 Task: Look for space in Davlekanovo, Russia from 26th August, 2023 to 10th September, 2023 for 6 adults, 2 children in price range Rs.10000 to Rs.15000. Place can be entire place or shared room with 6 bedrooms having 6 beds and 6 bathrooms. Property type can be house, flat, guest house. Amenities needed are: wifi, TV, free parkinig on premises, gym, breakfast. Booking option can be shelf check-in. Required host language is English.
Action: Mouse moved to (521, 128)
Screenshot: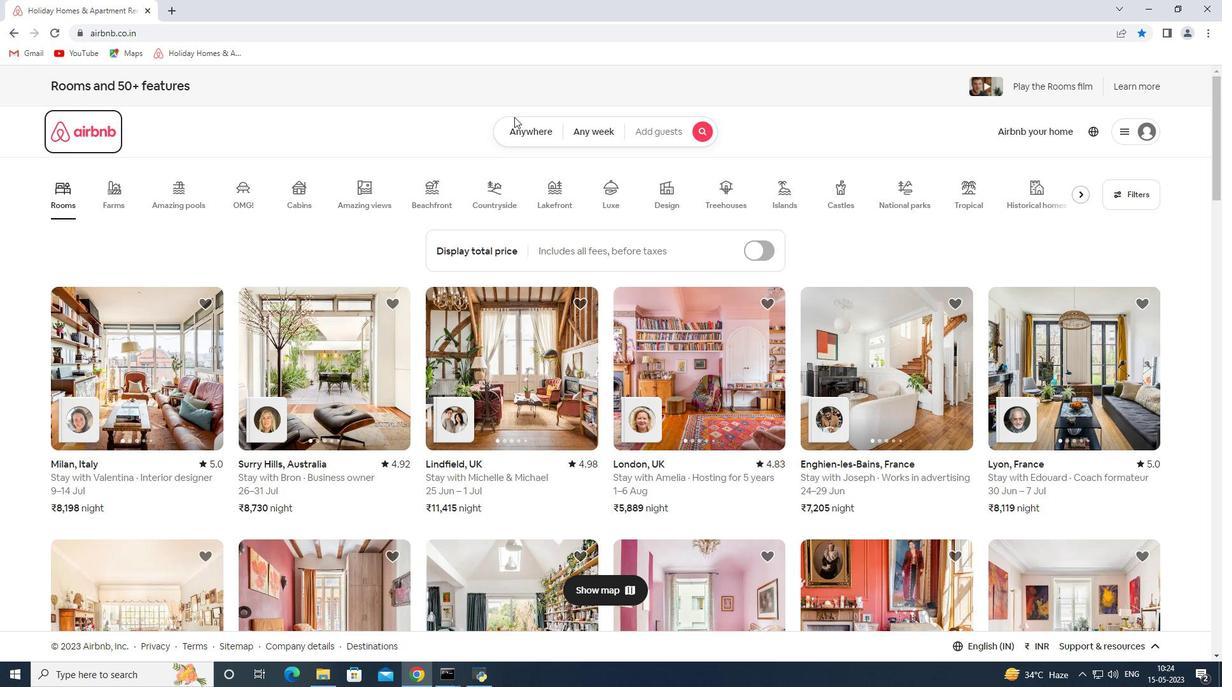 
Action: Mouse pressed left at (521, 128)
Screenshot: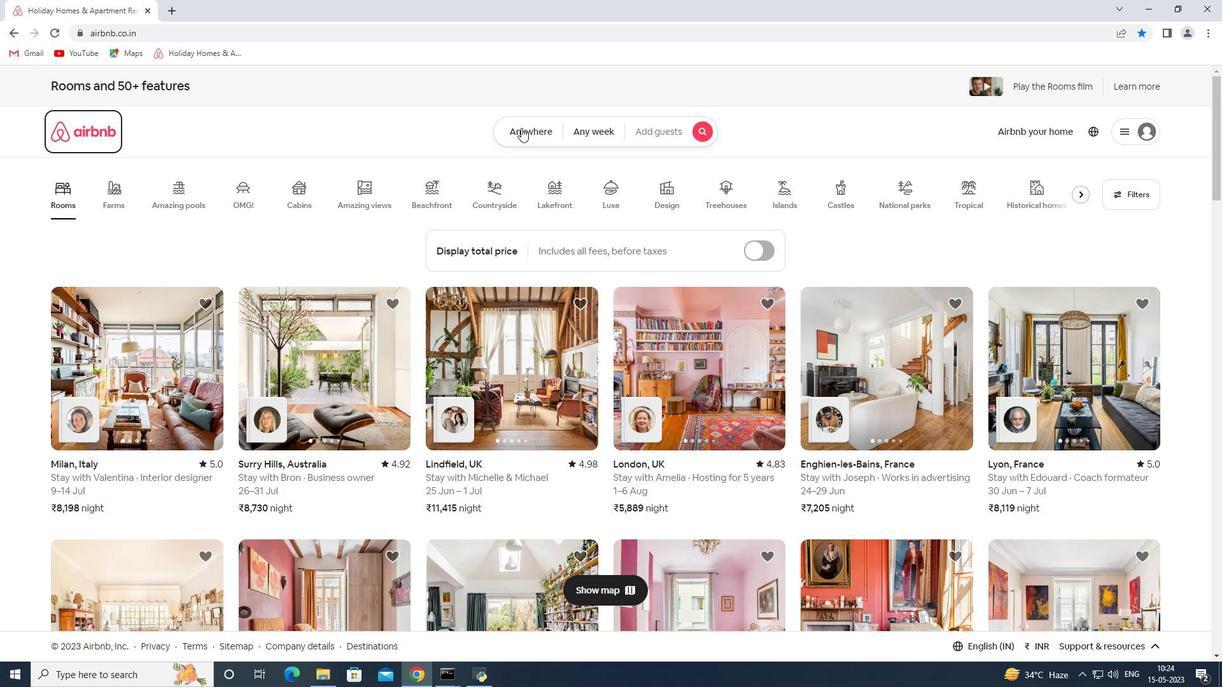 
Action: Mouse moved to (454, 183)
Screenshot: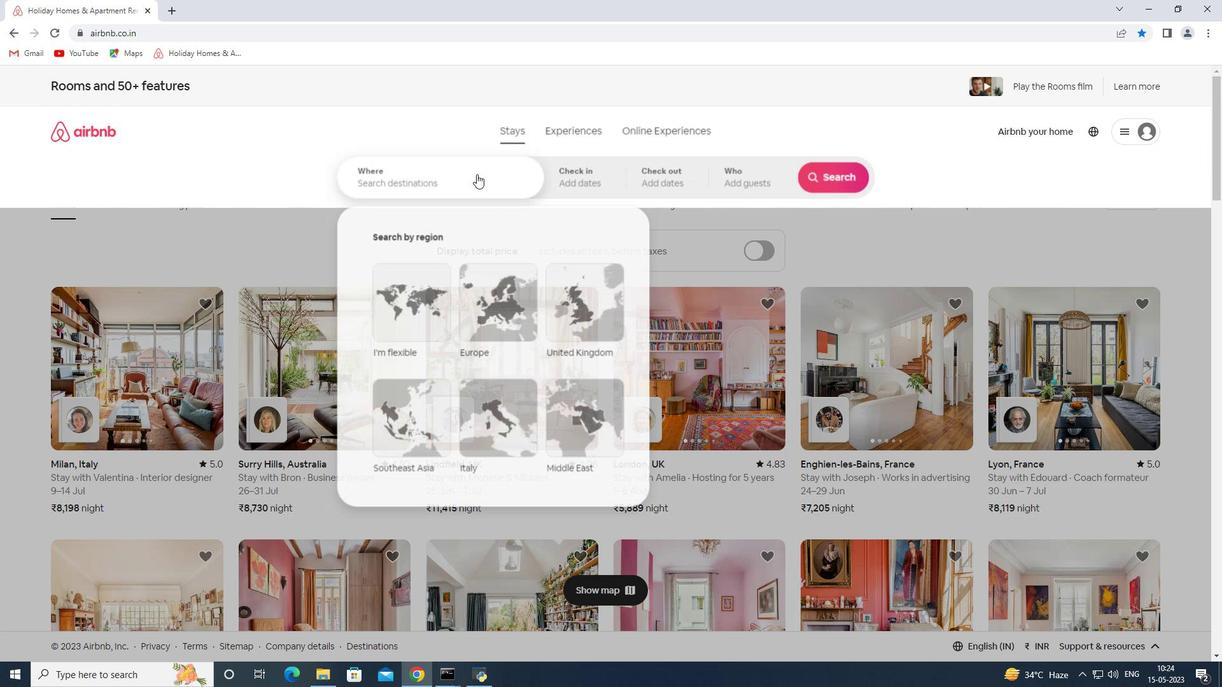 
Action: Mouse pressed left at (454, 183)
Screenshot: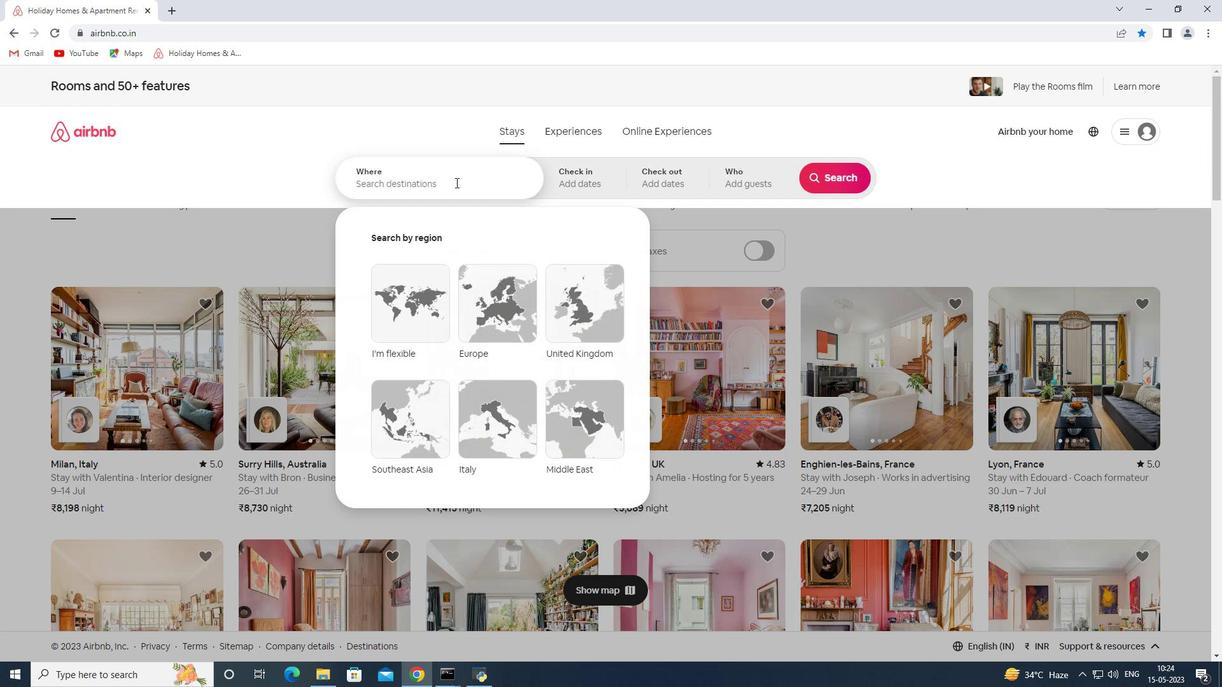 
Action: Key pressed <Key.shift><Key.shift><Key.shift><Key.shift><Key.shift><Key.shift><Key.shift><Key.shift><Key.shift><Key.shift><Key.shift><Key.shift><Key.shift><Key.shift><Key.shift><Key.shift><Key.shift><Key.shift><Key.shift><Key.shift><Key.shift><Key.shift><Key.shift><Key.shift><Key.shift><Key.shift><Key.shift><Key.shift><Key.shift><Key.shift><Key.shift><Key.shift><Key.shift><Key.shift><Key.shift><Key.shift><Key.shift><Key.shift><Key.shift><Key.shift><Key.shift>Davlekanovo<Key.space><Key.shift>S<Key.backspace><Key.shift>Russia<Key.space><Key.enter>
Screenshot: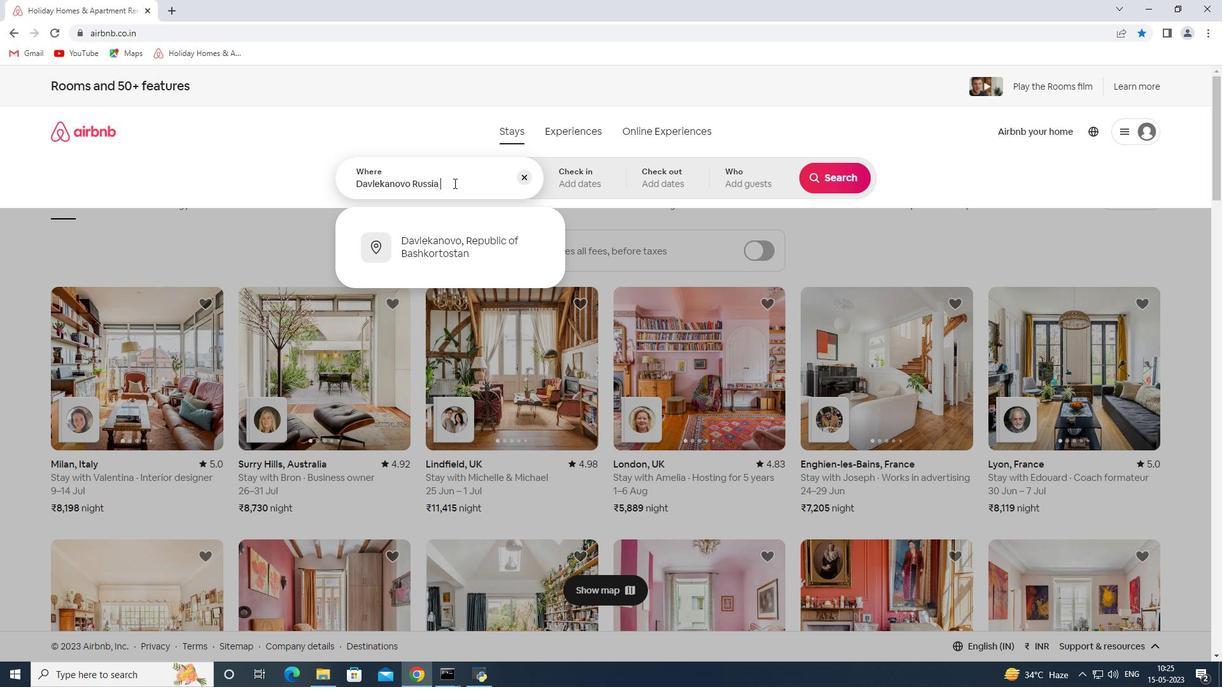 
Action: Mouse moved to (829, 275)
Screenshot: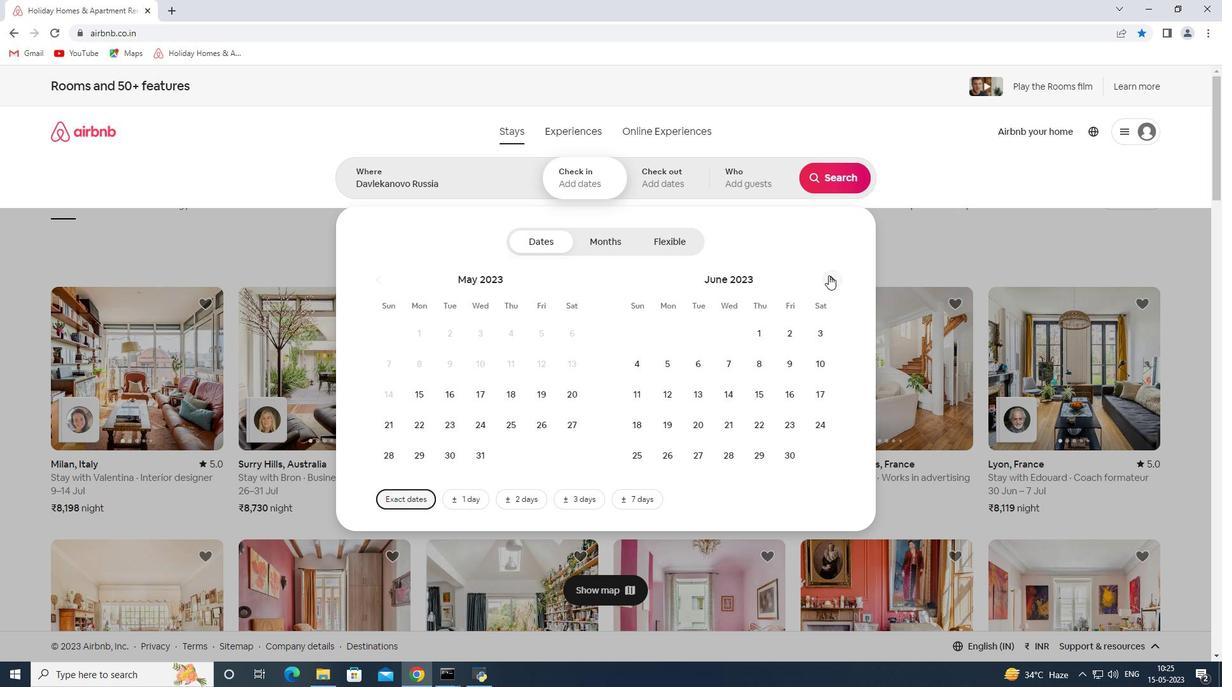 
Action: Mouse pressed left at (829, 275)
Screenshot: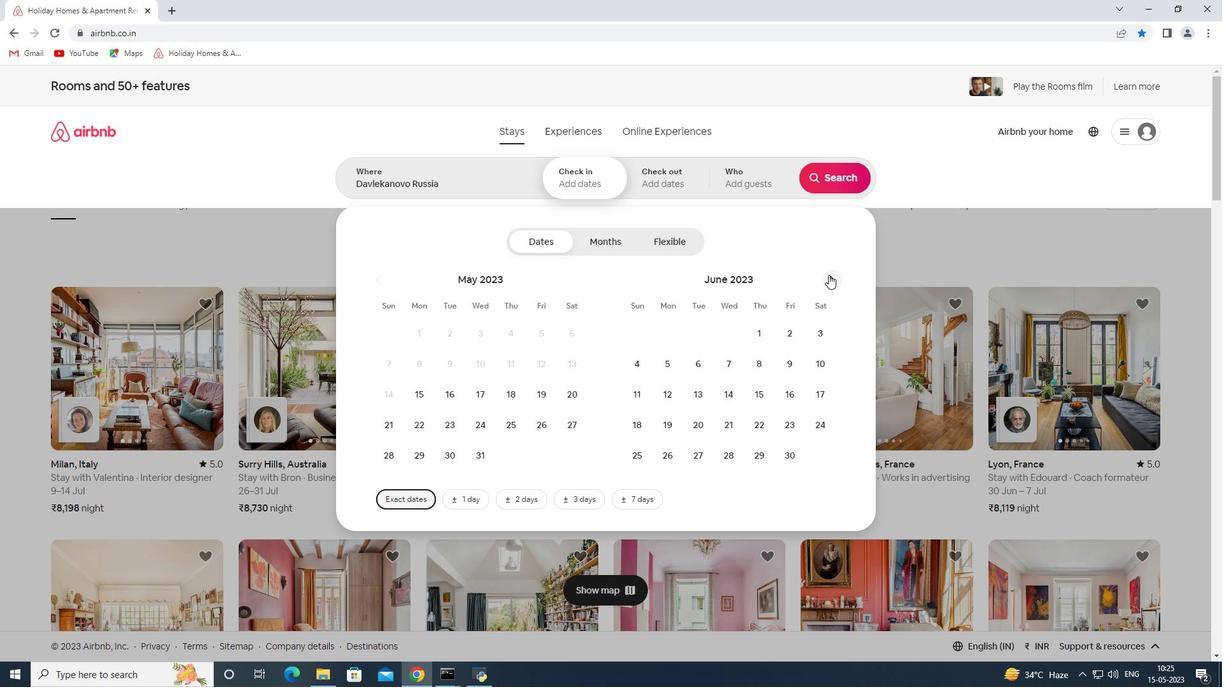 
Action: Mouse pressed left at (829, 275)
Screenshot: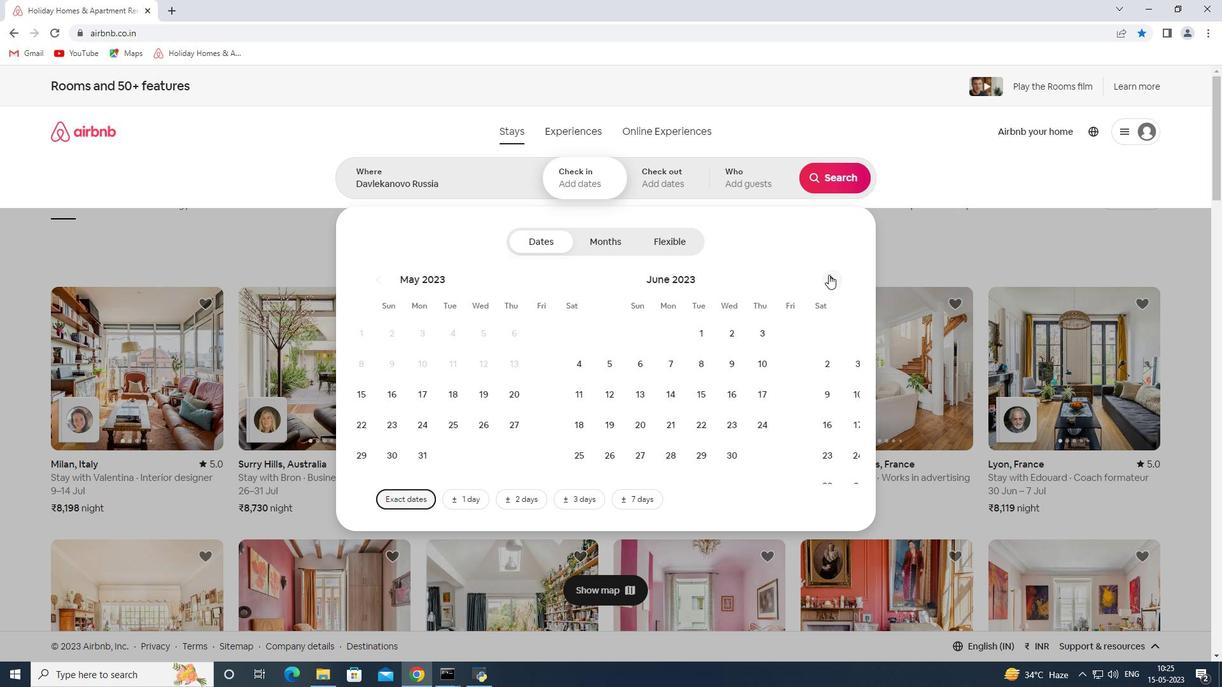 
Action: Mouse moved to (816, 428)
Screenshot: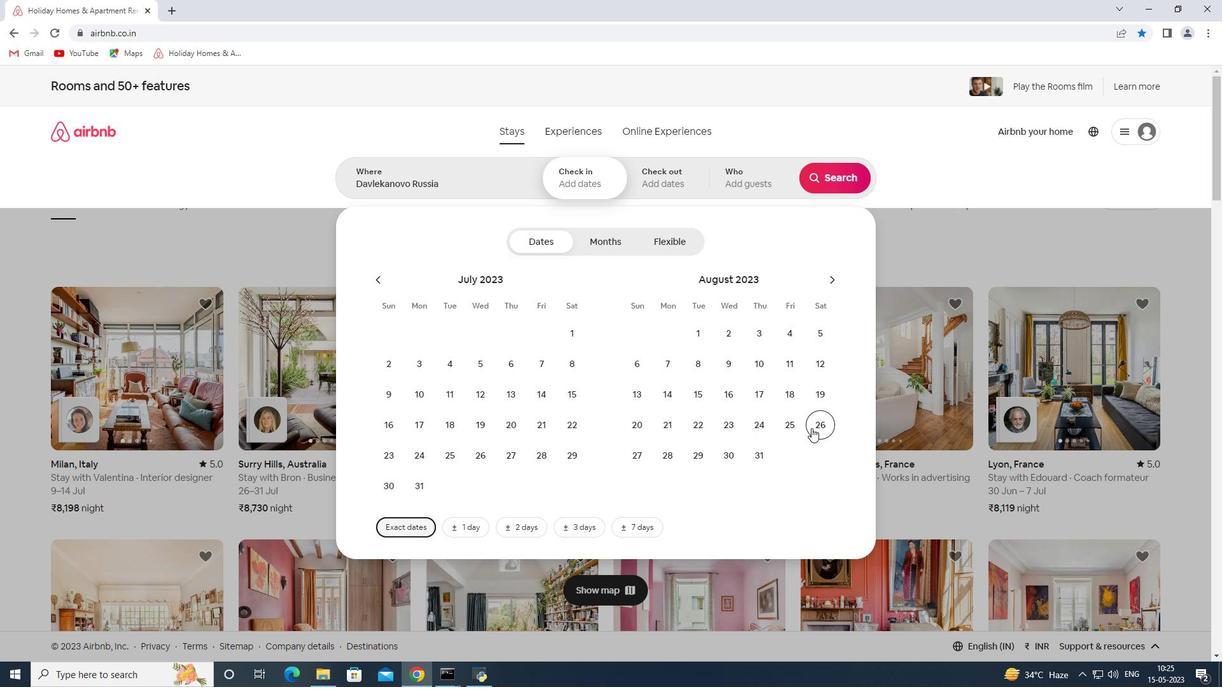 
Action: Mouse pressed left at (816, 428)
Screenshot: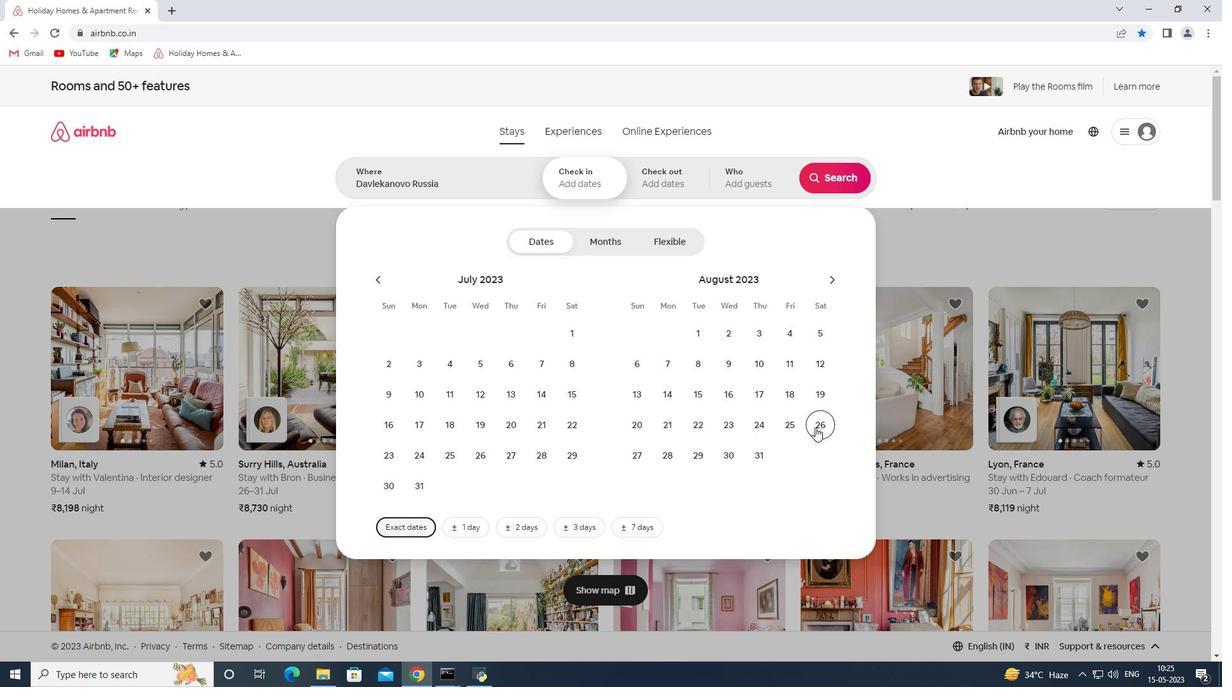 
Action: Mouse moved to (830, 280)
Screenshot: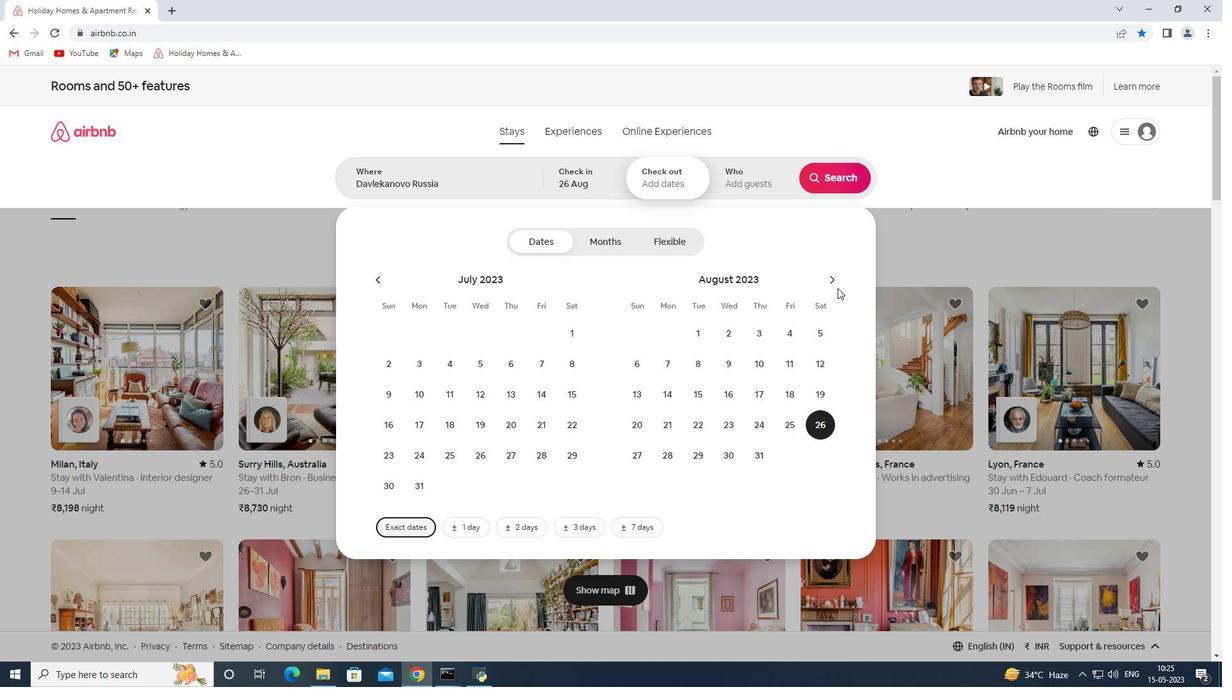 
Action: Mouse pressed left at (830, 280)
Screenshot: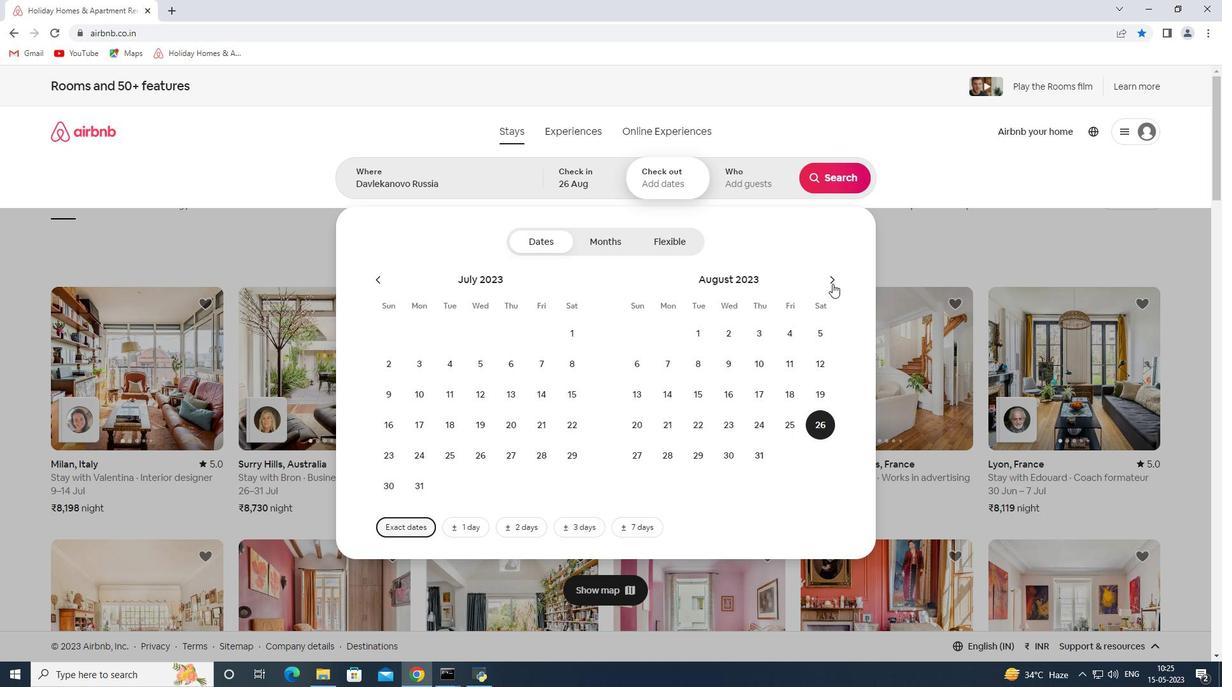 
Action: Mouse moved to (631, 389)
Screenshot: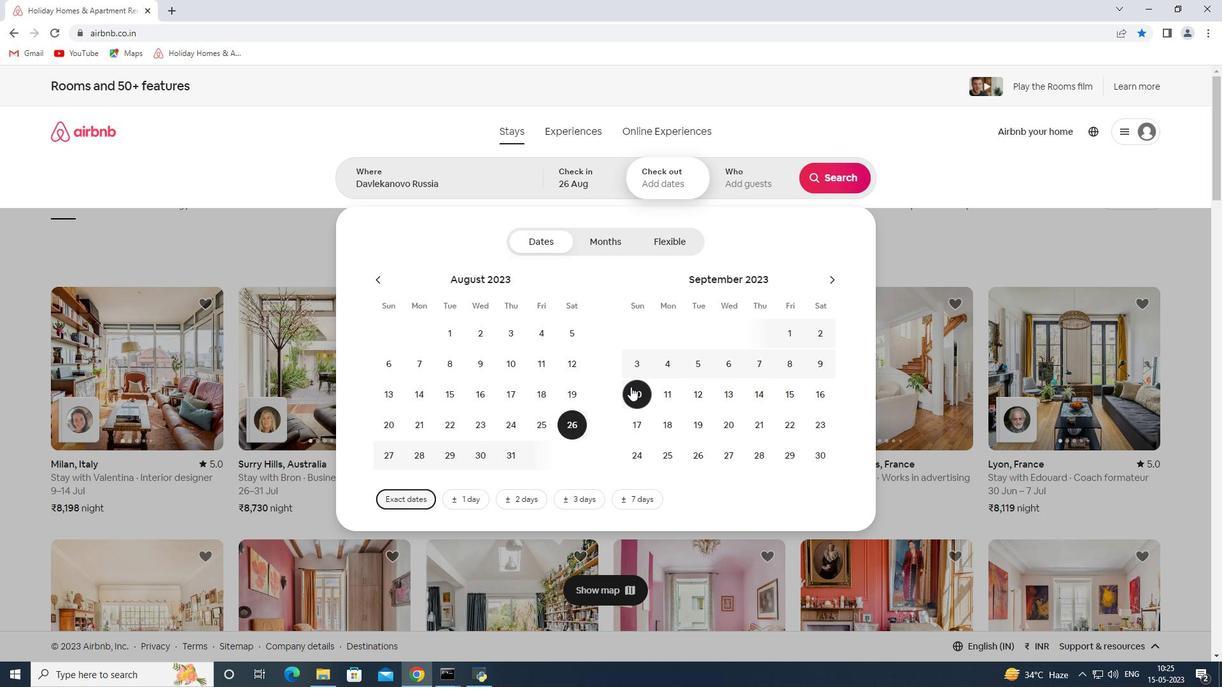 
Action: Mouse pressed left at (631, 389)
Screenshot: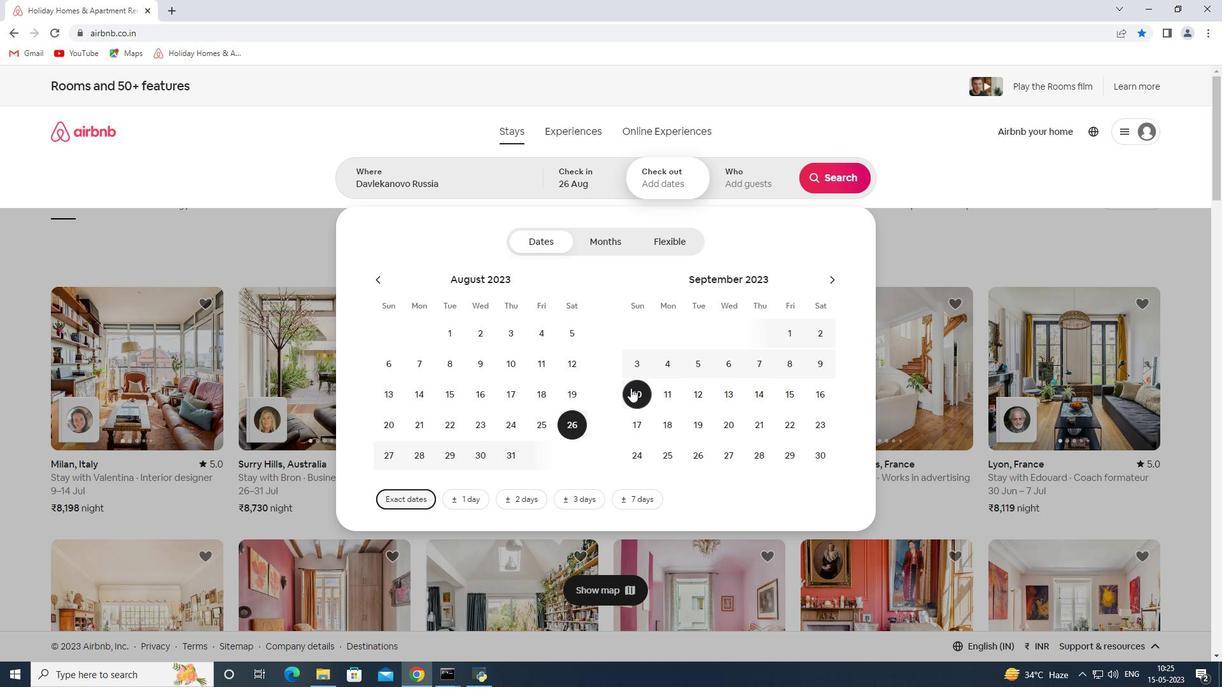 
Action: Mouse moved to (743, 192)
Screenshot: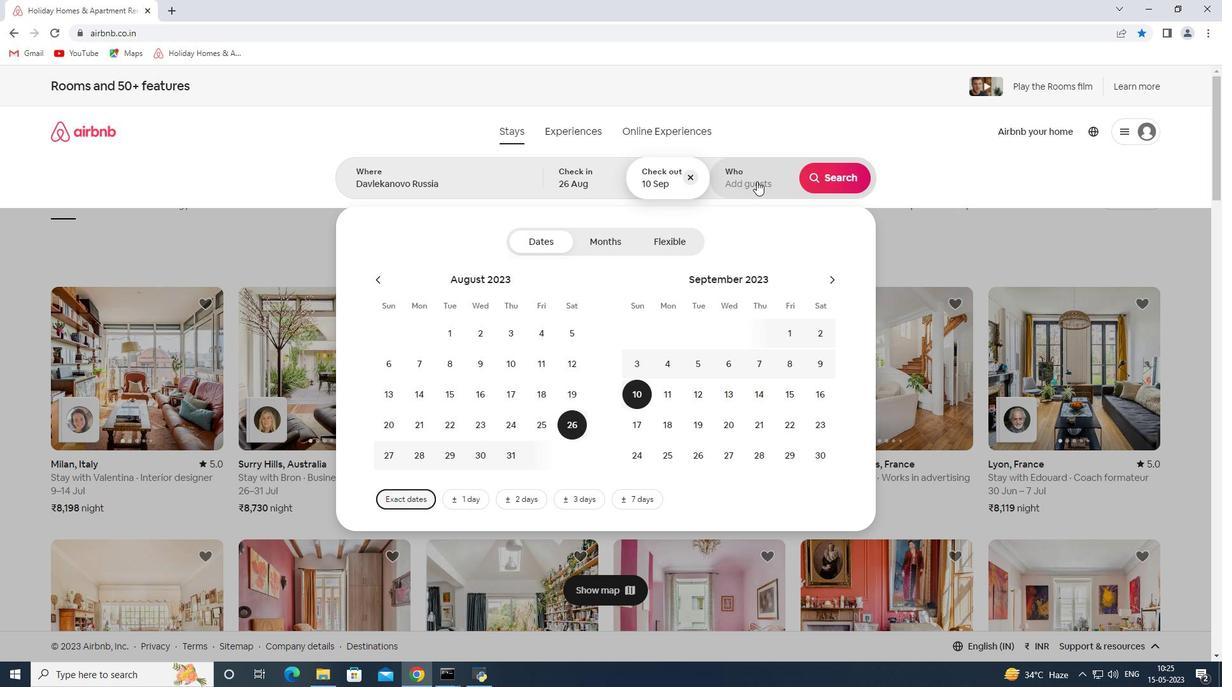 
Action: Mouse pressed left at (743, 192)
Screenshot: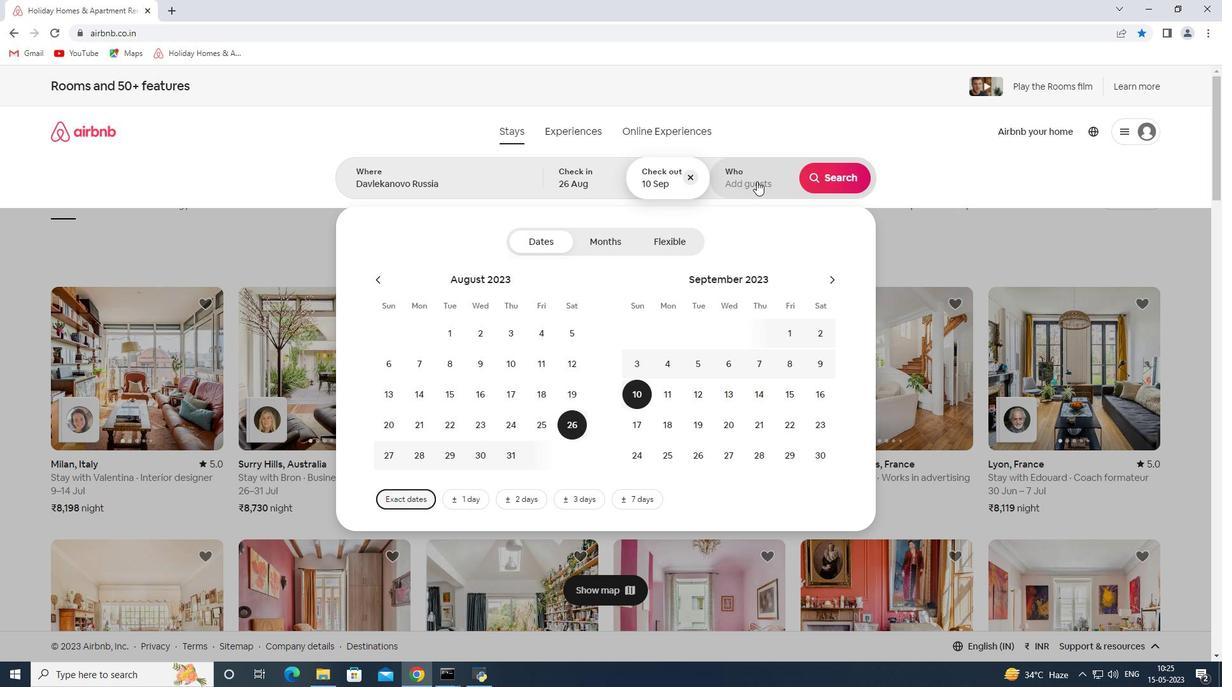 
Action: Mouse moved to (847, 236)
Screenshot: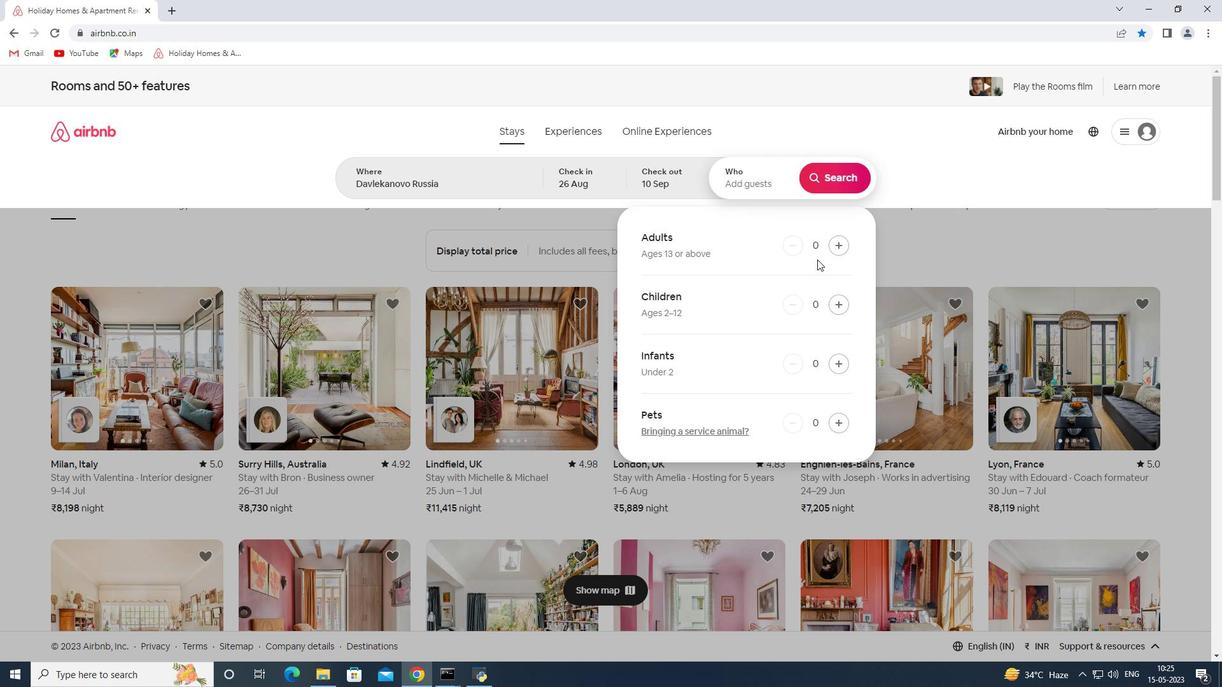 
Action: Mouse pressed left at (847, 236)
Screenshot: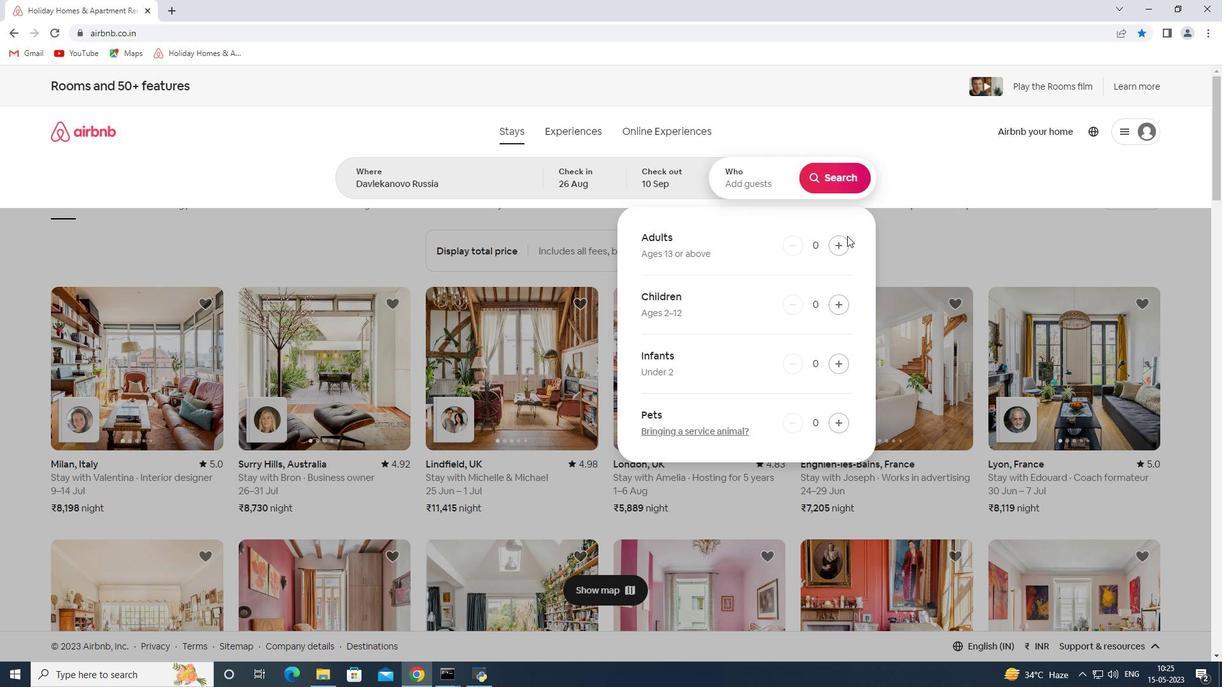 
Action: Mouse moved to (844, 240)
Screenshot: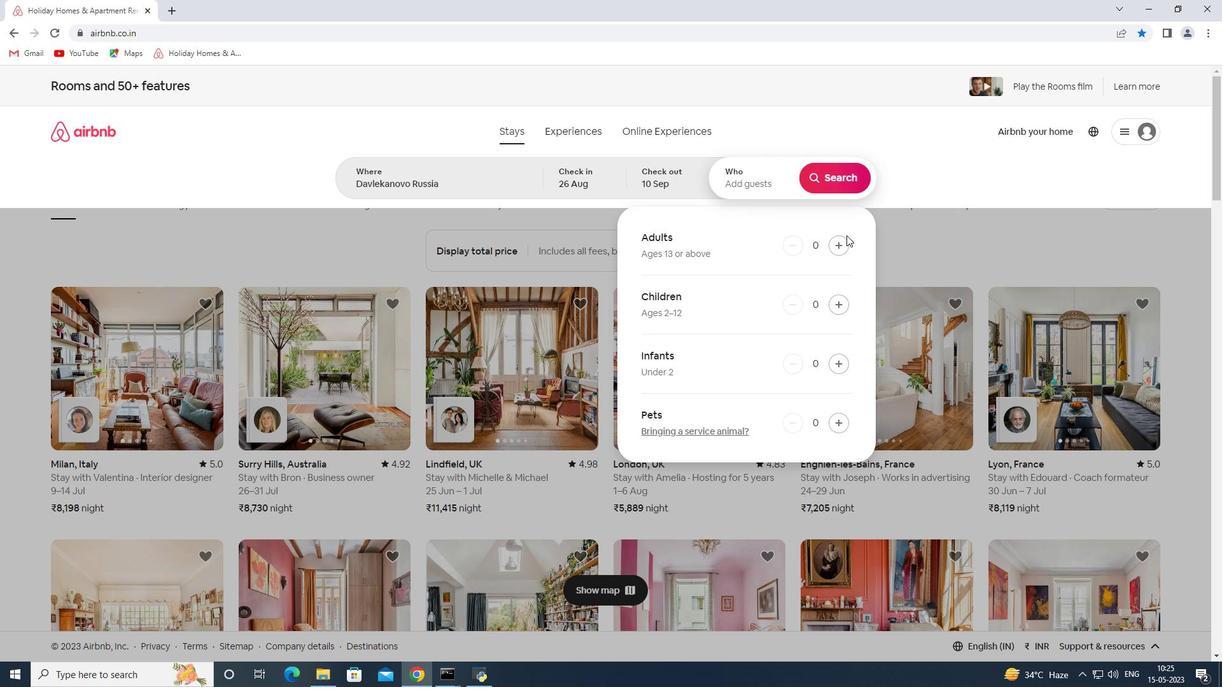 
Action: Mouse pressed left at (844, 240)
Screenshot: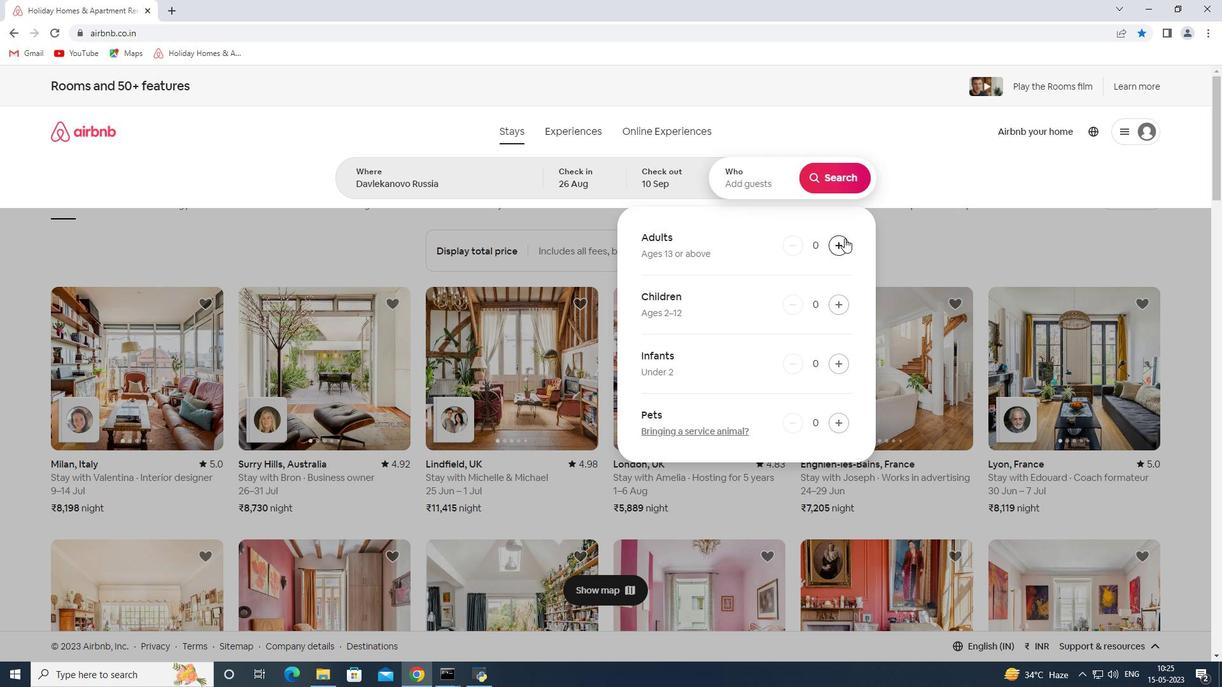 
Action: Mouse moved to (843, 241)
Screenshot: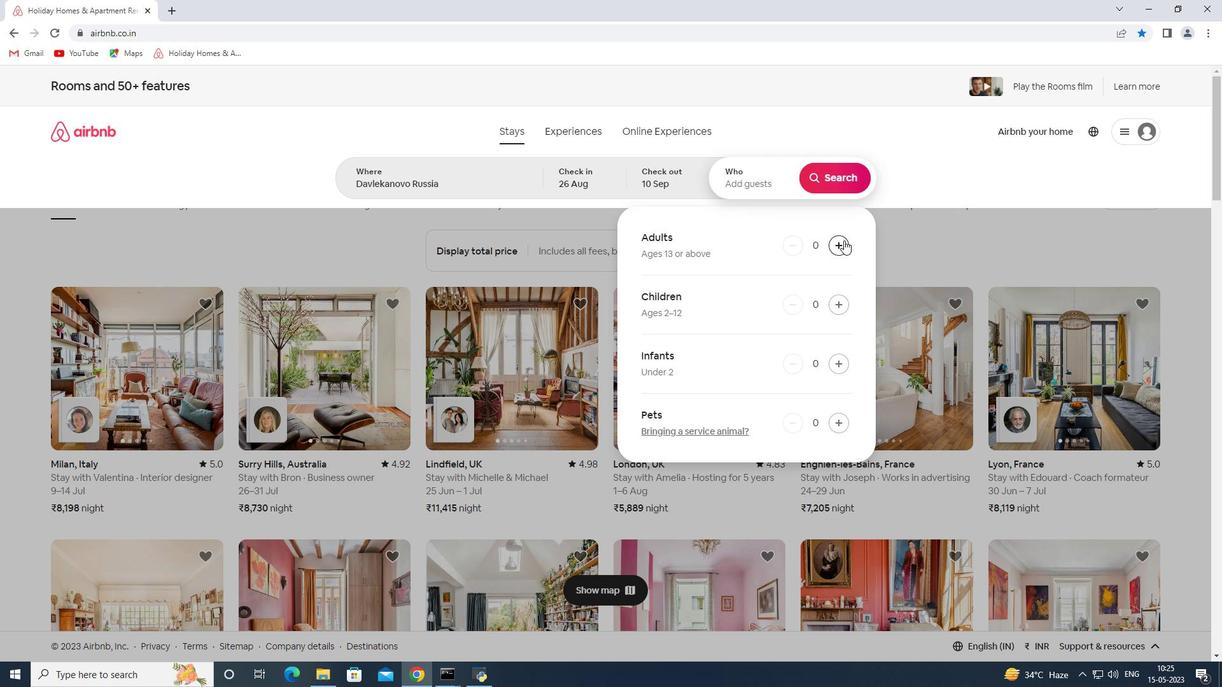 
Action: Mouse pressed left at (843, 241)
Screenshot: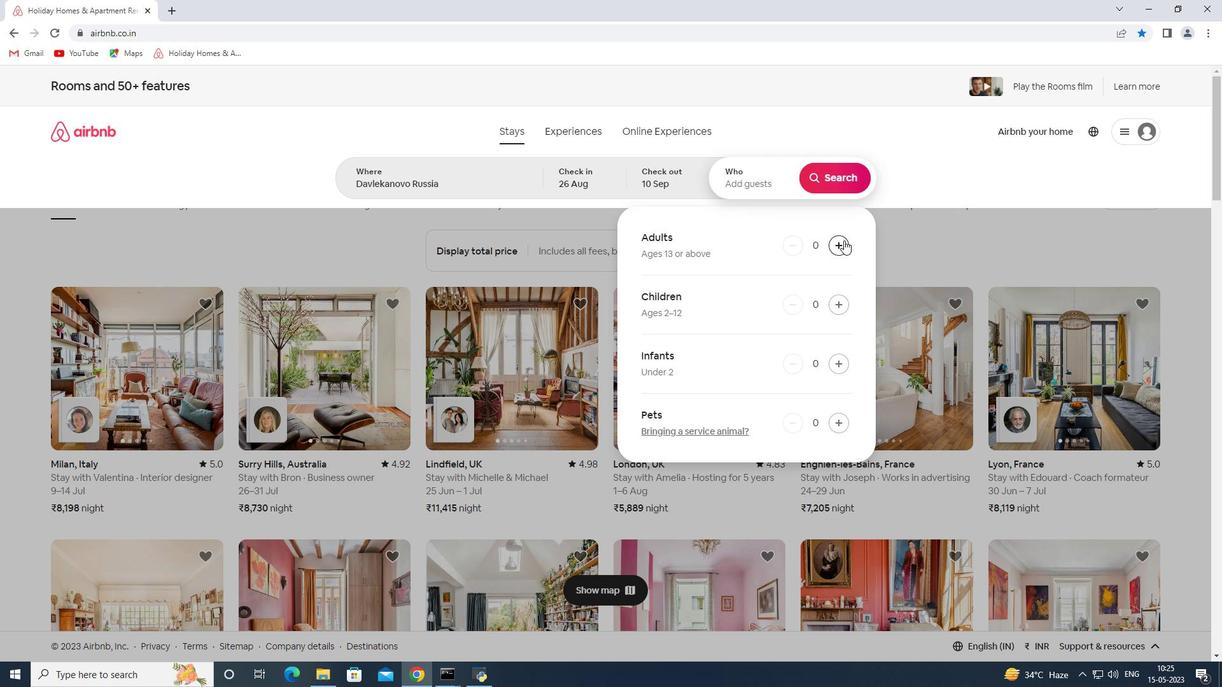 
Action: Mouse pressed left at (843, 241)
Screenshot: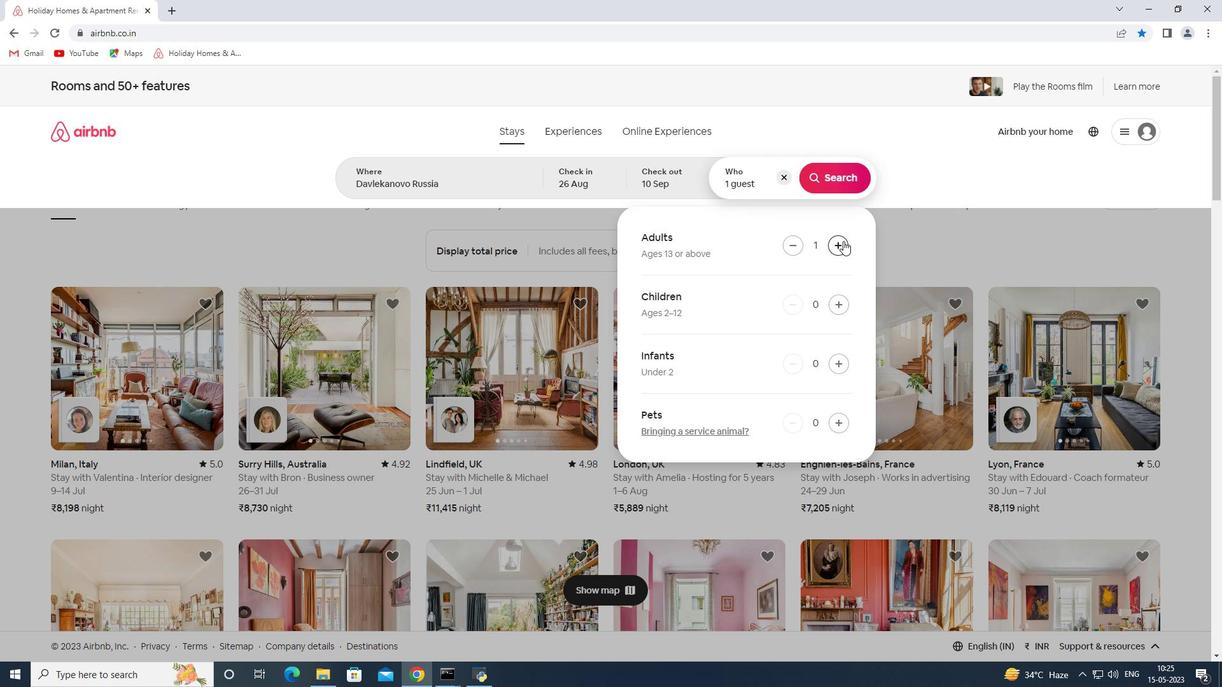 
Action: Mouse moved to (840, 249)
Screenshot: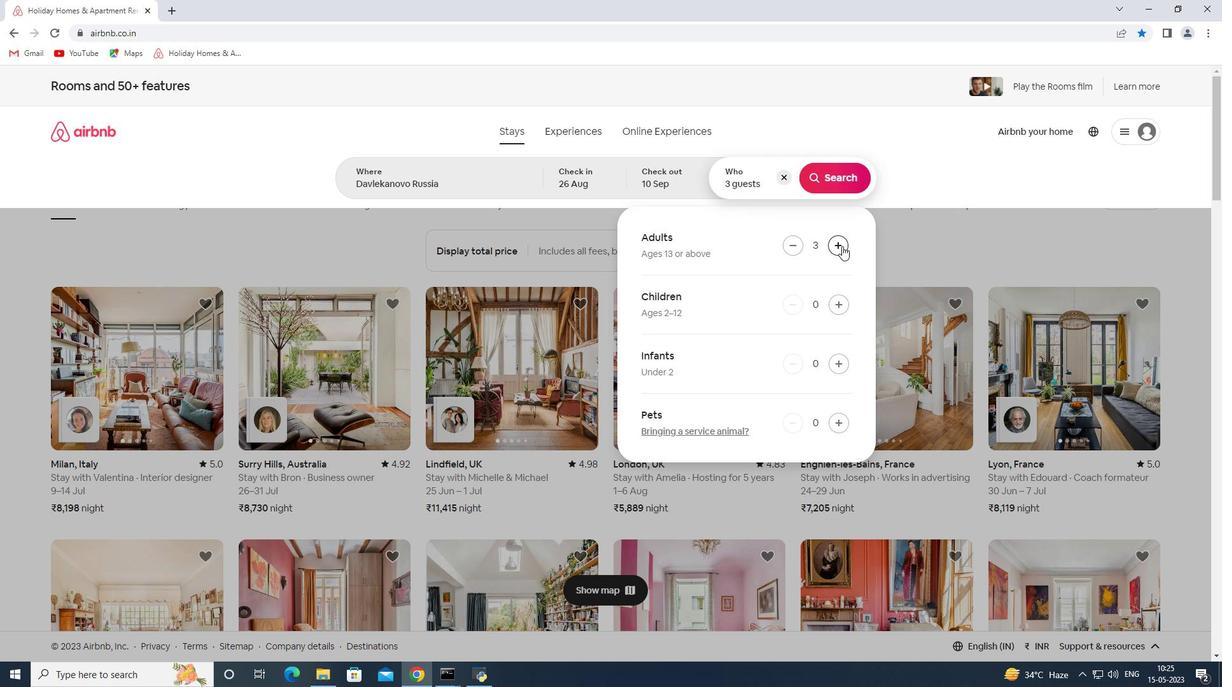 
Action: Mouse pressed left at (840, 249)
Screenshot: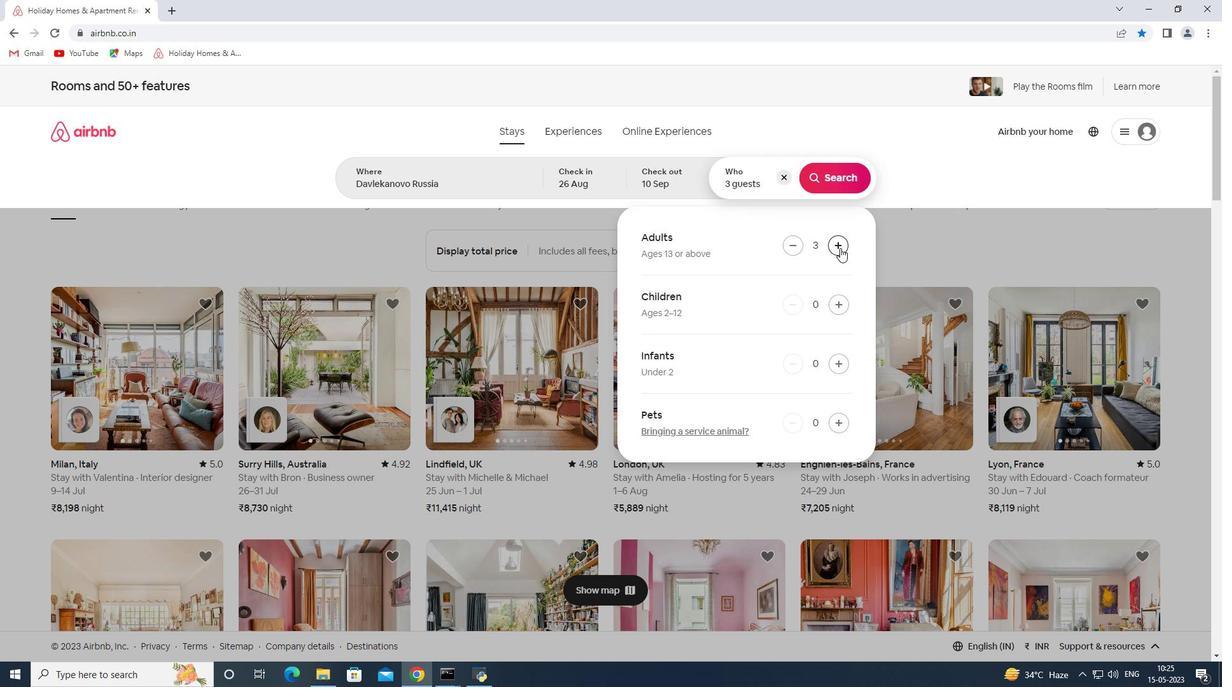 
Action: Mouse pressed left at (840, 249)
Screenshot: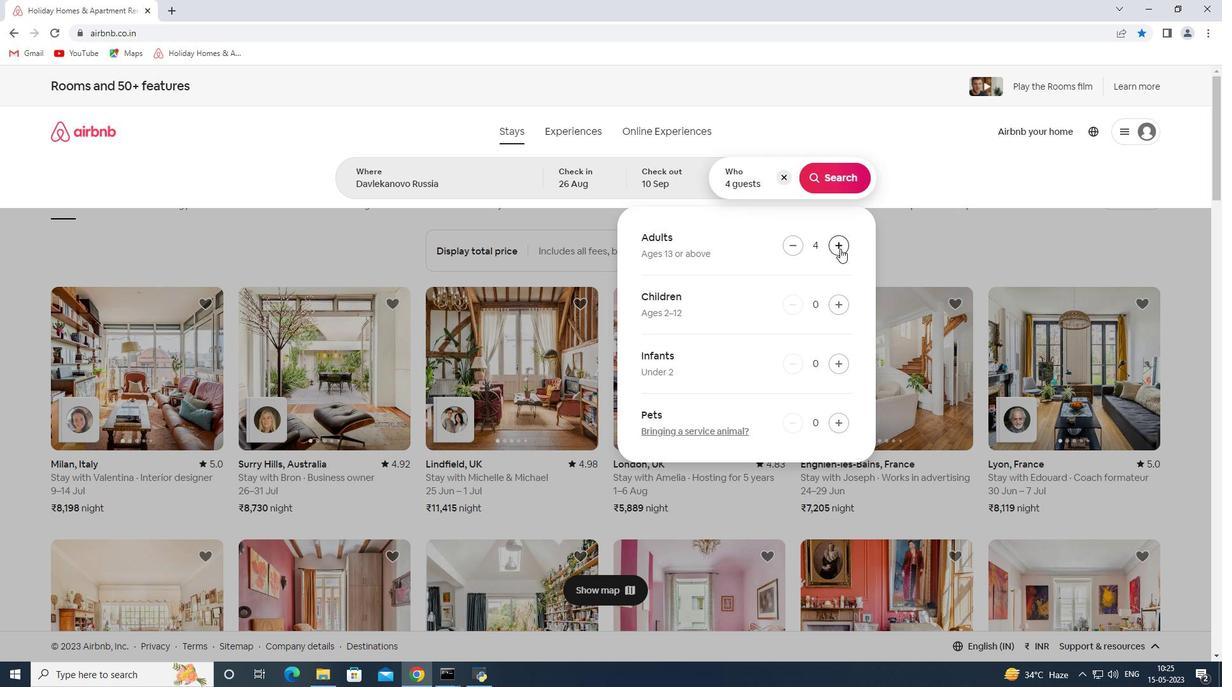 
Action: Mouse pressed left at (840, 249)
Screenshot: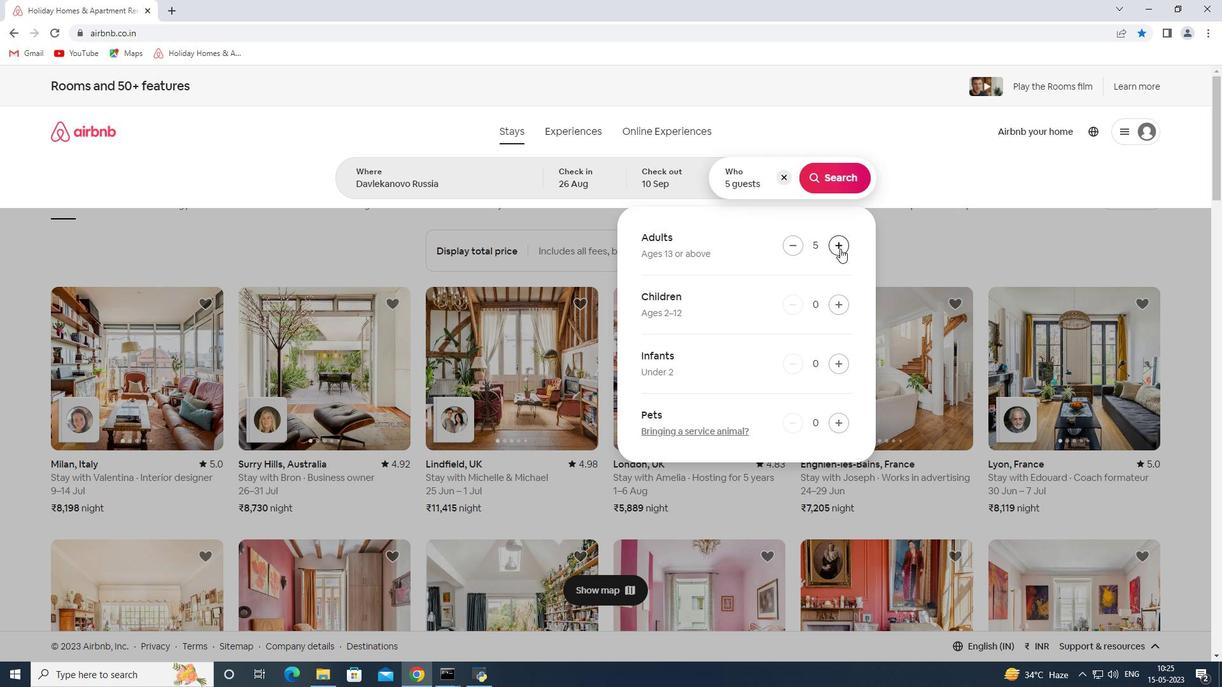 
Action: Mouse moved to (835, 305)
Screenshot: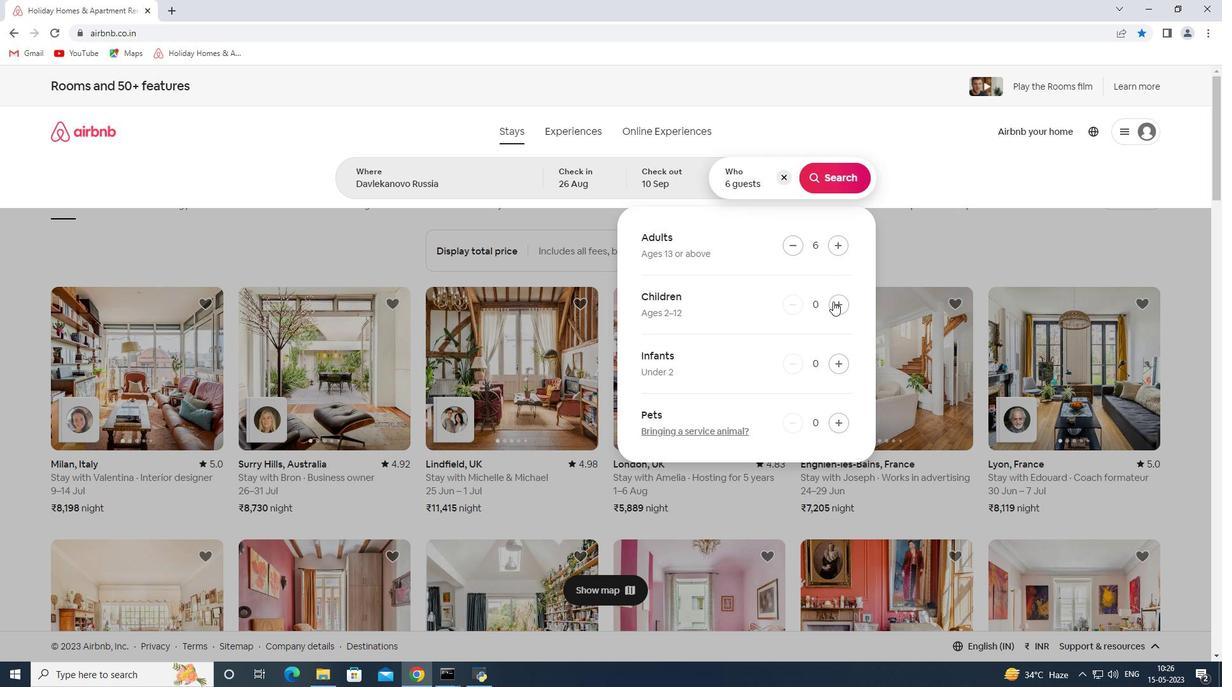 
Action: Mouse pressed left at (835, 305)
Screenshot: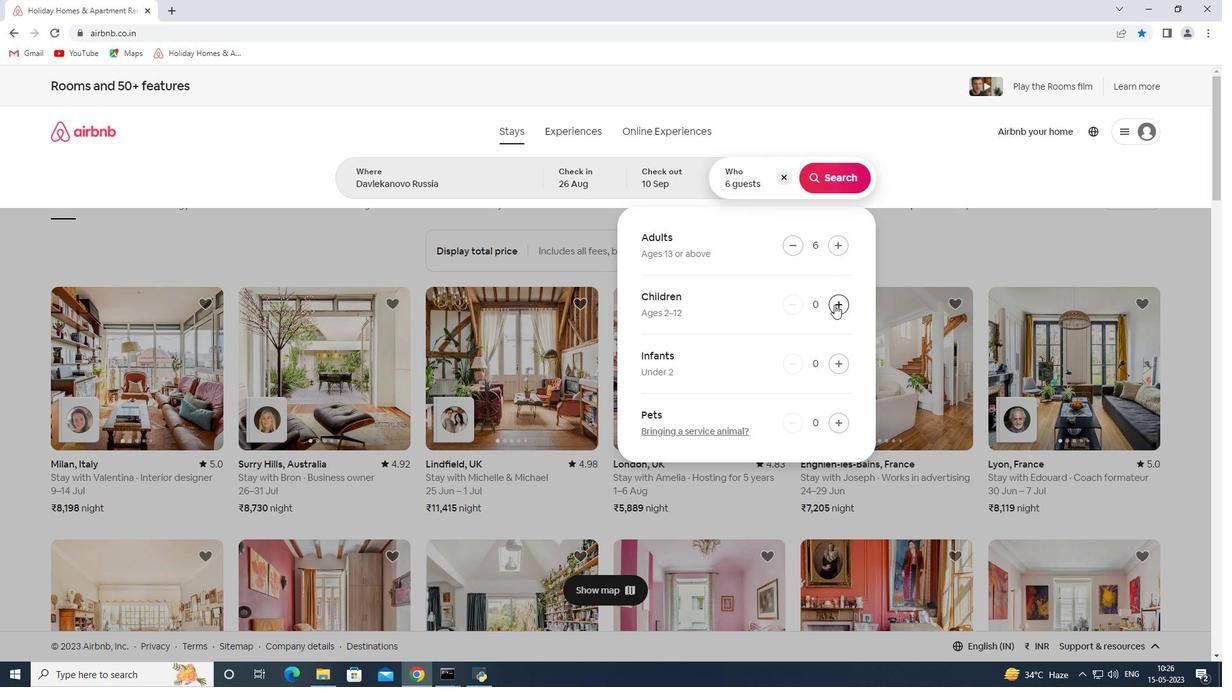 
Action: Mouse pressed left at (835, 305)
Screenshot: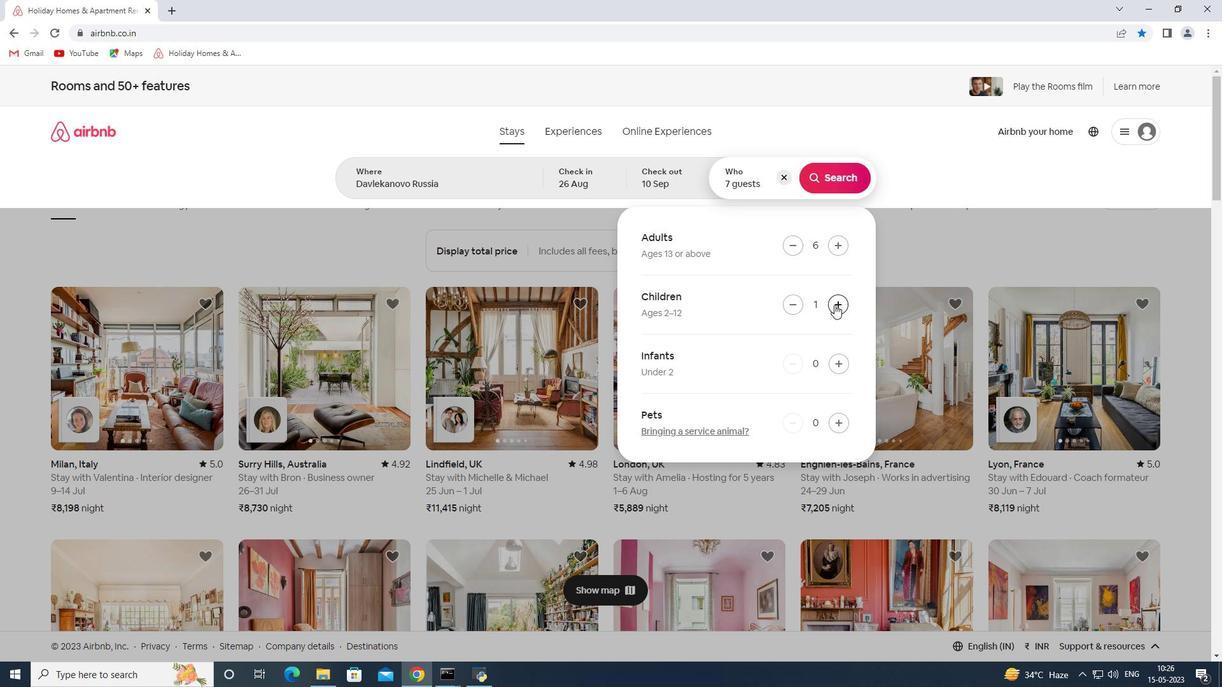 
Action: Mouse moved to (826, 177)
Screenshot: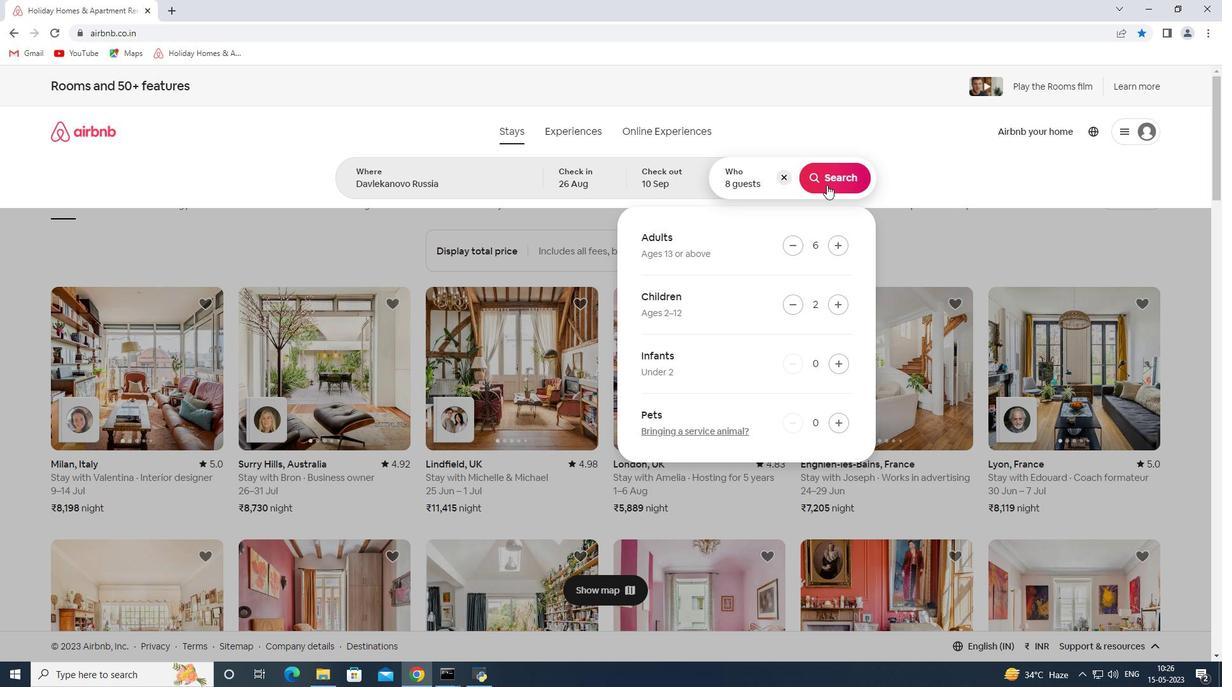 
Action: Mouse pressed left at (826, 177)
Screenshot: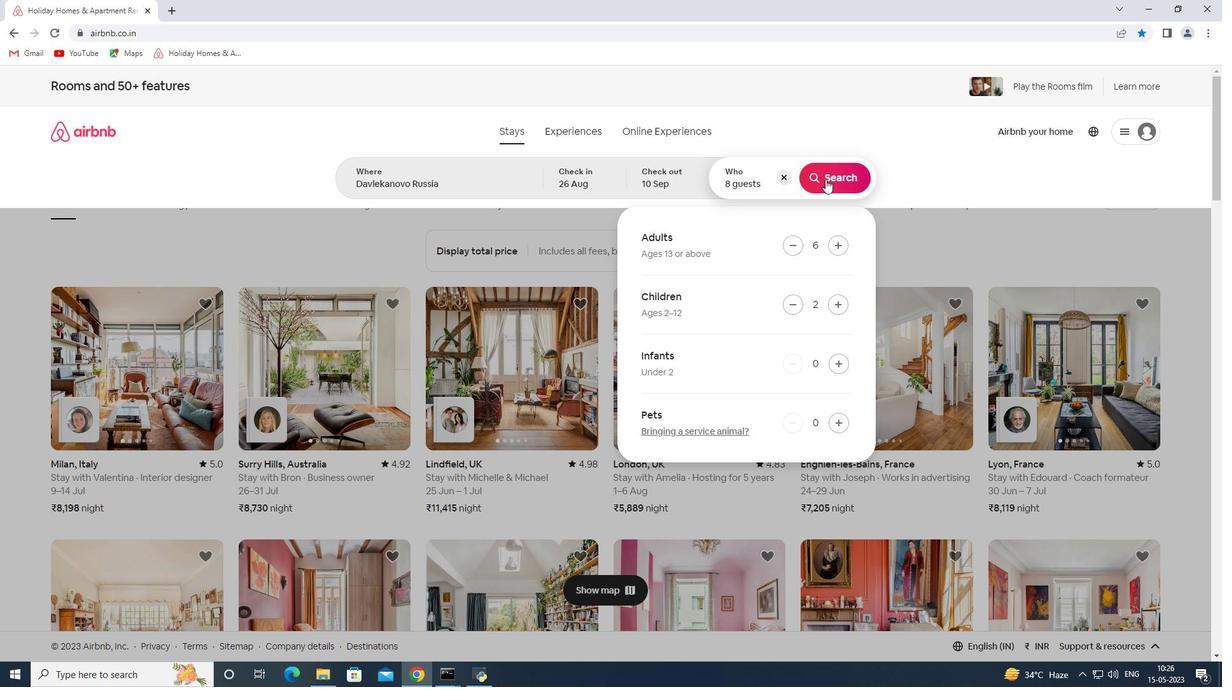 
Action: Mouse moved to (1166, 137)
Screenshot: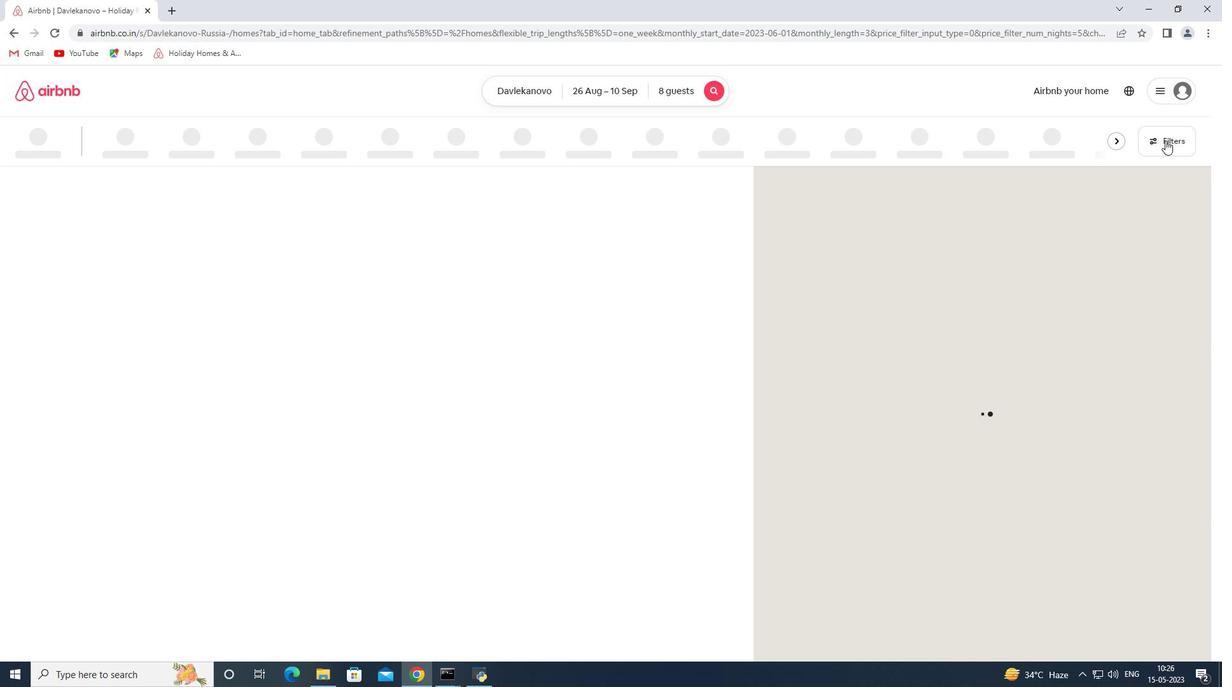 
Action: Mouse pressed left at (1166, 137)
Screenshot: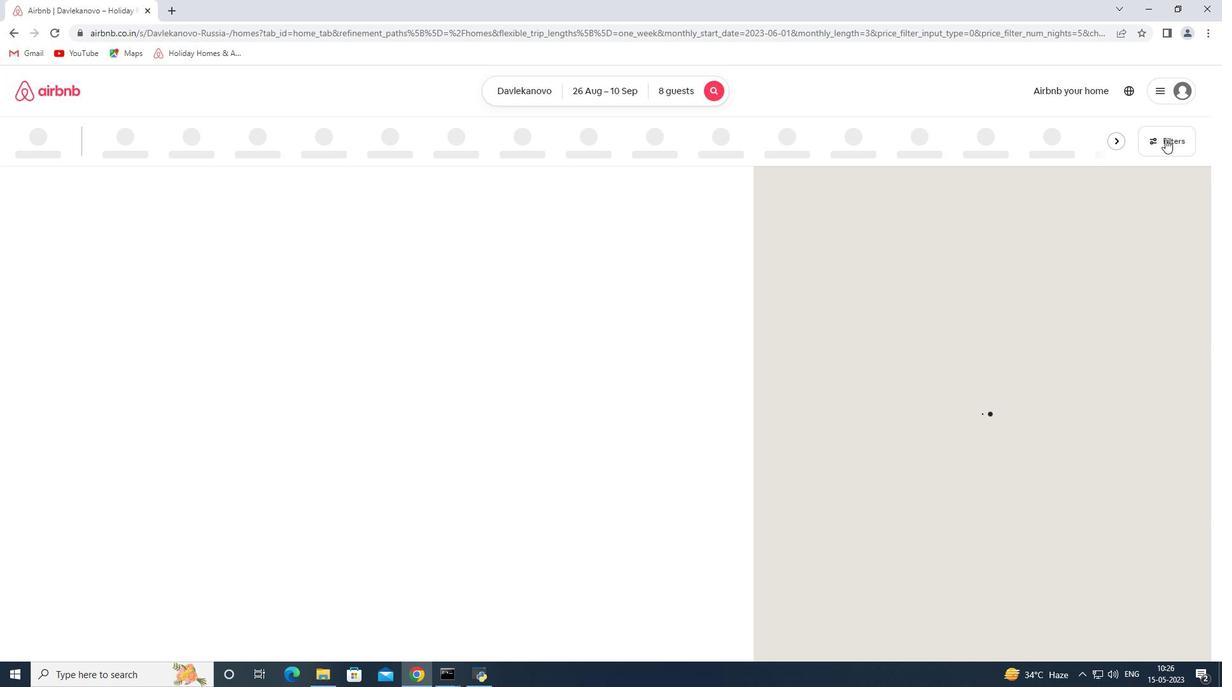 
Action: Mouse moved to (452, 451)
Screenshot: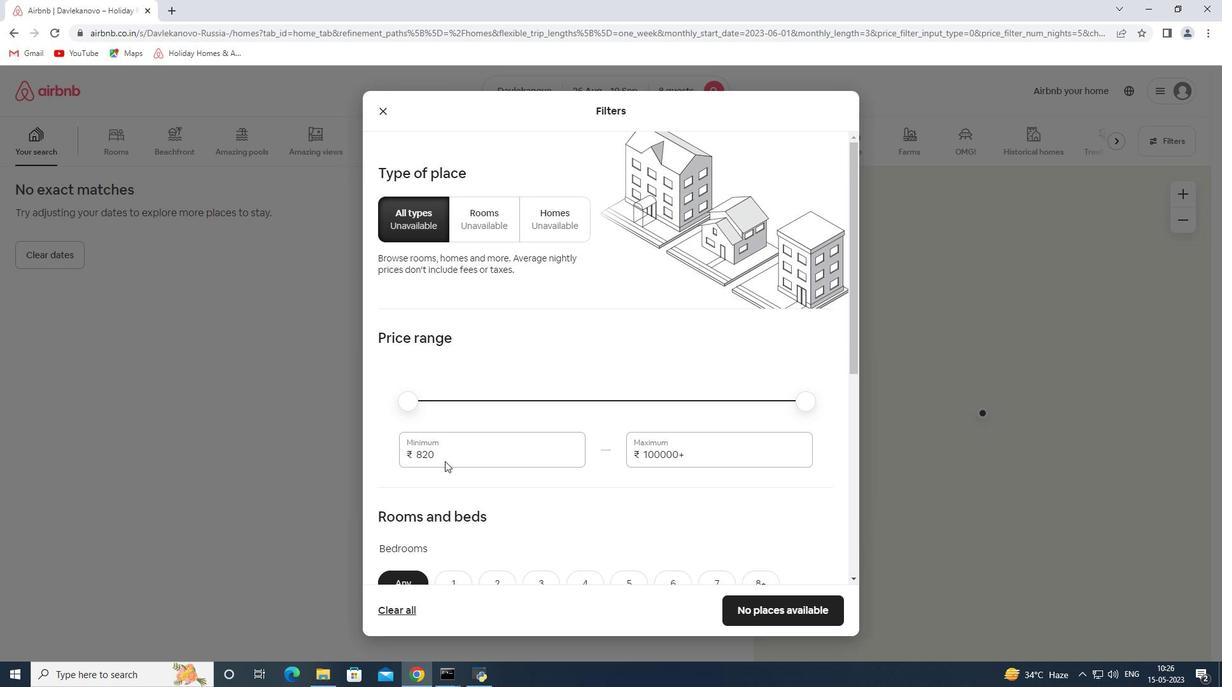 
Action: Mouse pressed left at (452, 451)
Screenshot: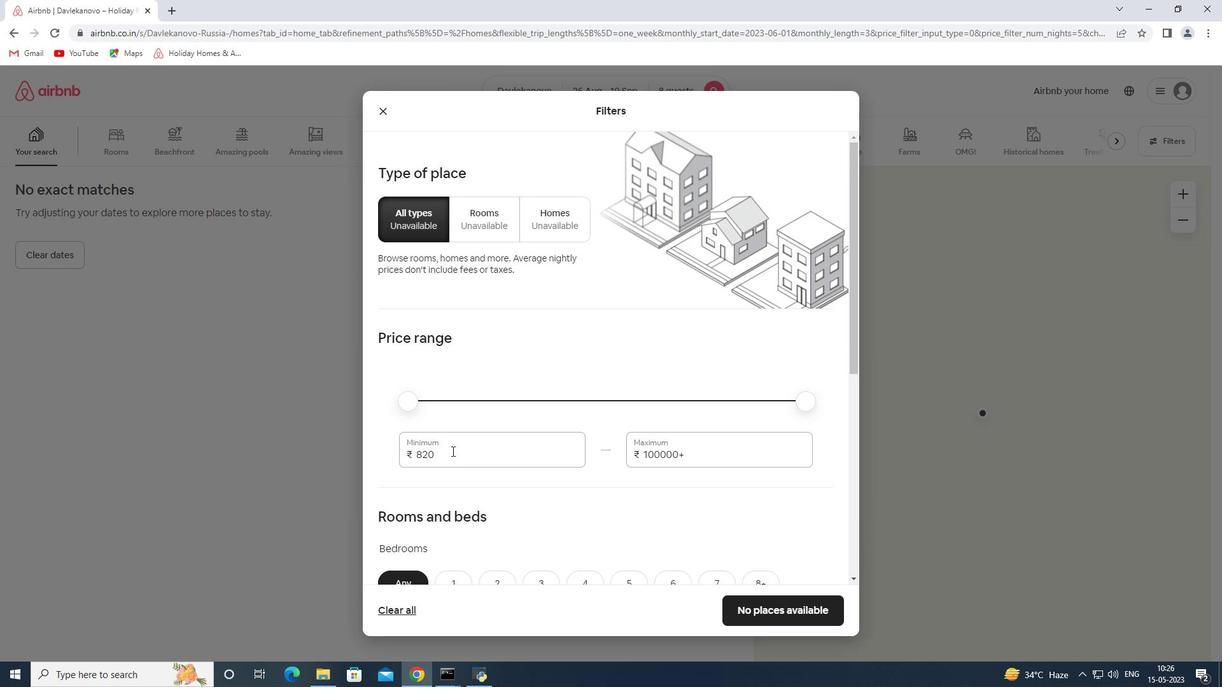 
Action: Mouse pressed left at (452, 451)
Screenshot: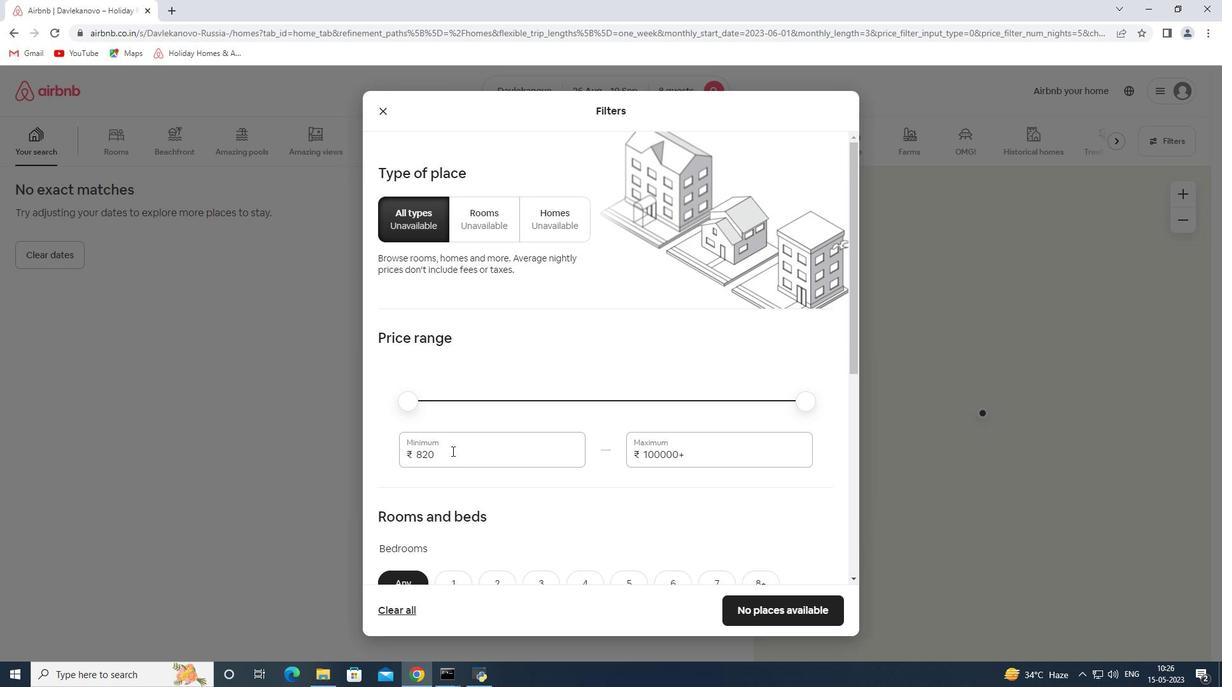 
Action: Key pressed 10000<Key.tab>15000
Screenshot: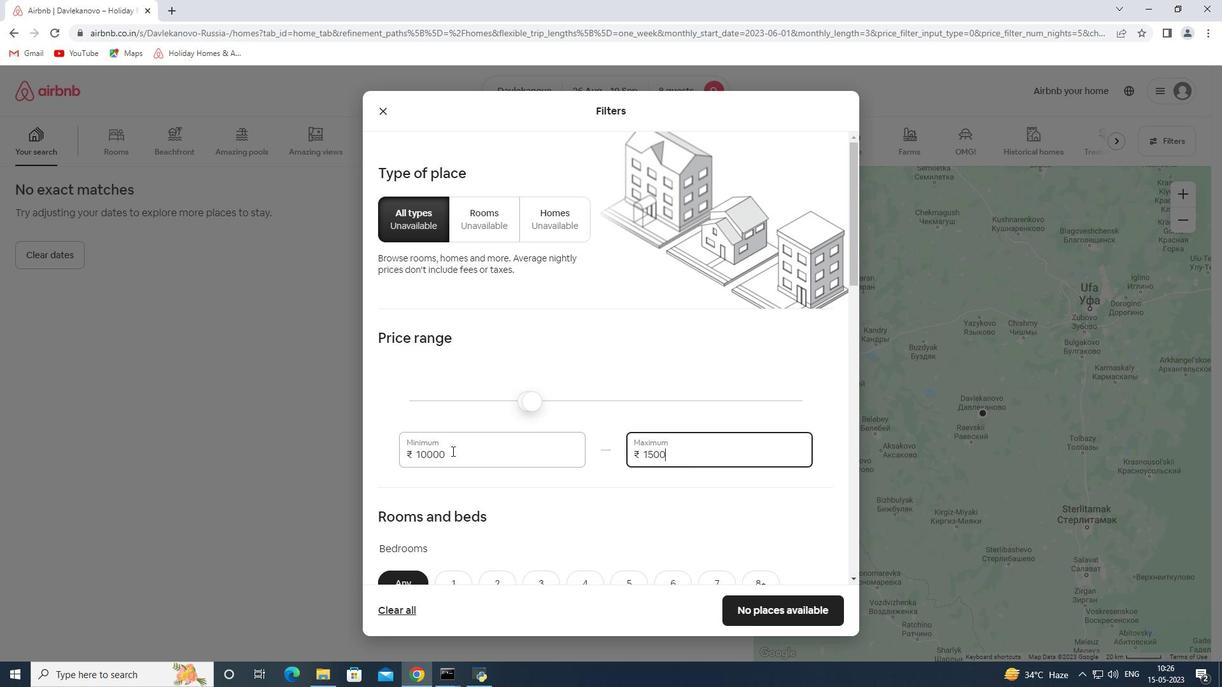 
Action: Mouse moved to (538, 453)
Screenshot: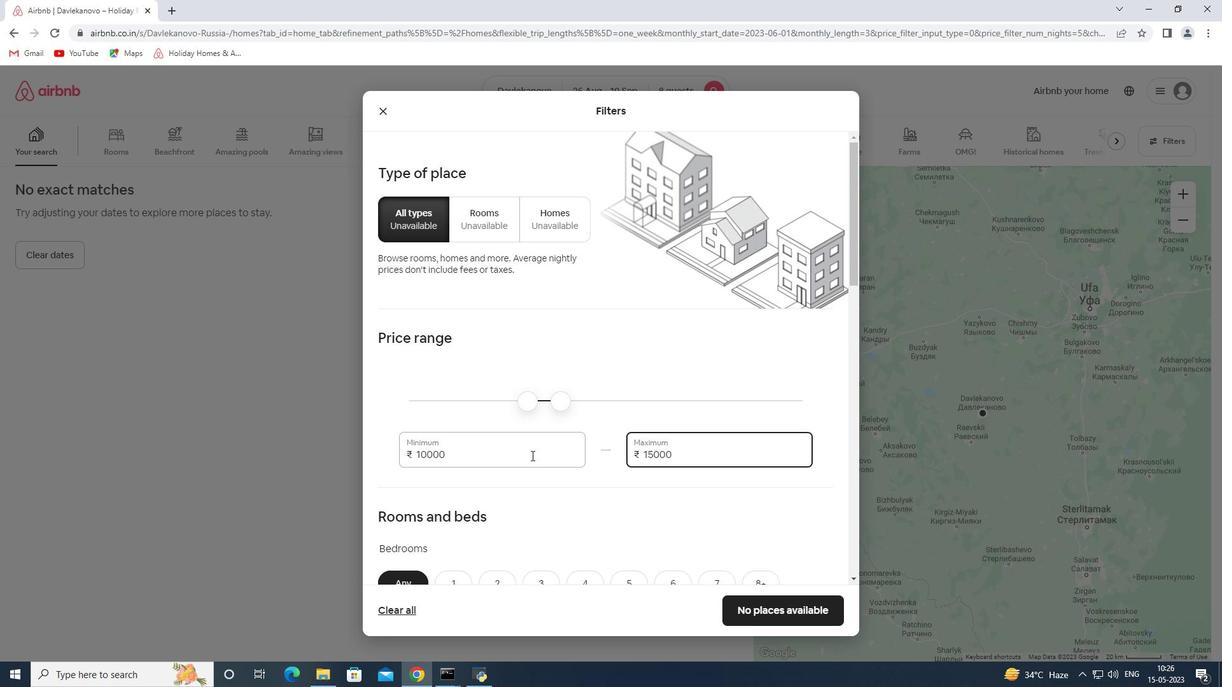 
Action: Mouse scrolled (538, 452) with delta (0, 0)
Screenshot: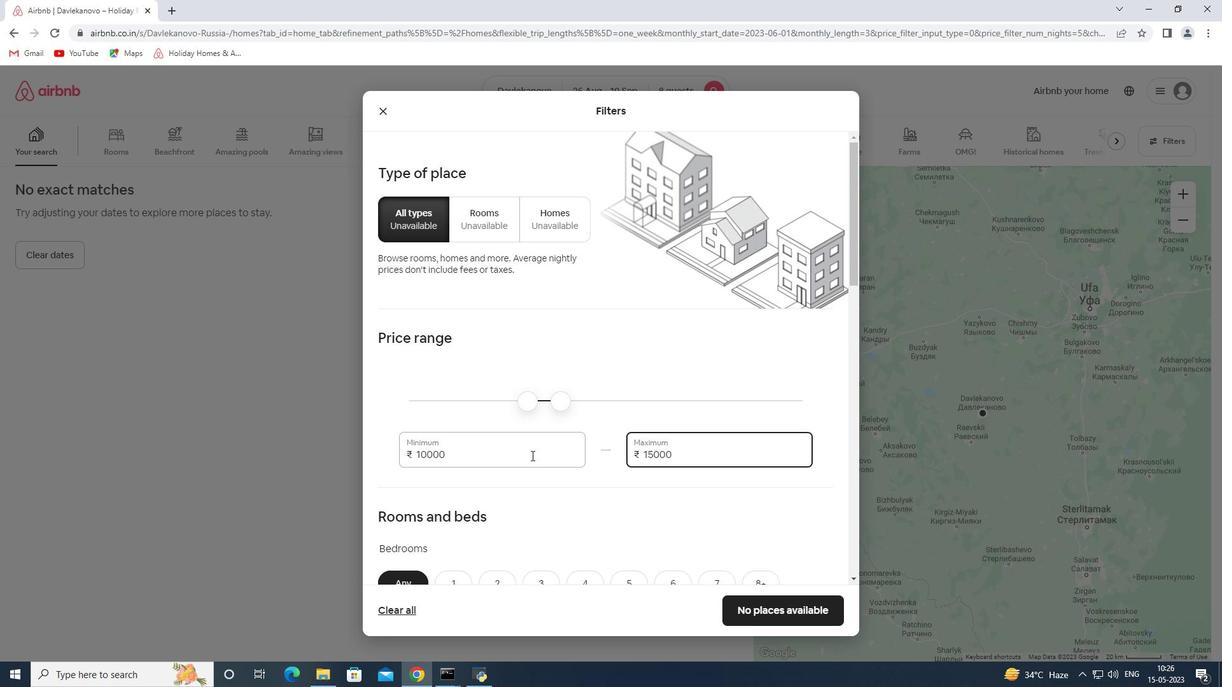 
Action: Mouse moved to (553, 445)
Screenshot: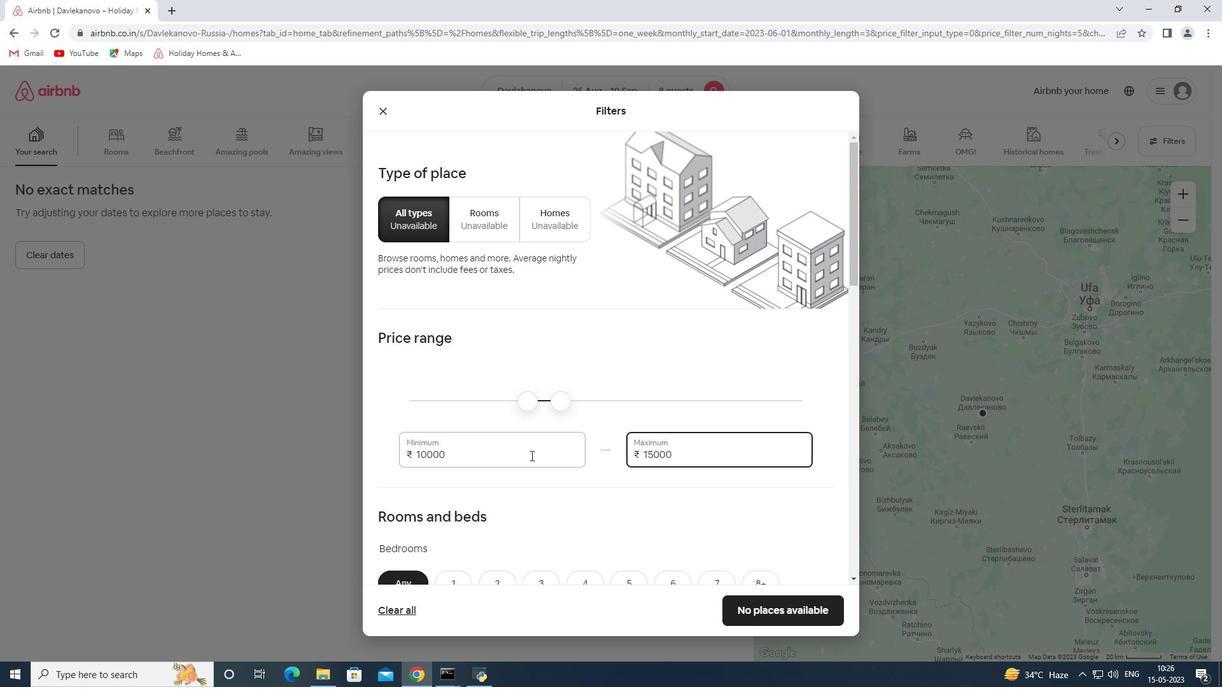 
Action: Mouse scrolled (553, 445) with delta (0, 0)
Screenshot: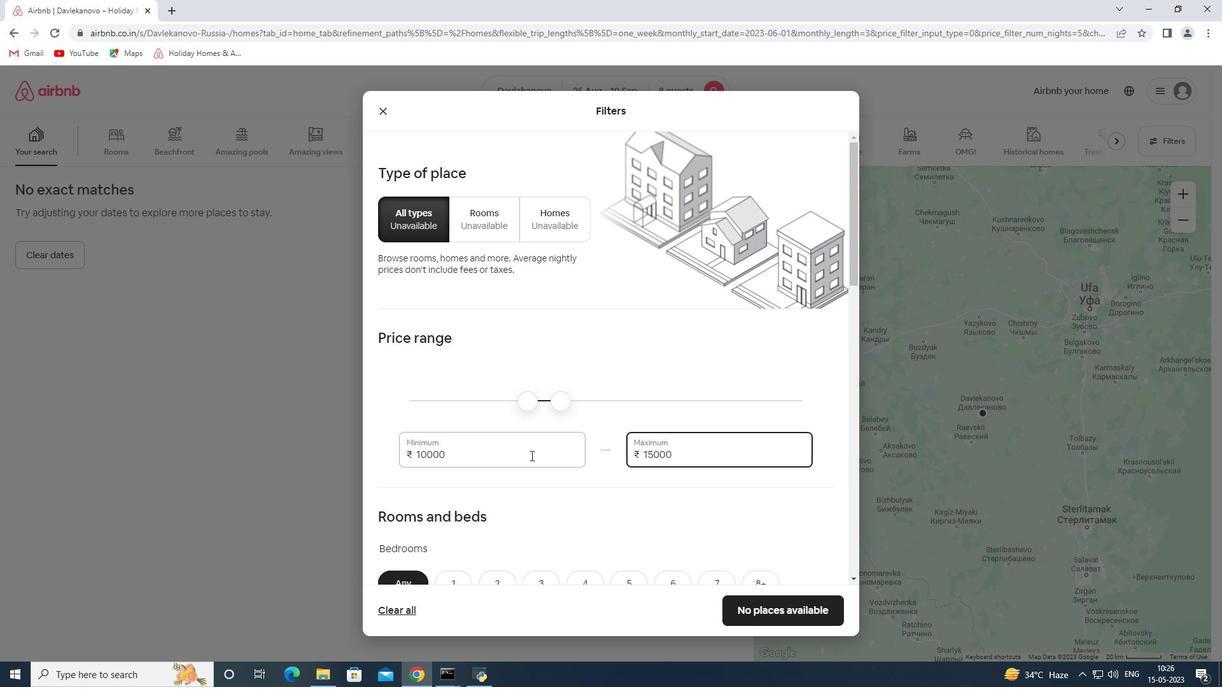 
Action: Mouse scrolled (553, 445) with delta (0, 0)
Screenshot: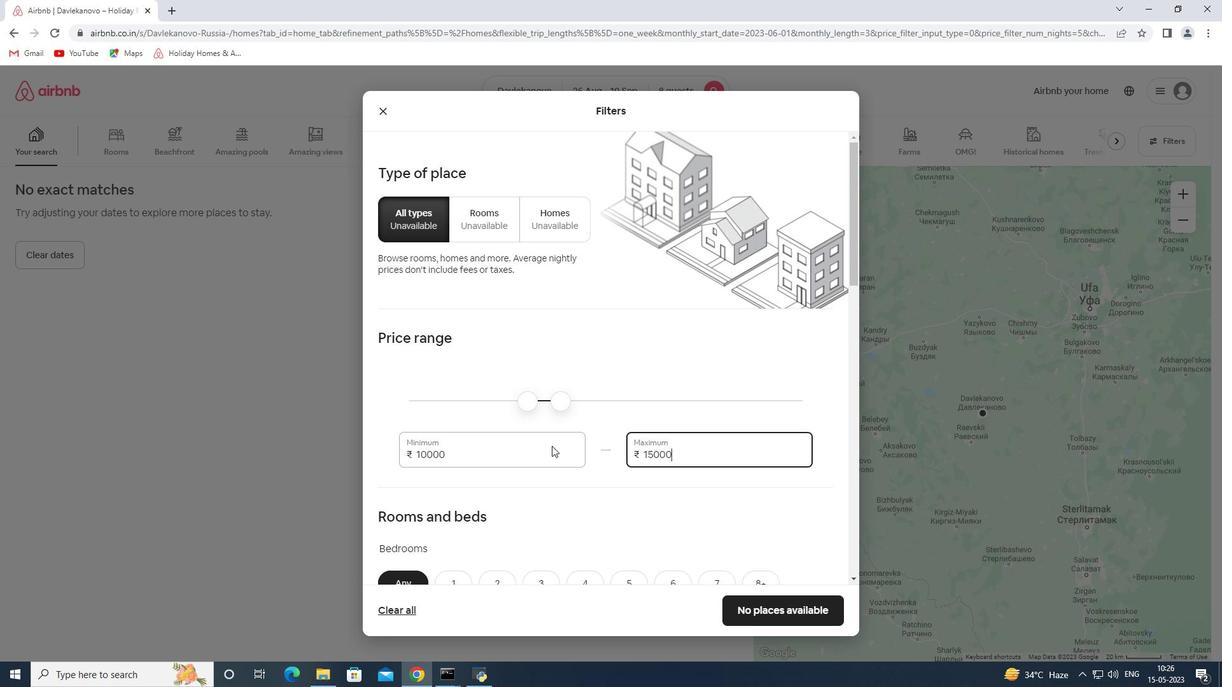 
Action: Mouse scrolled (553, 445) with delta (0, 0)
Screenshot: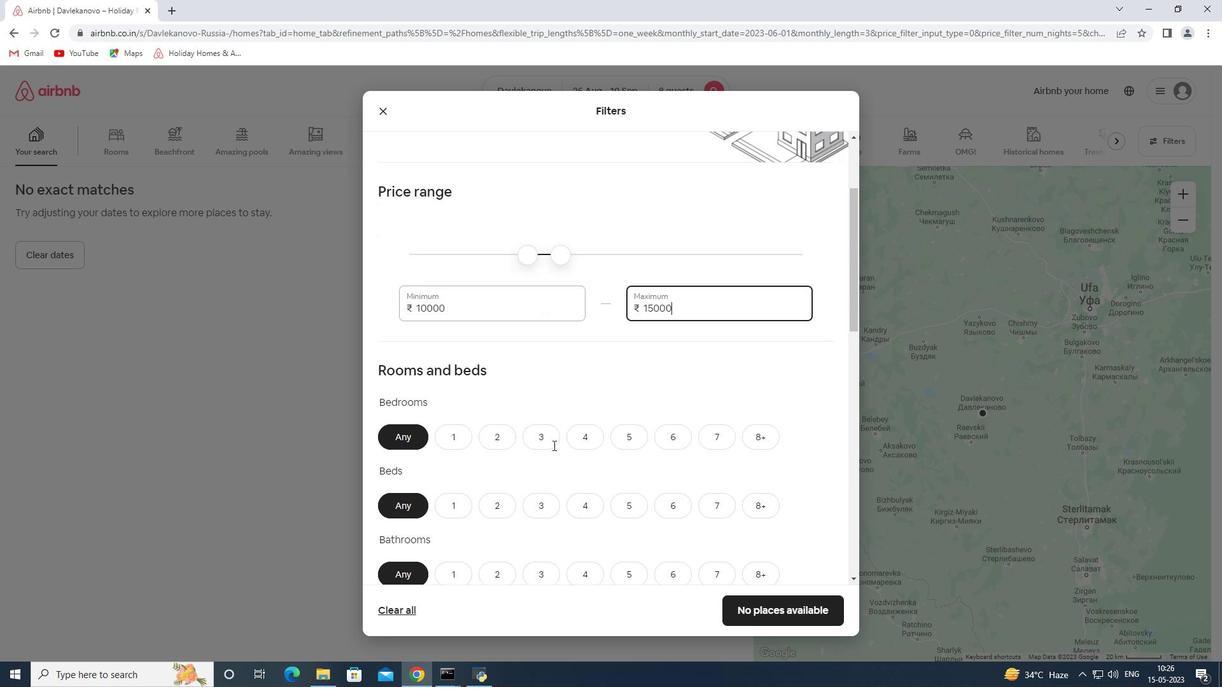 
Action: Mouse moved to (668, 336)
Screenshot: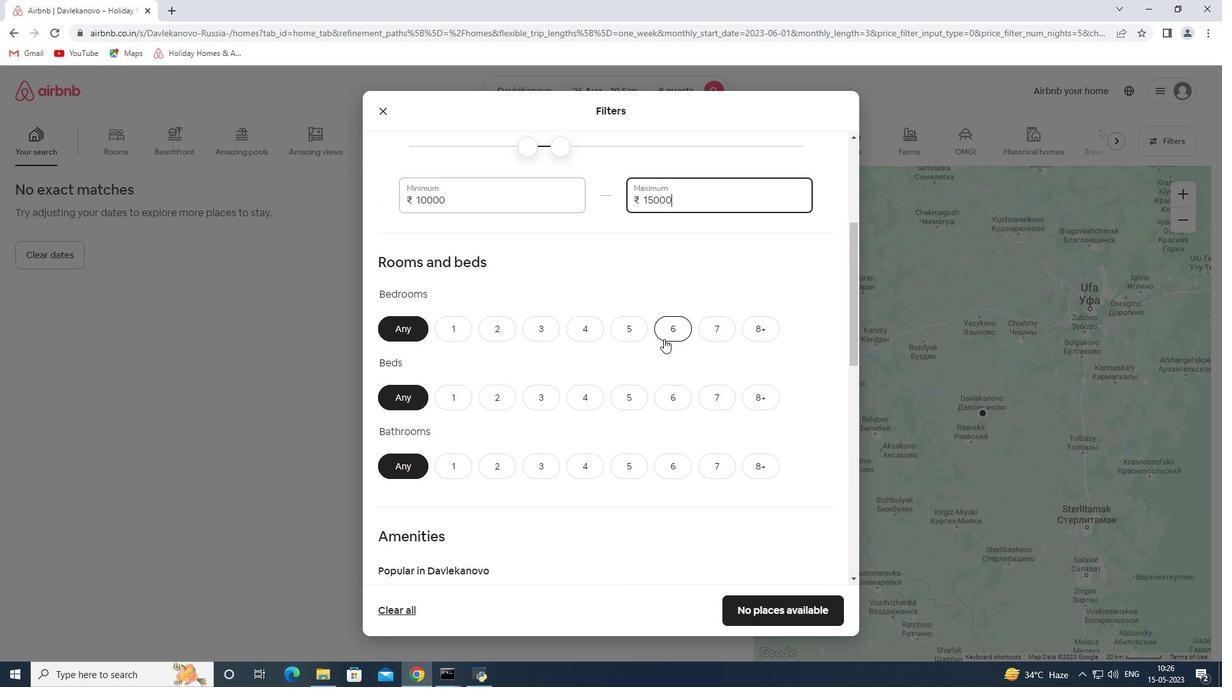 
Action: Mouse pressed left at (668, 336)
Screenshot: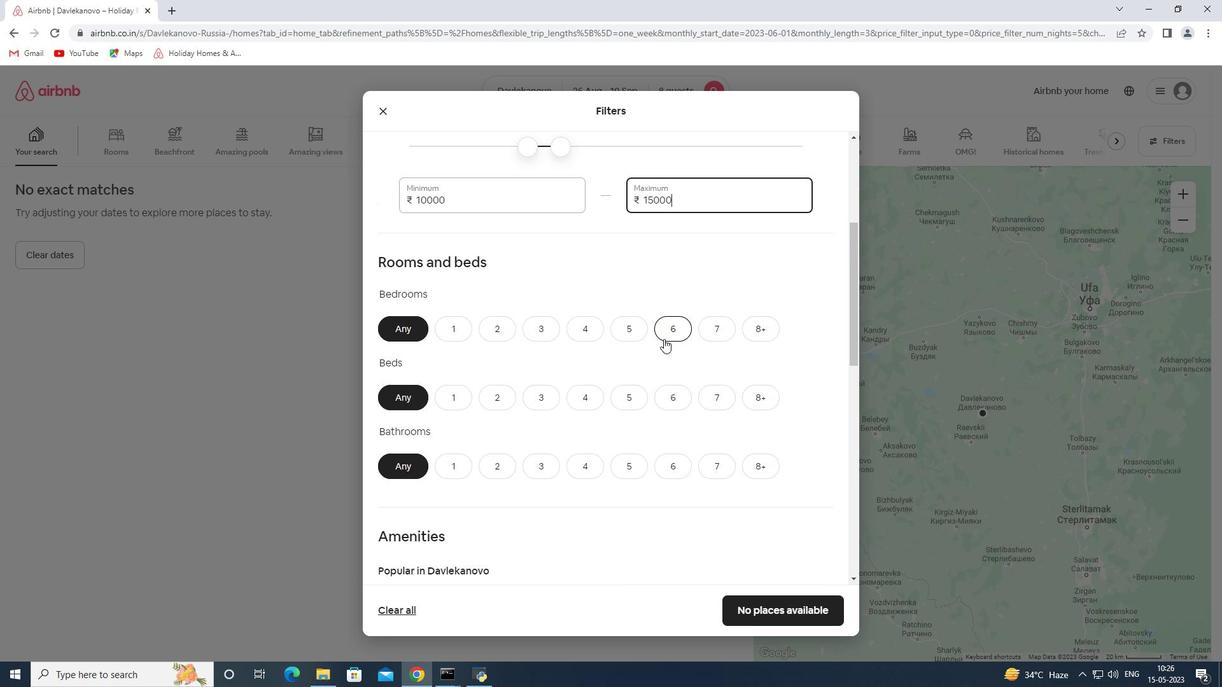 
Action: Mouse moved to (673, 402)
Screenshot: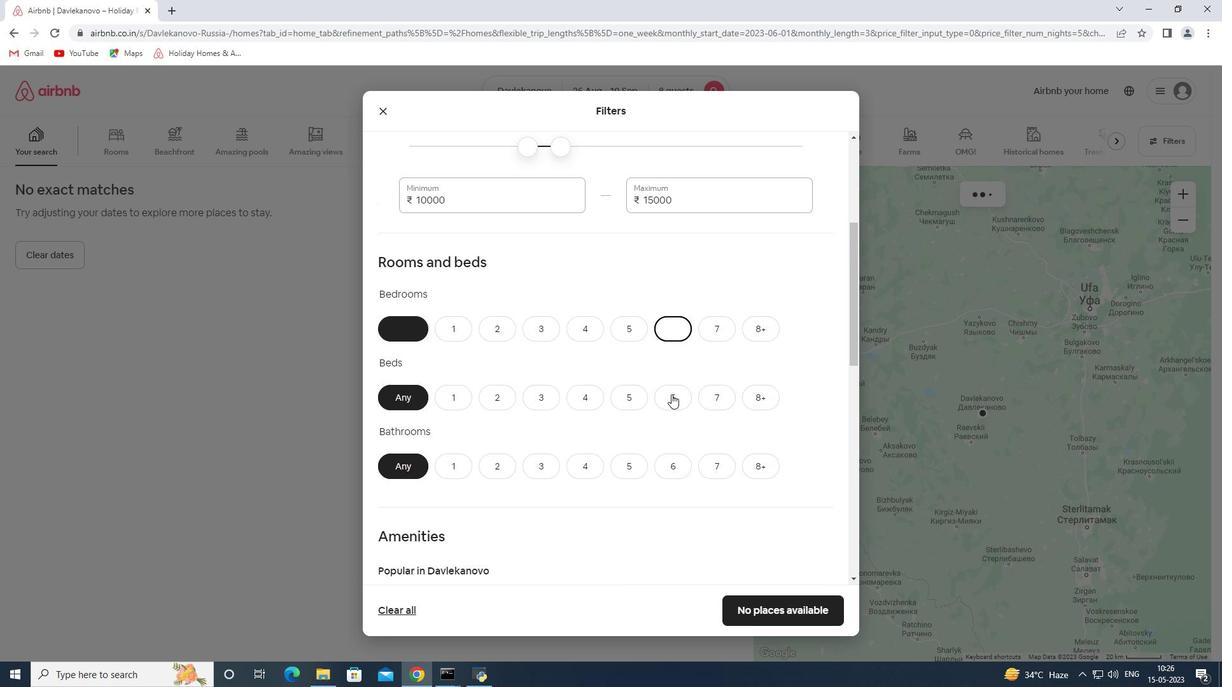 
Action: Mouse pressed left at (673, 402)
Screenshot: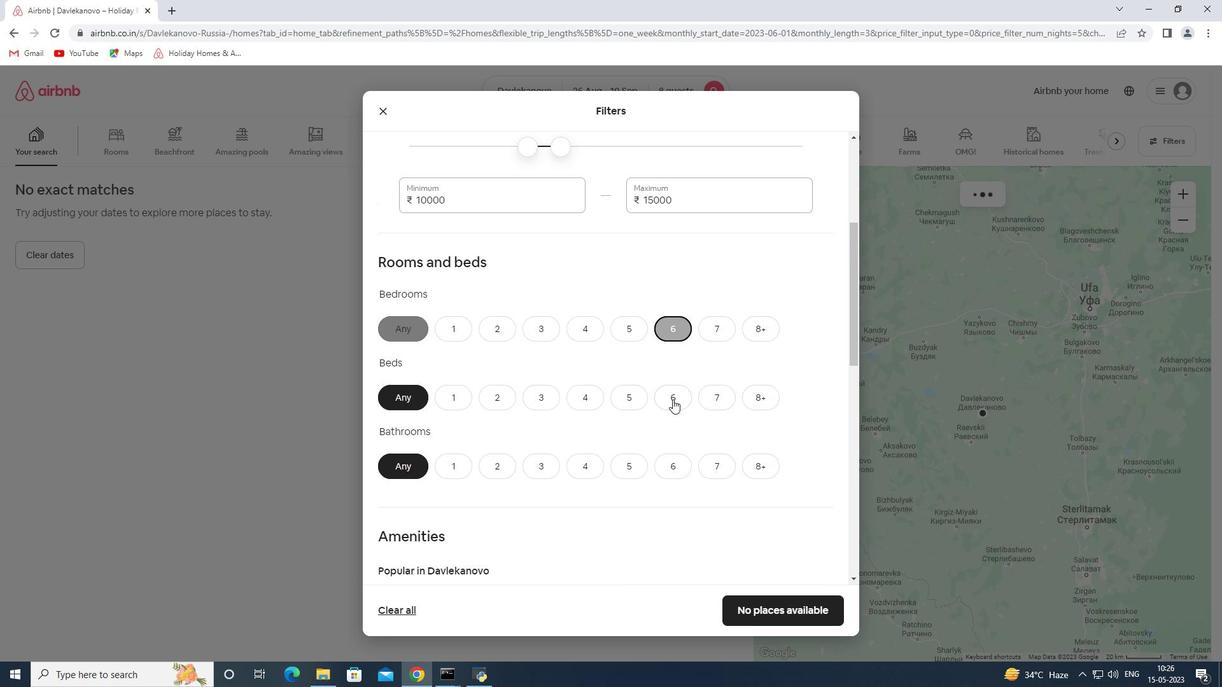 
Action: Mouse moved to (680, 462)
Screenshot: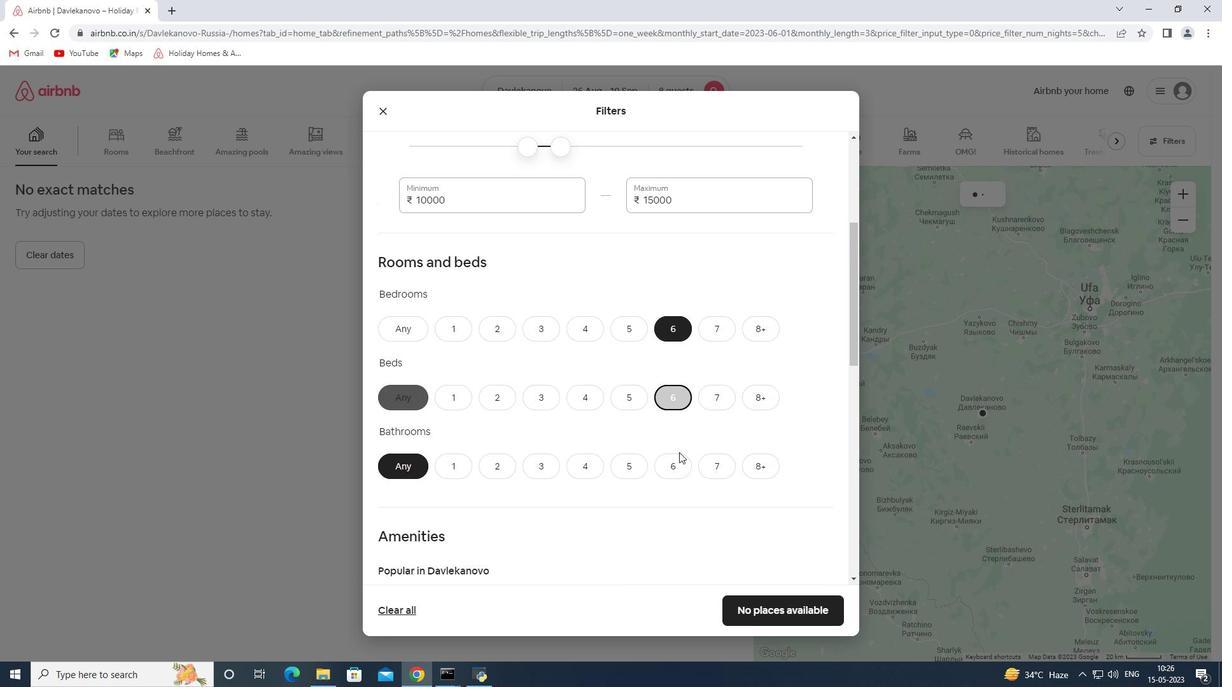 
Action: Mouse pressed left at (680, 462)
Screenshot: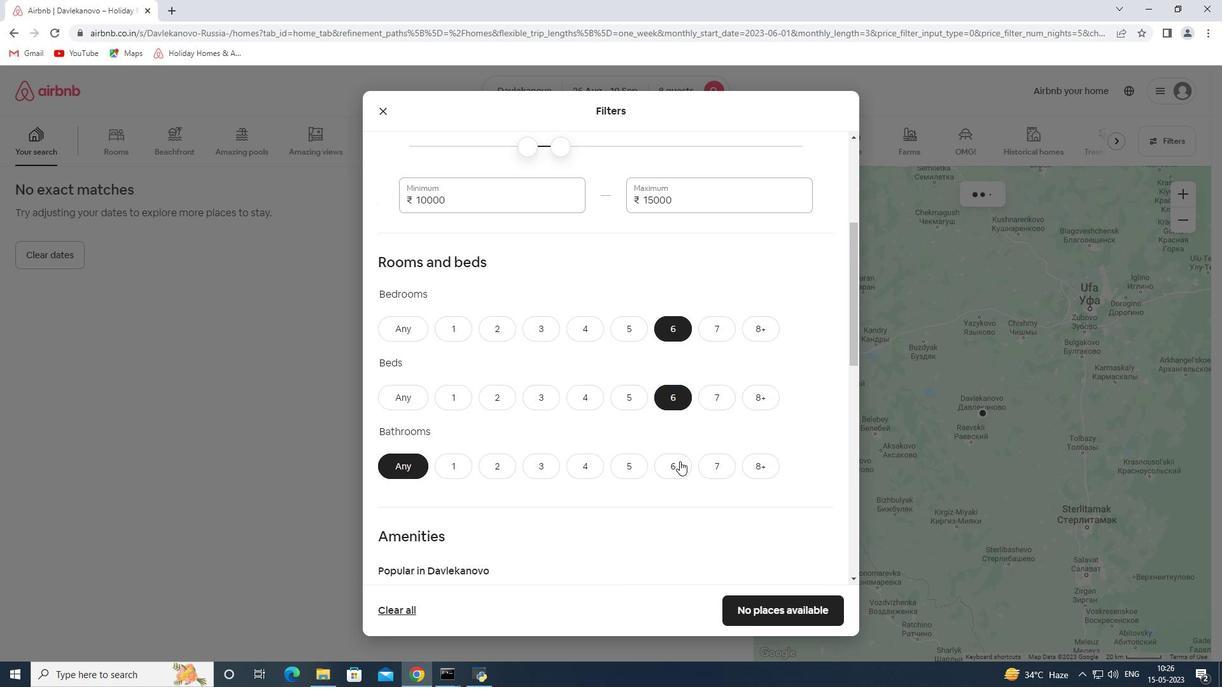 
Action: Mouse moved to (651, 472)
Screenshot: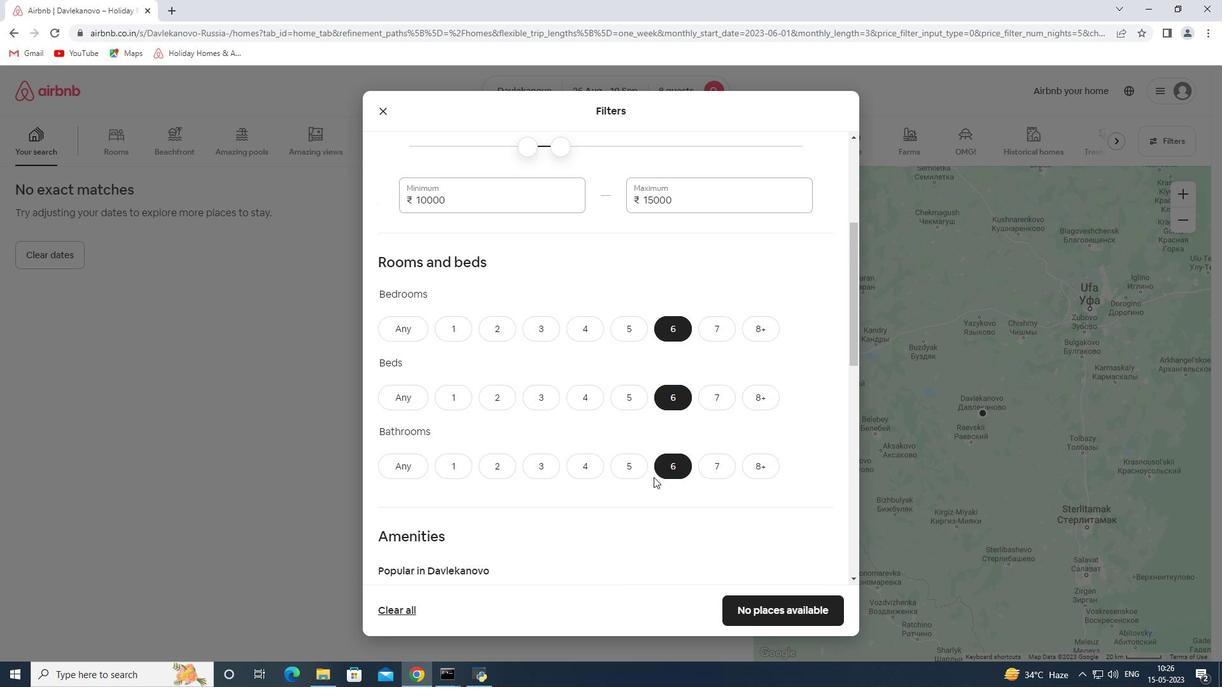 
Action: Mouse scrolled (651, 471) with delta (0, 0)
Screenshot: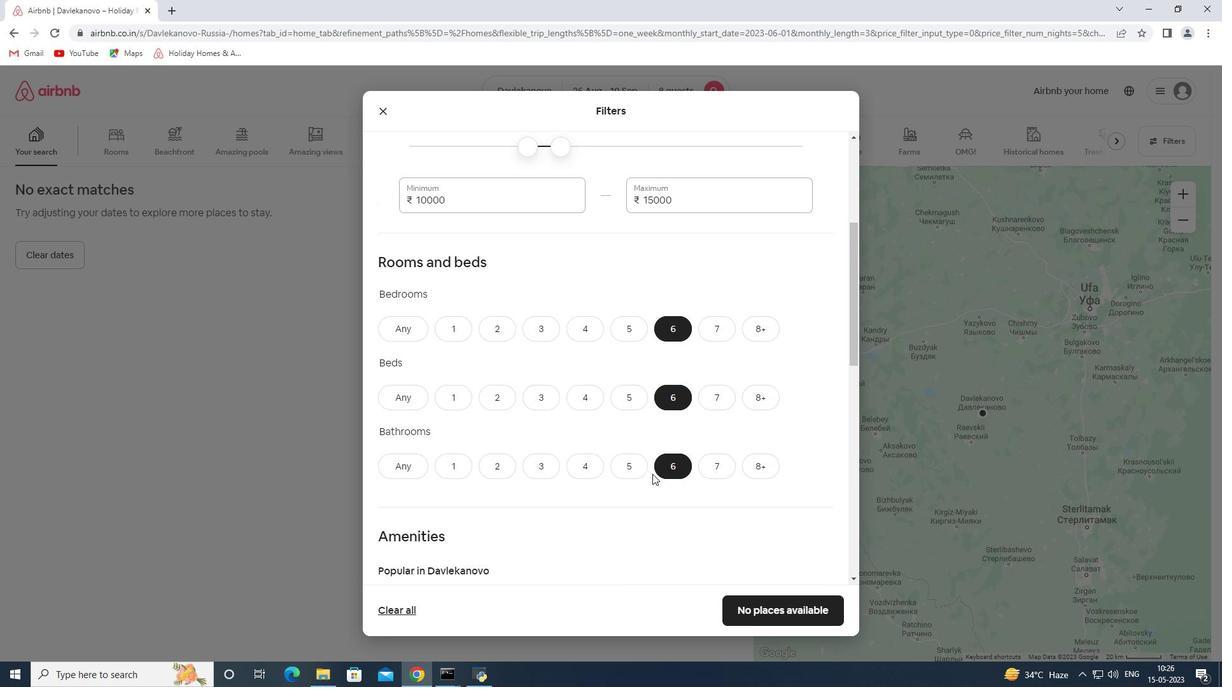 
Action: Mouse scrolled (651, 471) with delta (0, 0)
Screenshot: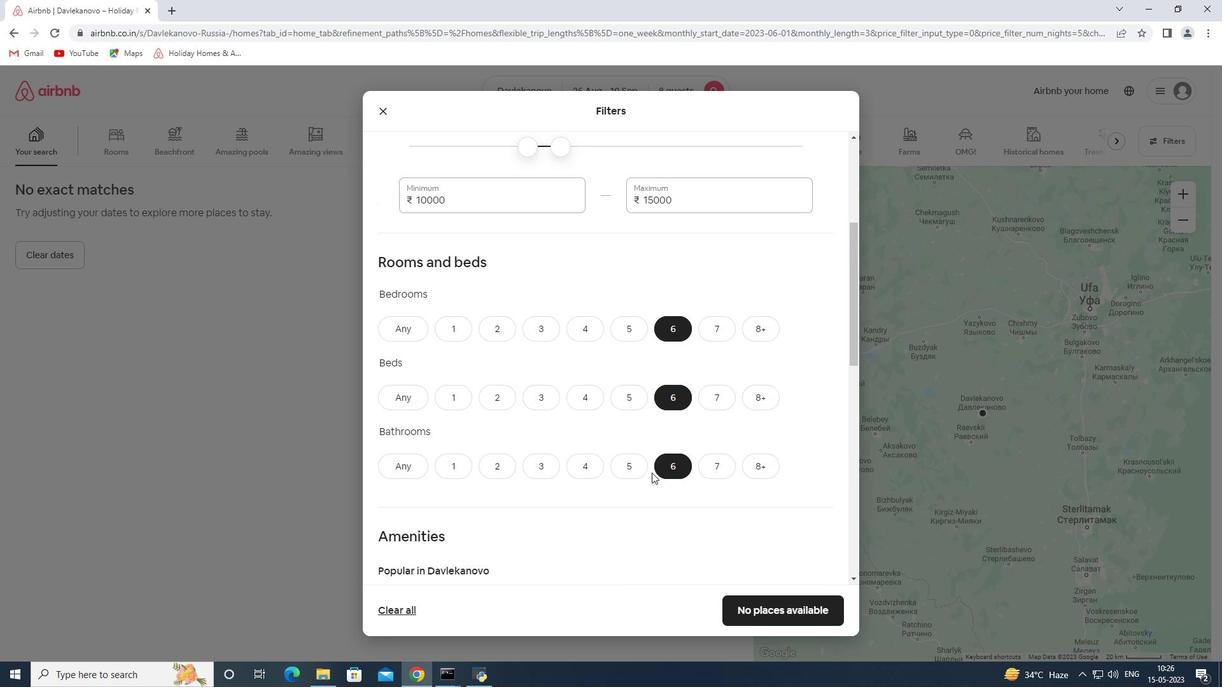 
Action: Mouse scrolled (651, 471) with delta (0, 0)
Screenshot: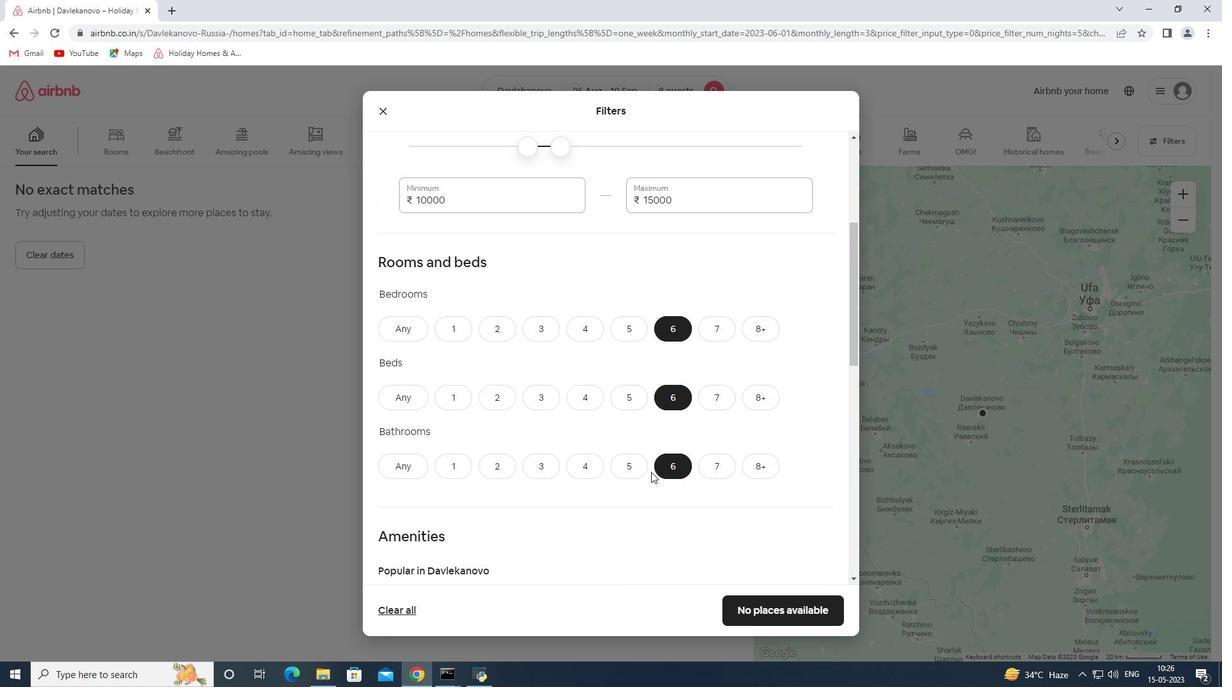 
Action: Mouse moved to (426, 496)
Screenshot: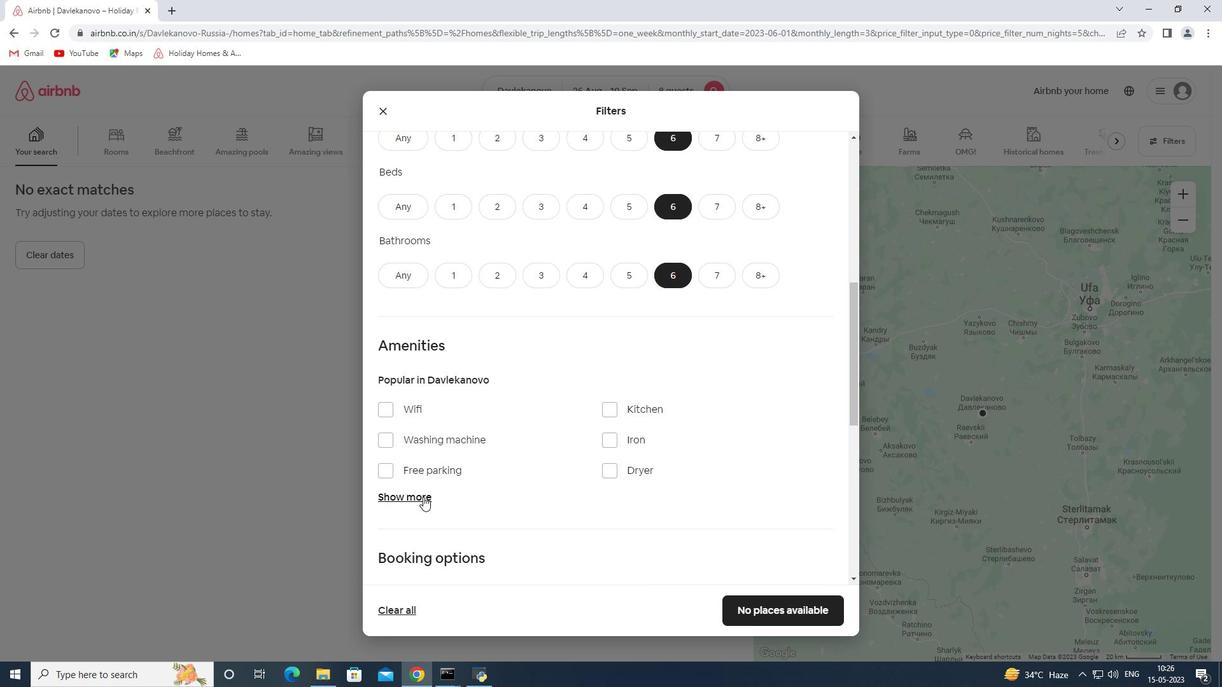 
Action: Mouse pressed left at (426, 496)
Screenshot: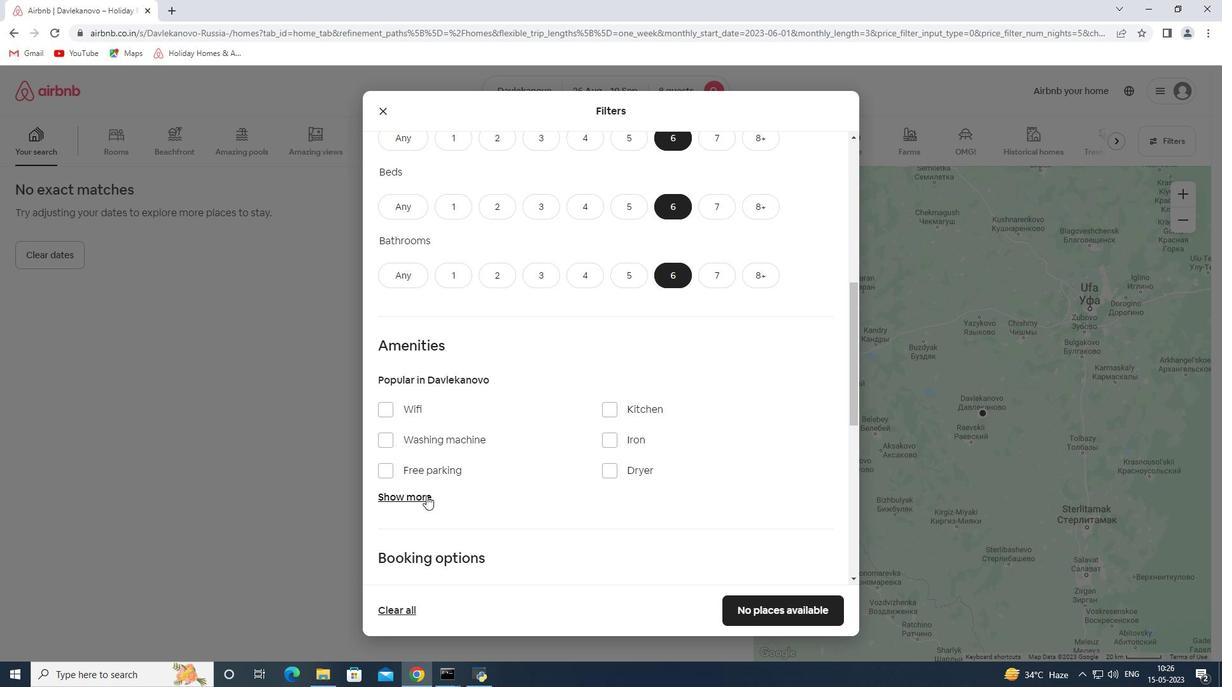 
Action: Mouse moved to (415, 405)
Screenshot: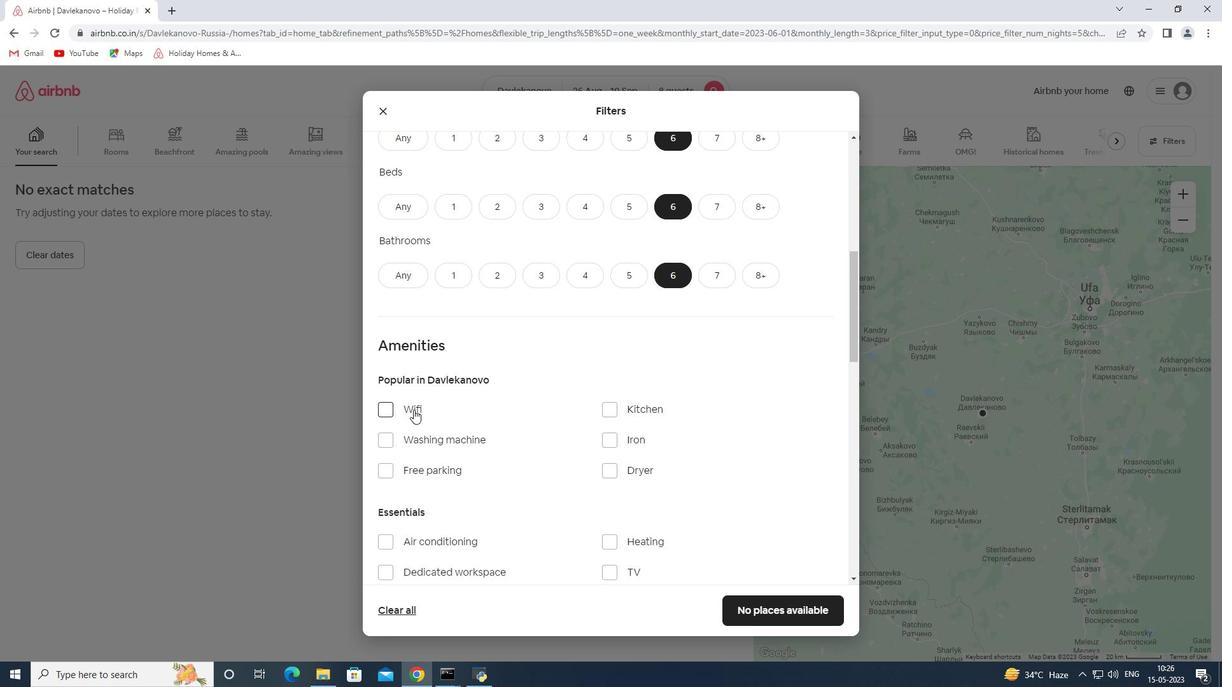 
Action: Mouse pressed left at (415, 405)
Screenshot: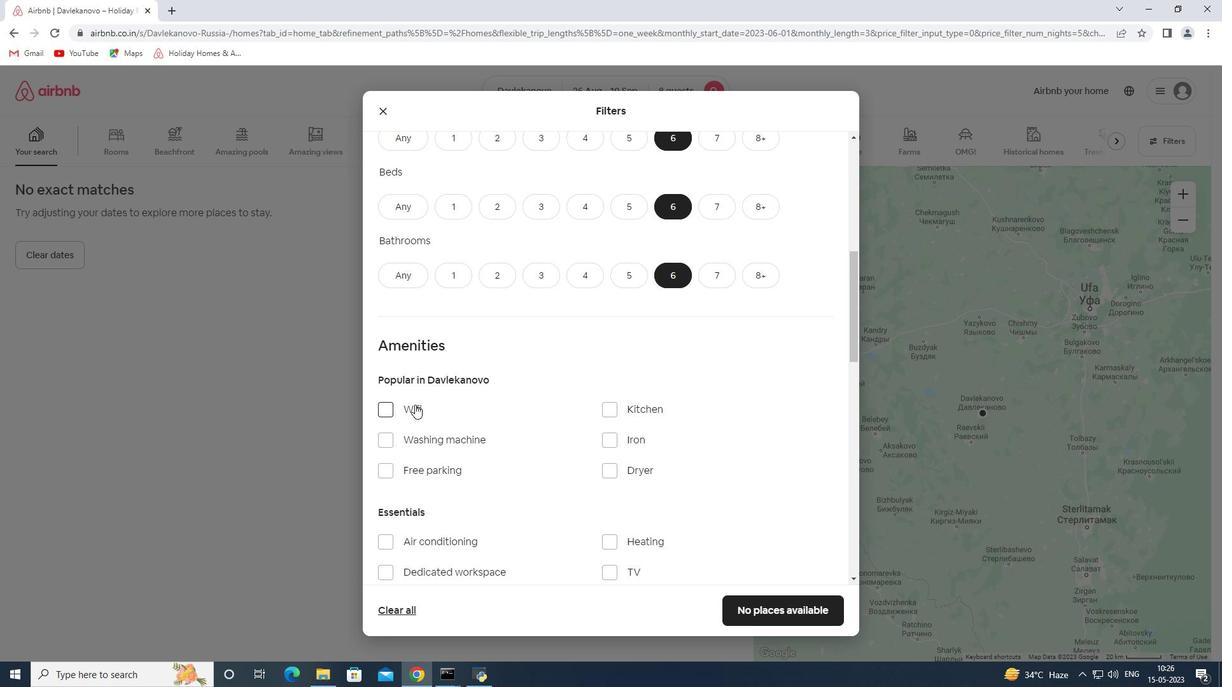 
Action: Mouse moved to (453, 468)
Screenshot: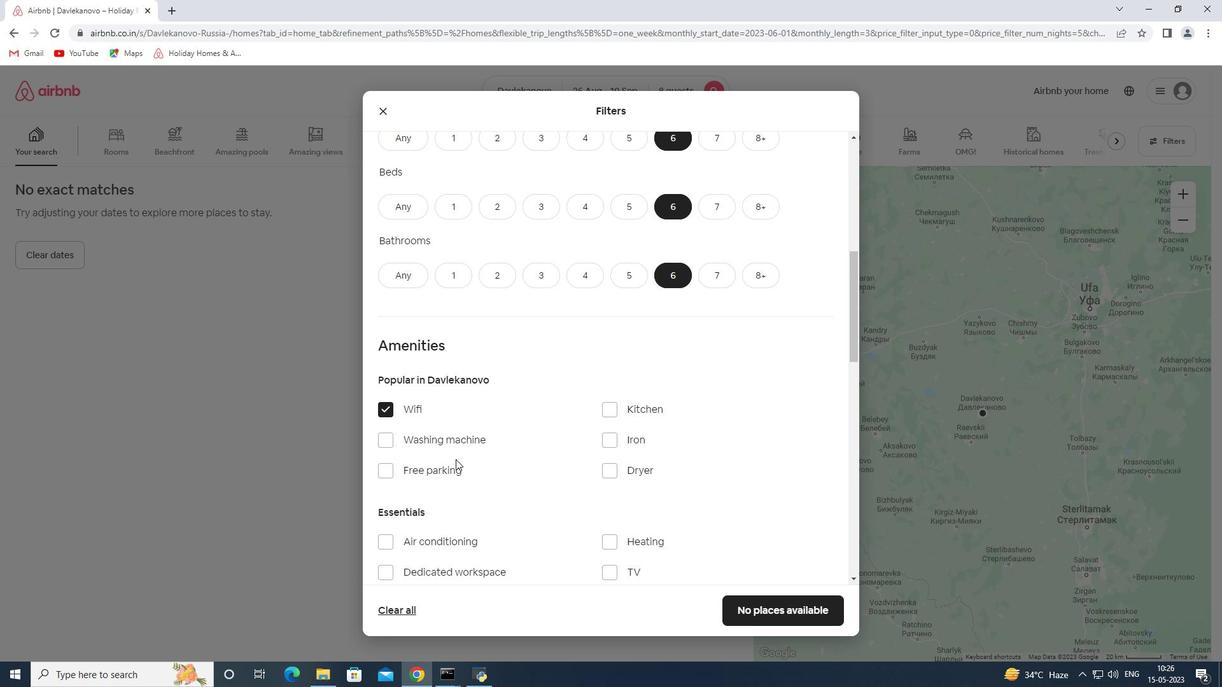 
Action: Mouse pressed left at (453, 468)
Screenshot: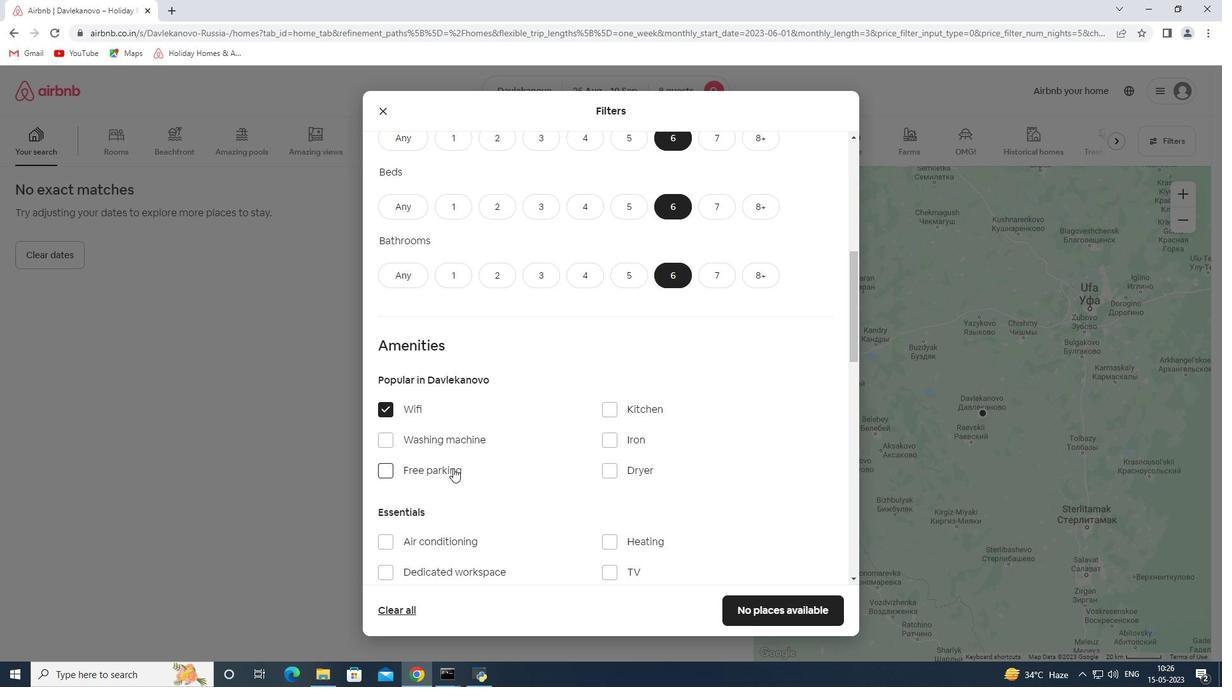 
Action: Mouse scrolled (453, 468) with delta (0, 0)
Screenshot: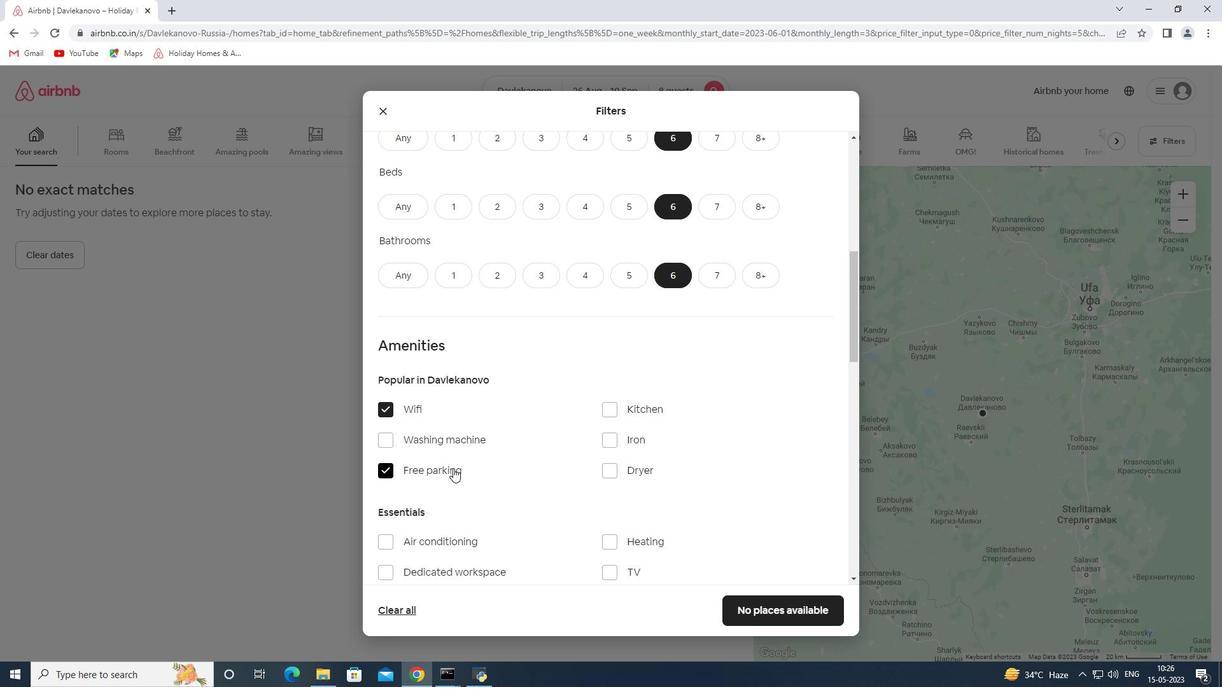 
Action: Mouse scrolled (453, 468) with delta (0, 0)
Screenshot: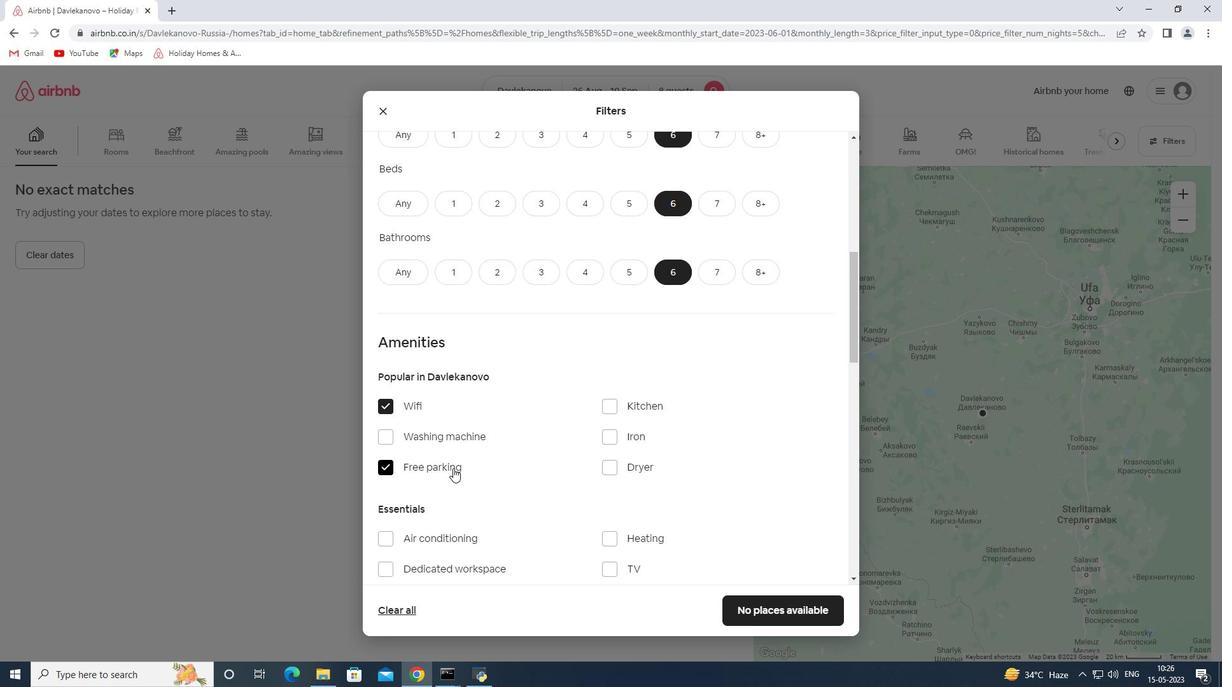 
Action: Mouse moved to (616, 443)
Screenshot: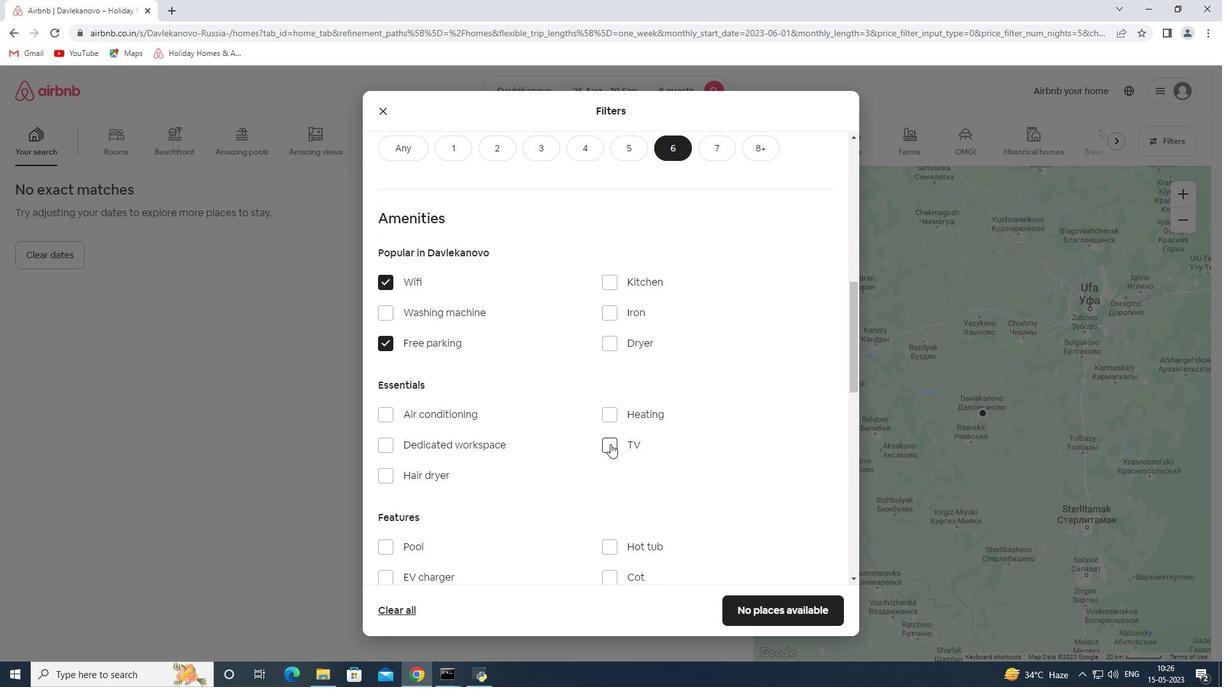 
Action: Mouse pressed left at (616, 443)
Screenshot: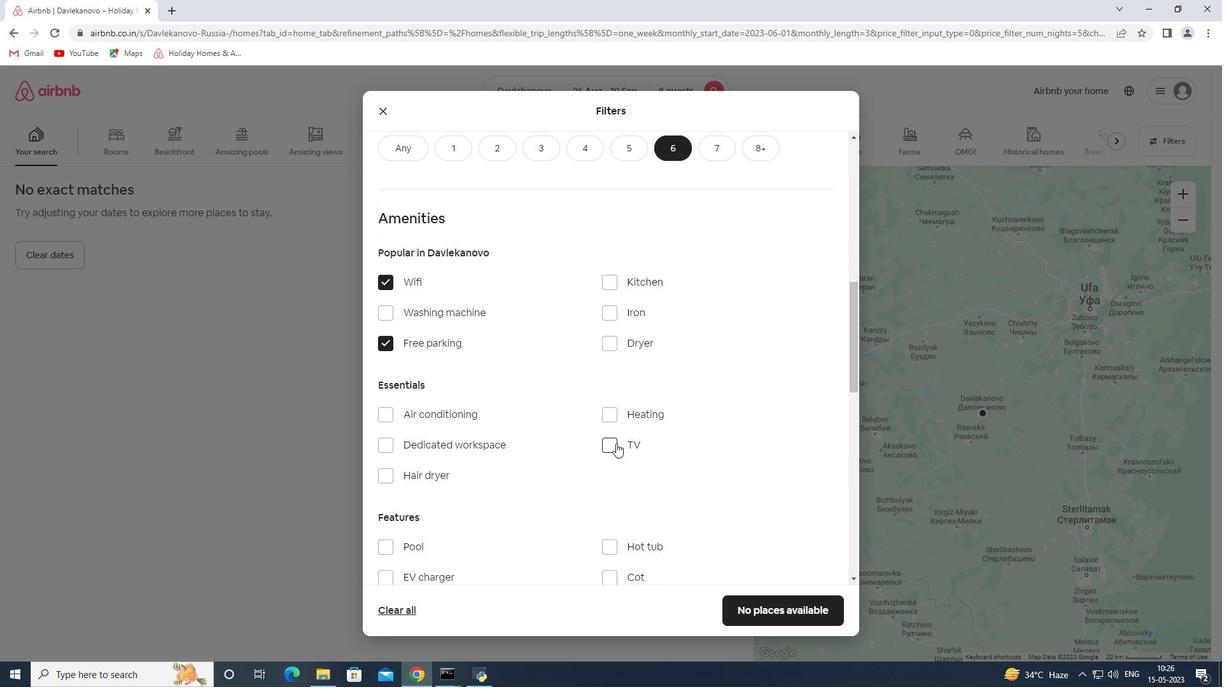 
Action: Mouse moved to (492, 489)
Screenshot: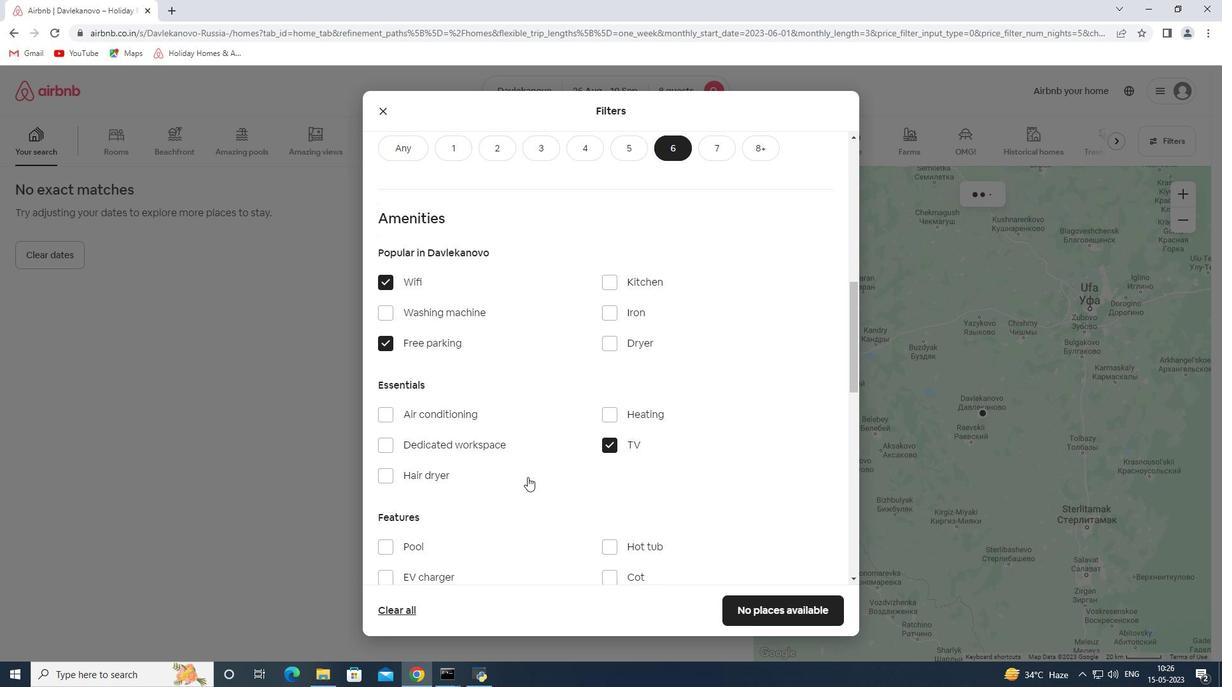 
Action: Mouse scrolled (492, 489) with delta (0, 0)
Screenshot: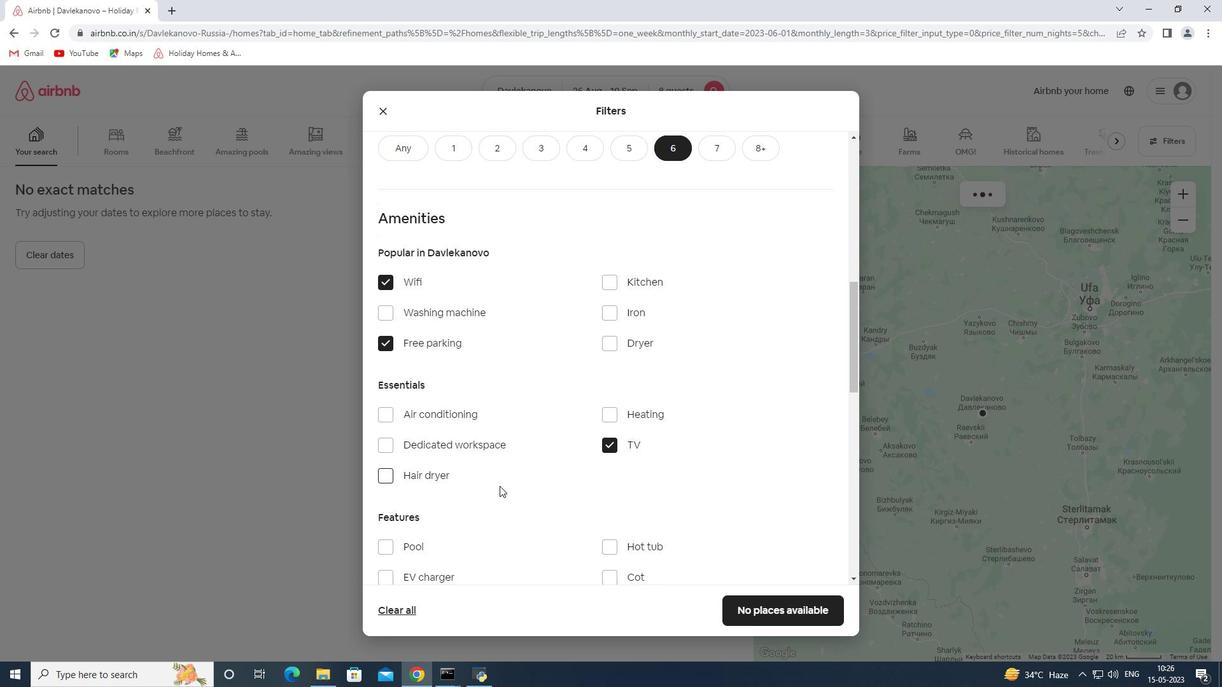 
Action: Mouse scrolled (492, 489) with delta (0, 0)
Screenshot: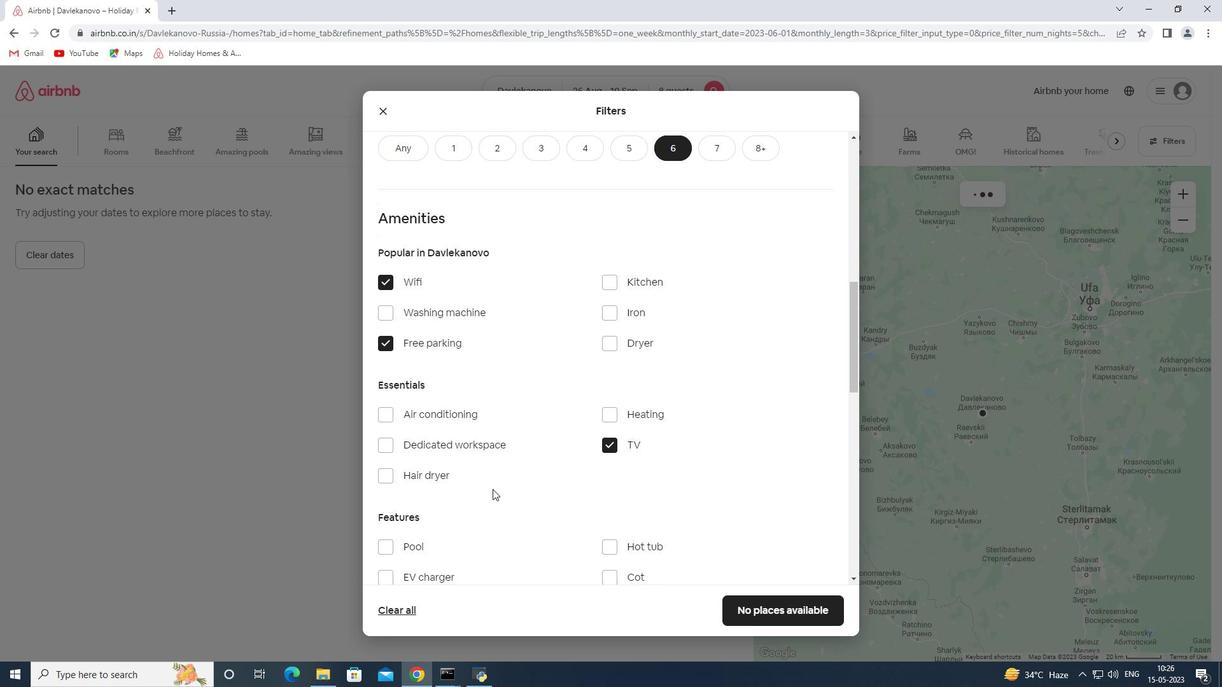 
Action: Mouse scrolled (492, 489) with delta (0, 0)
Screenshot: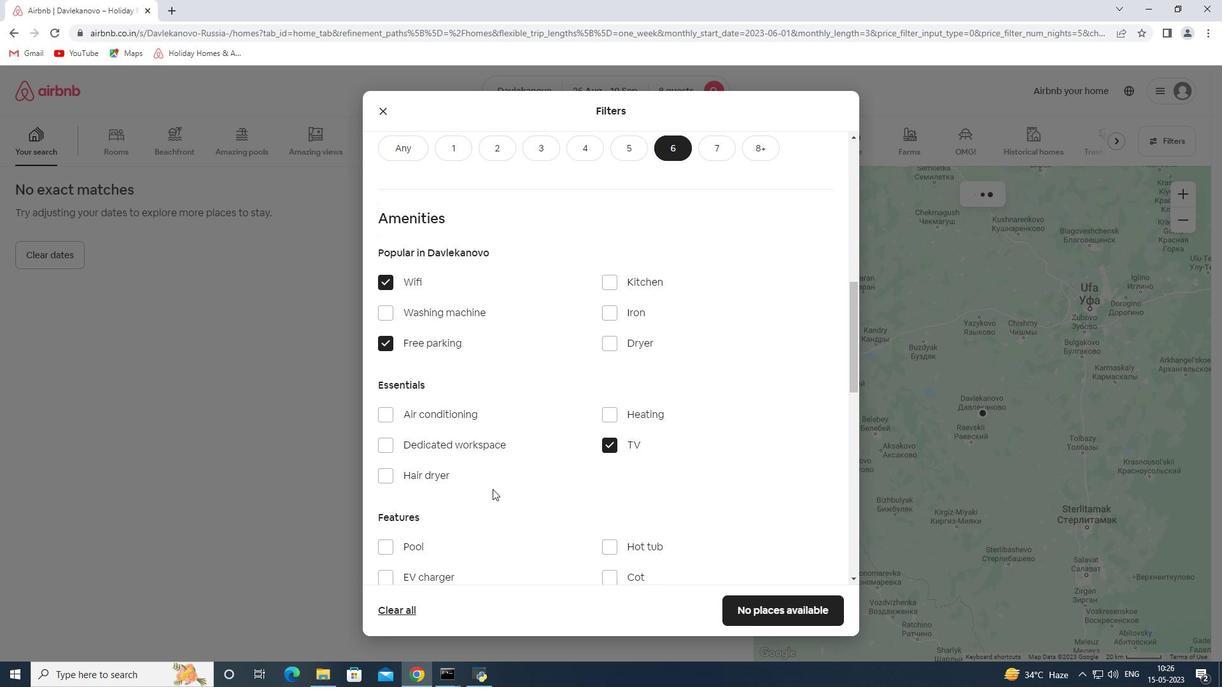 
Action: Mouse moved to (399, 414)
Screenshot: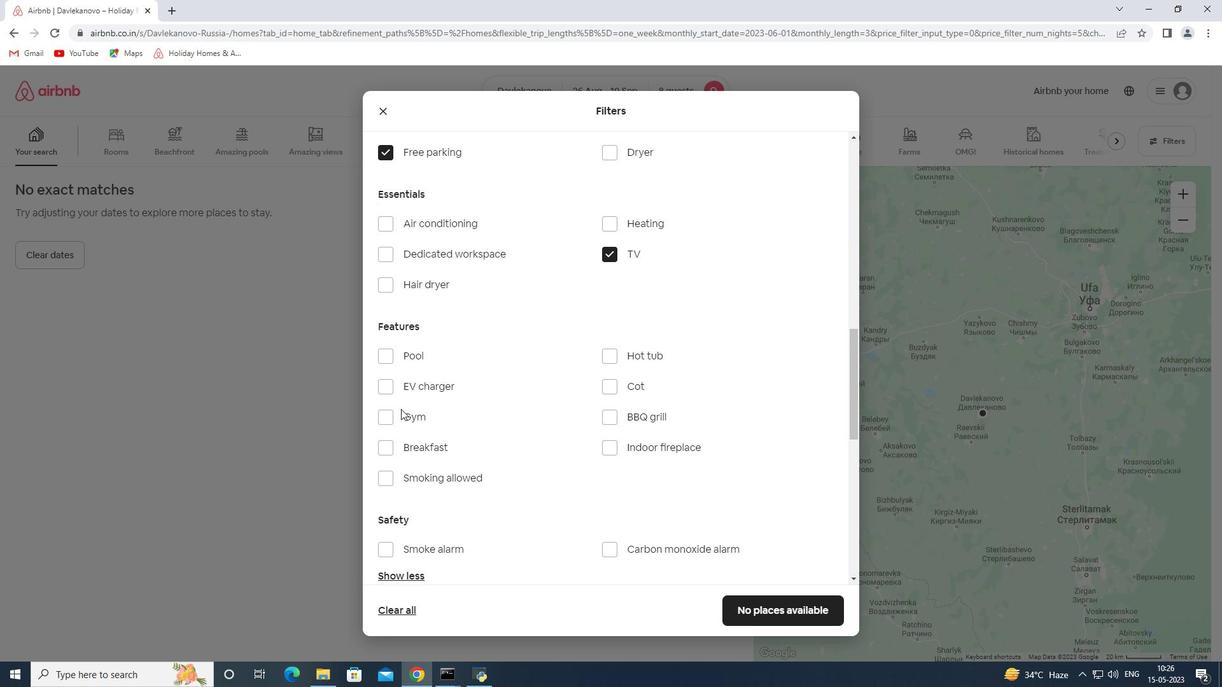 
Action: Mouse pressed left at (399, 414)
Screenshot: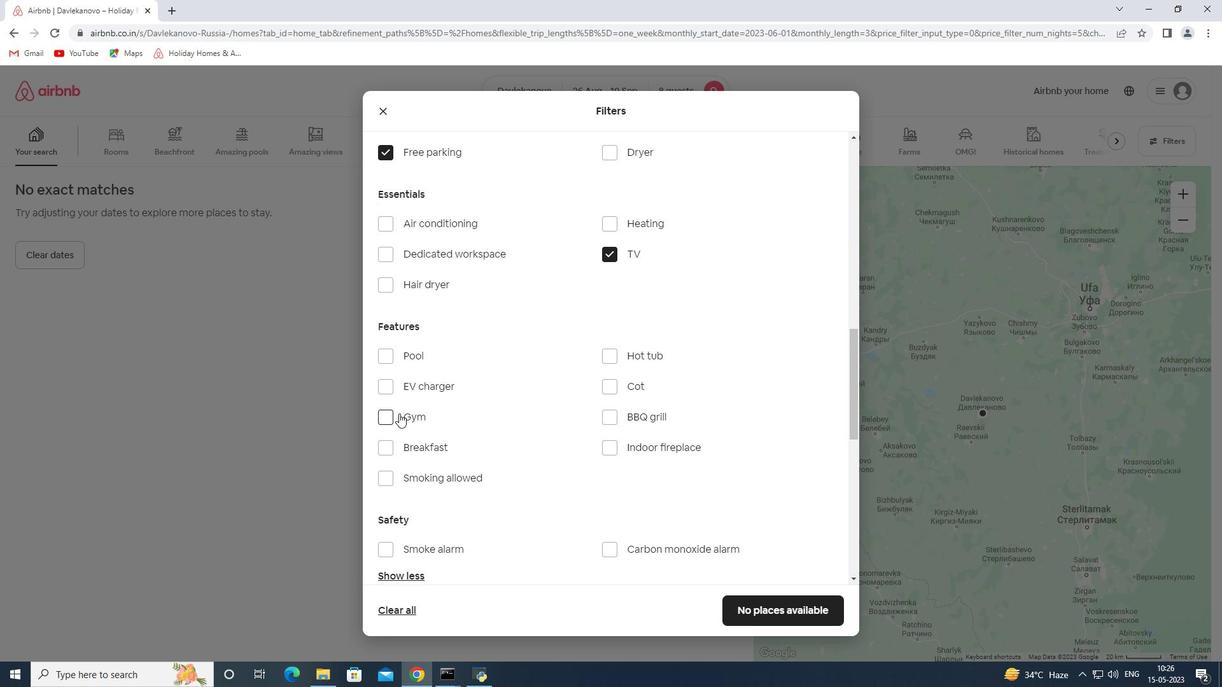 
Action: Mouse moved to (418, 445)
Screenshot: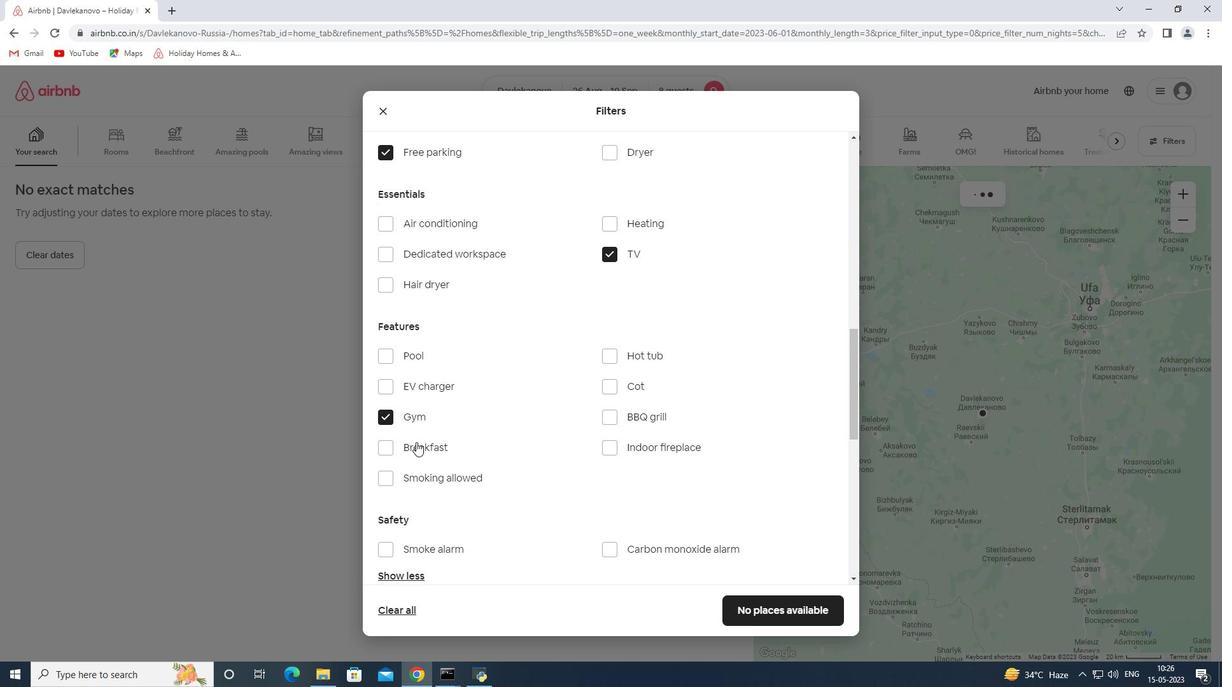 
Action: Mouse pressed left at (418, 445)
Screenshot: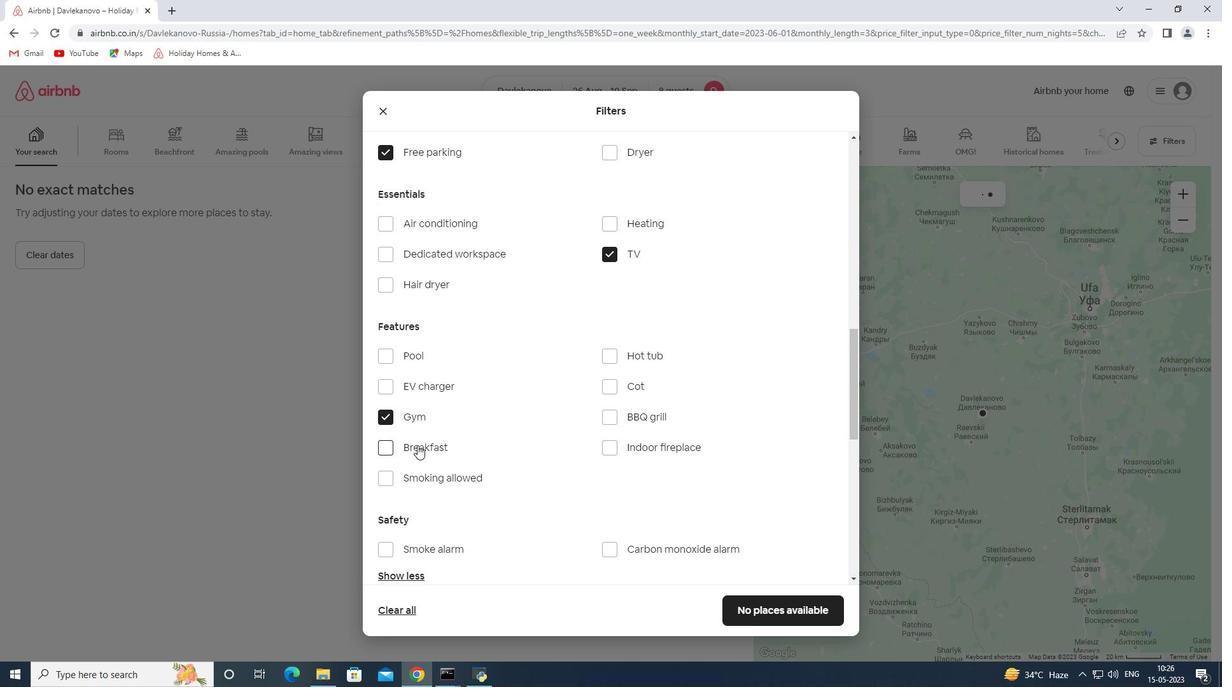 
Action: Mouse moved to (429, 462)
Screenshot: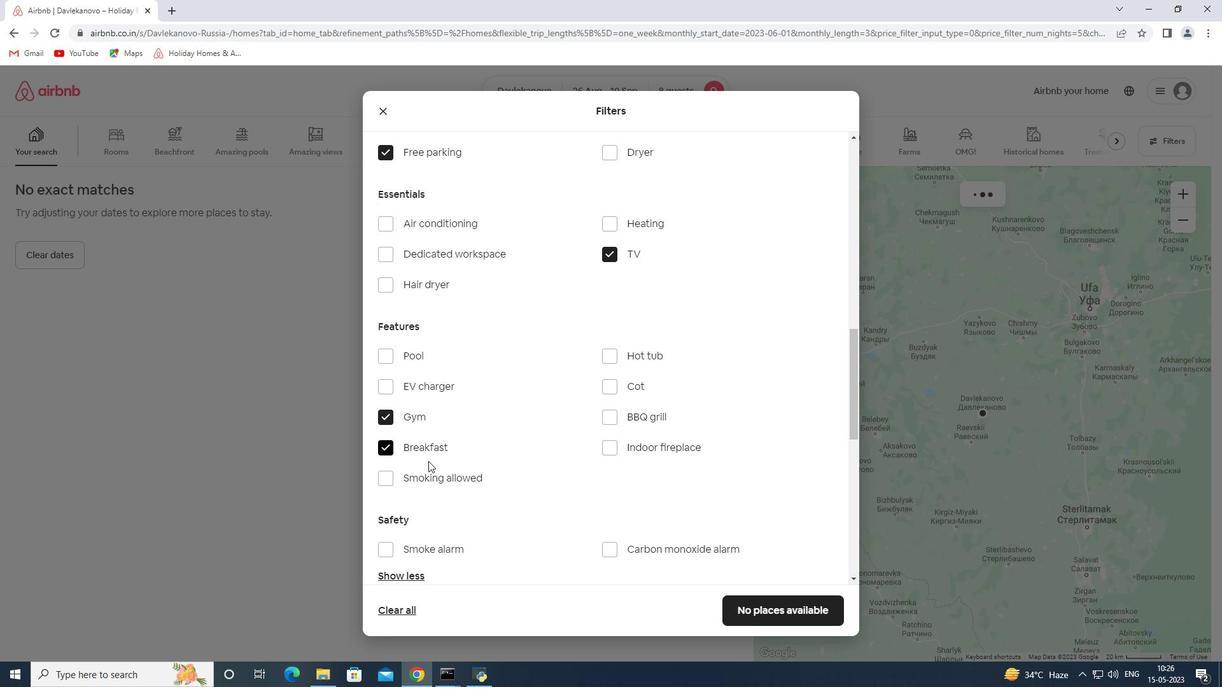 
Action: Mouse scrolled (429, 461) with delta (0, 0)
Screenshot: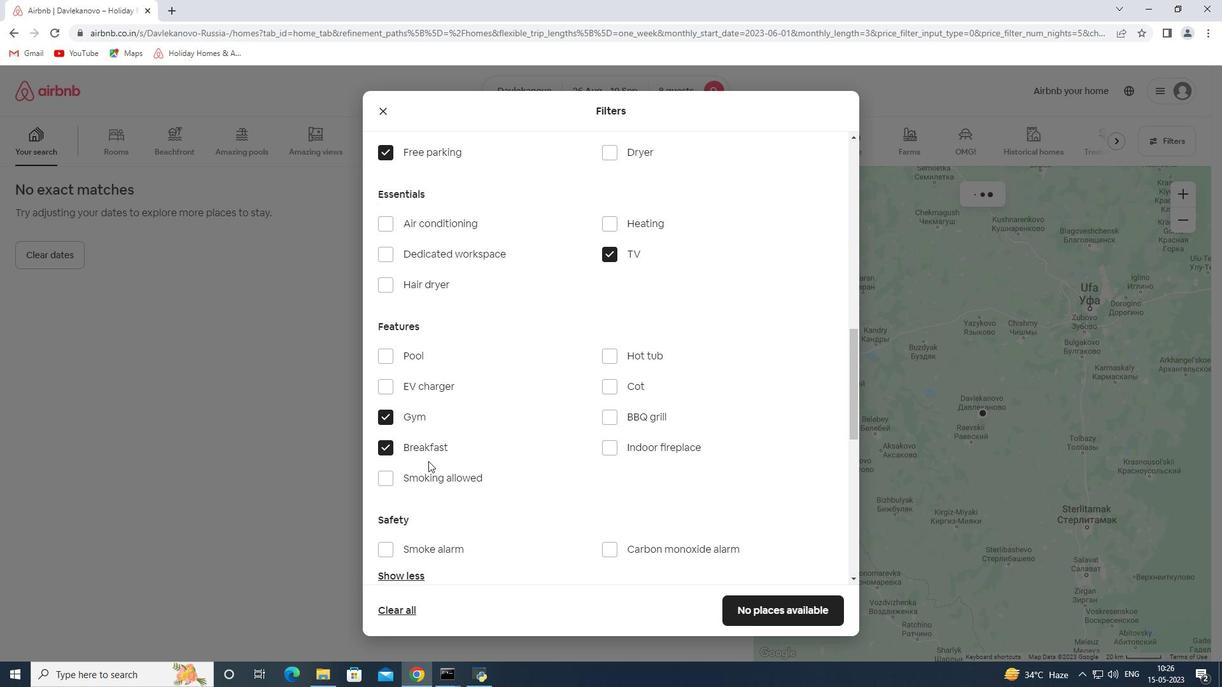 
Action: Mouse scrolled (429, 461) with delta (0, 0)
Screenshot: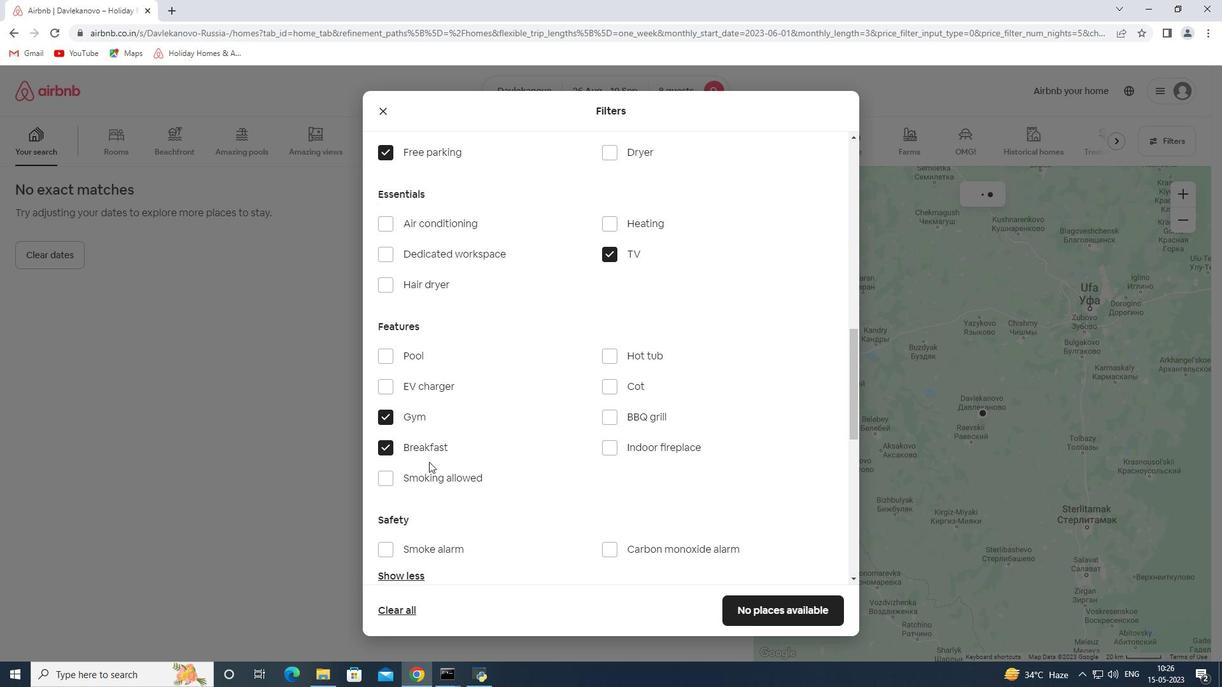 
Action: Mouse moved to (448, 456)
Screenshot: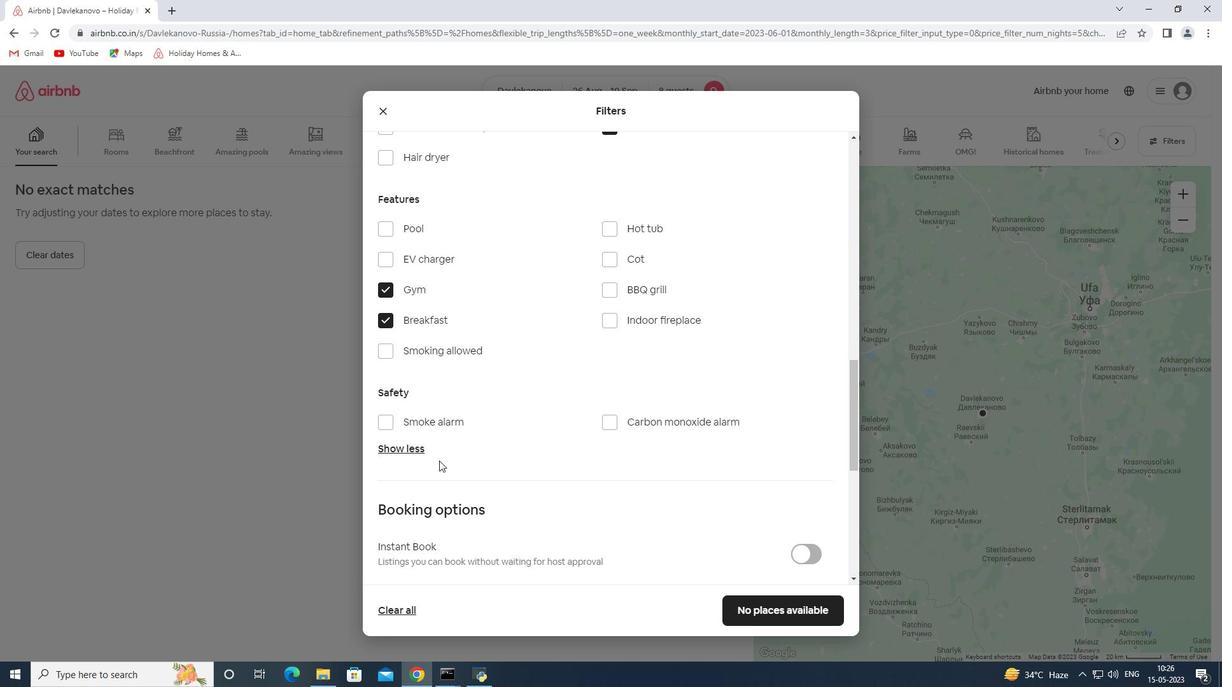 
Action: Mouse scrolled (448, 456) with delta (0, 0)
Screenshot: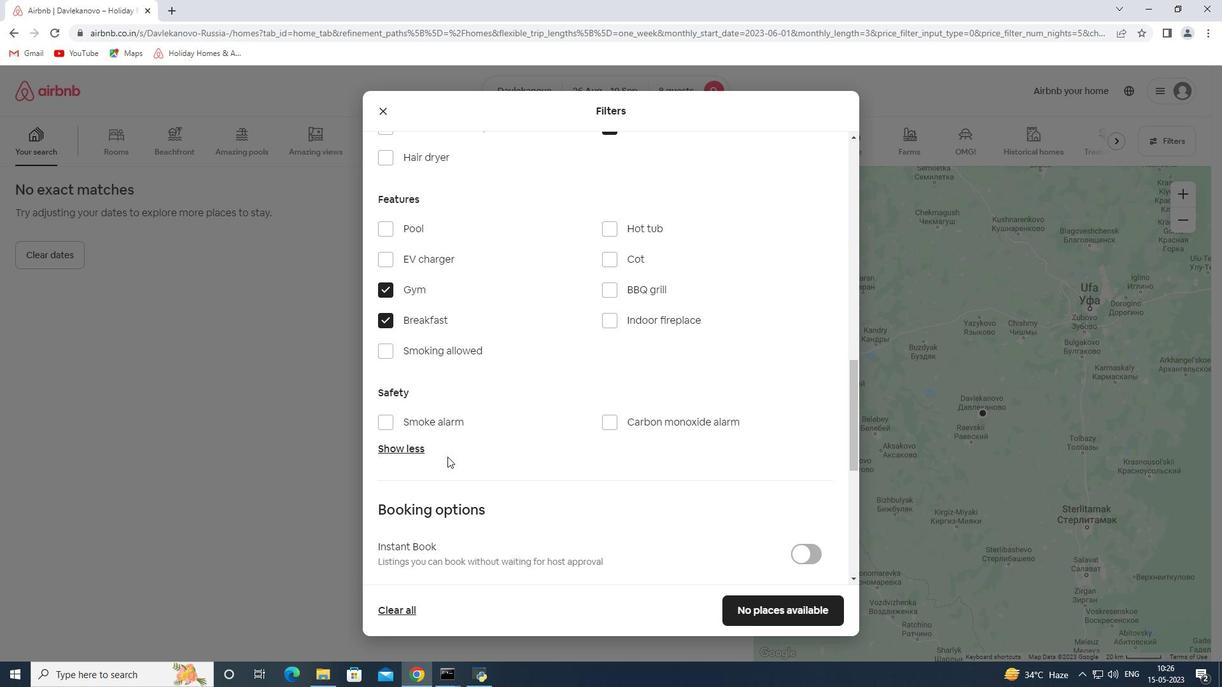 
Action: Mouse scrolled (448, 456) with delta (0, 0)
Screenshot: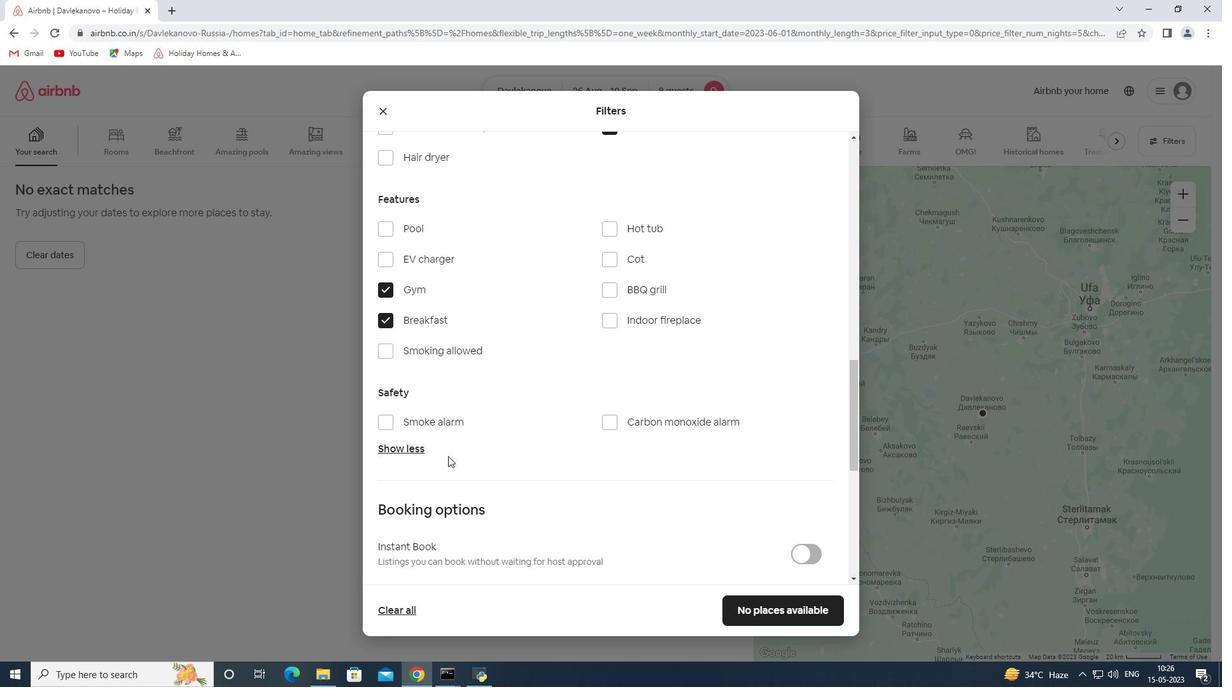 
Action: Mouse scrolled (448, 456) with delta (0, 0)
Screenshot: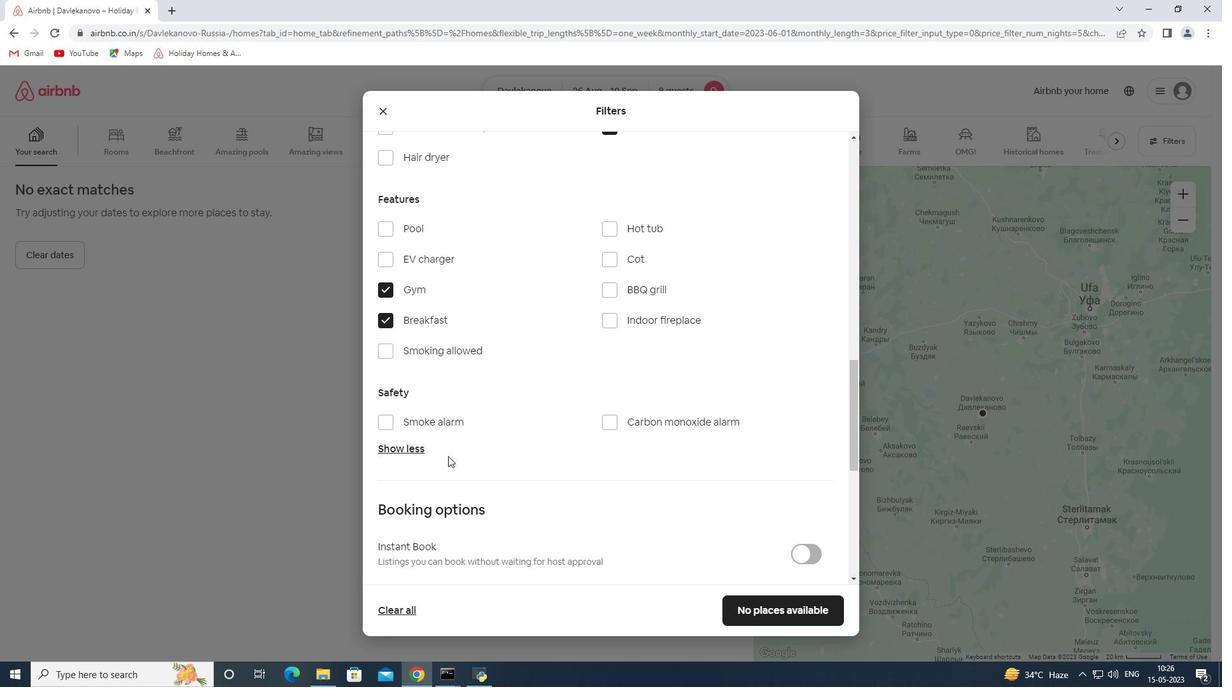 
Action: Mouse scrolled (448, 456) with delta (0, 0)
Screenshot: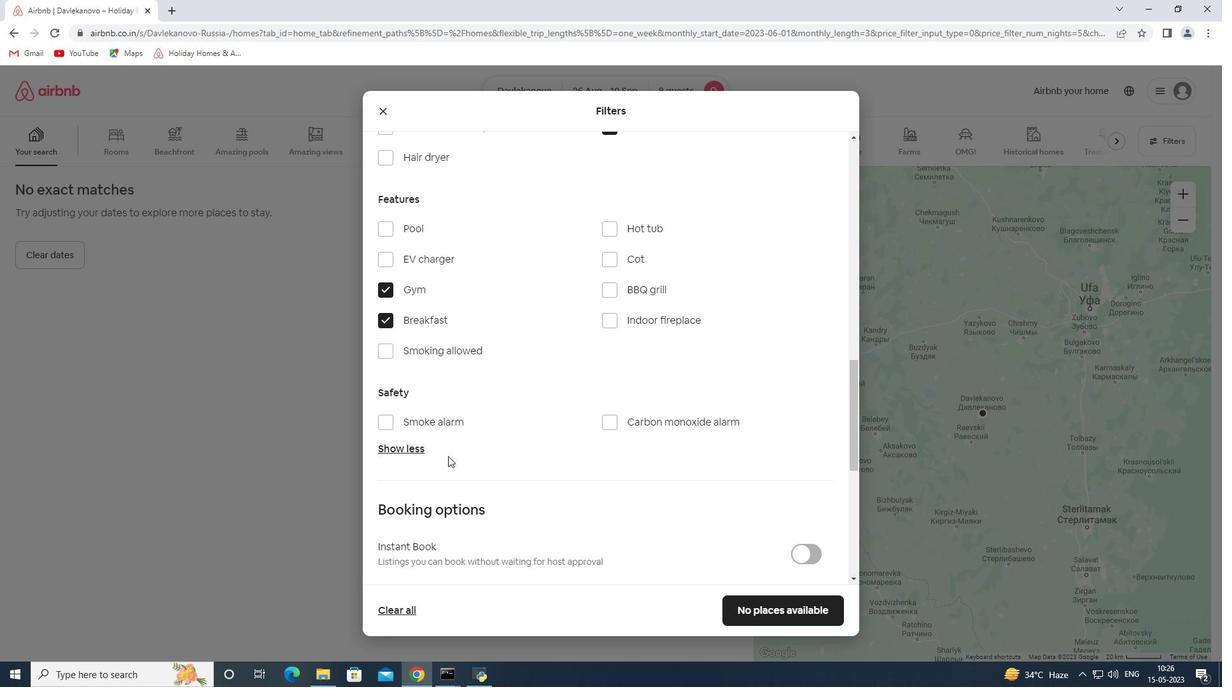 
Action: Mouse moved to (816, 348)
Screenshot: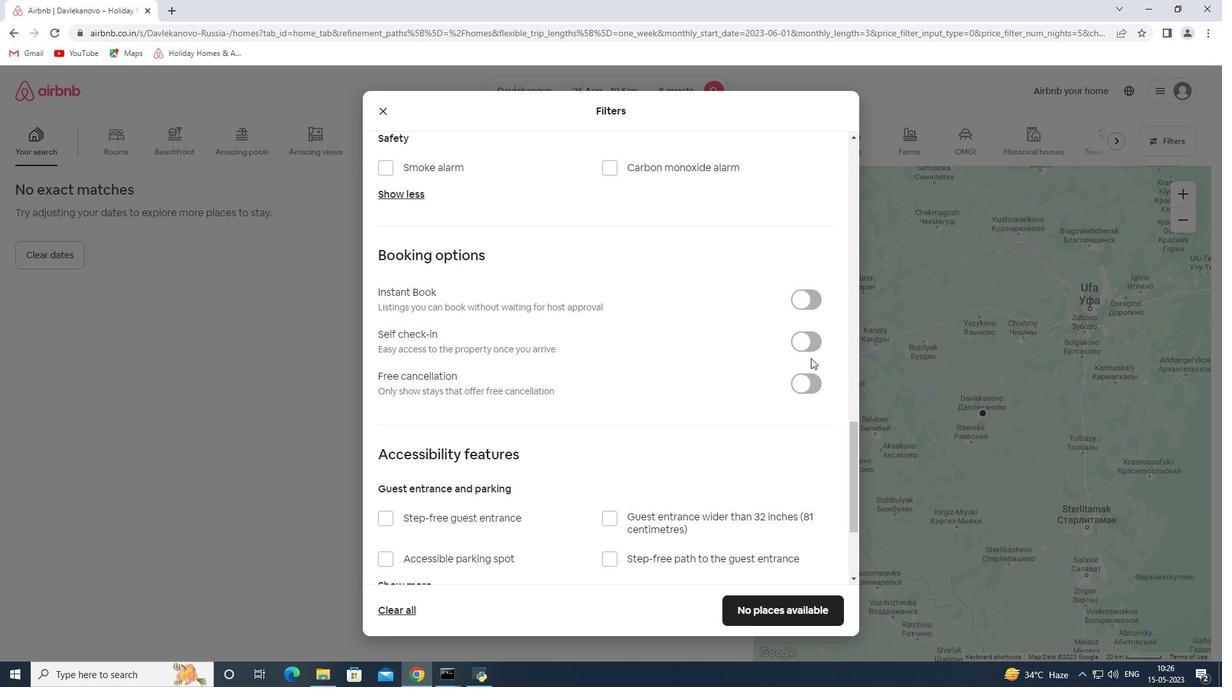 
Action: Mouse pressed left at (816, 348)
Screenshot: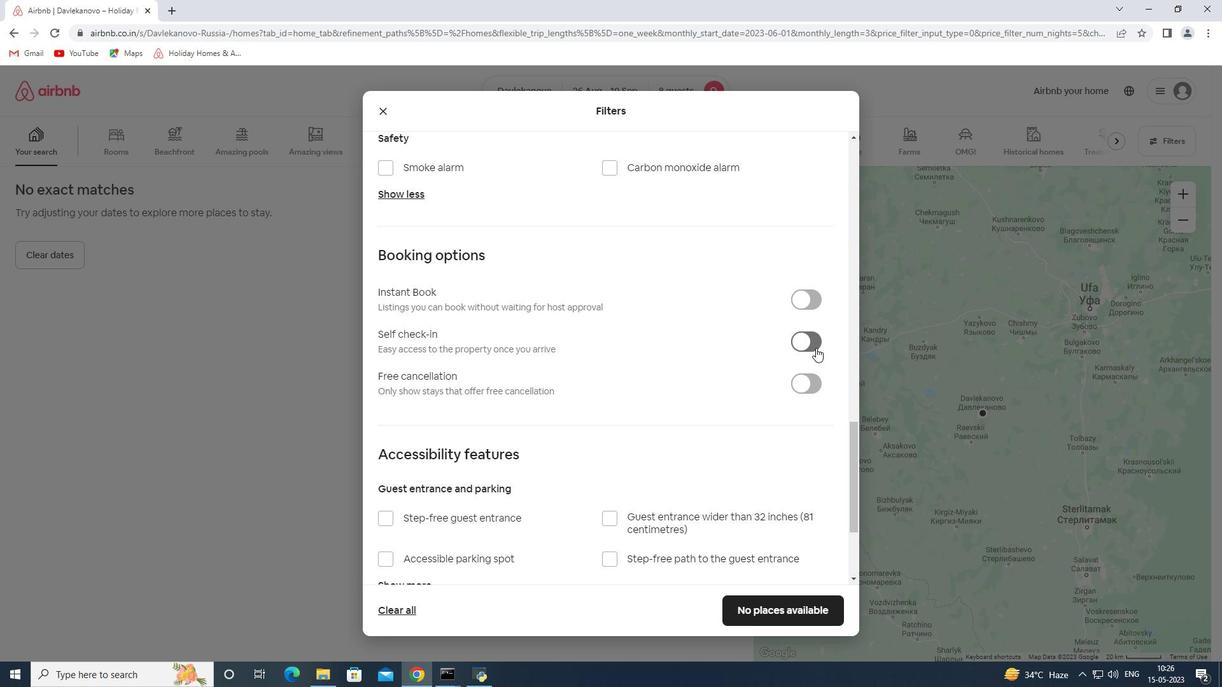 
Action: Mouse moved to (691, 391)
Screenshot: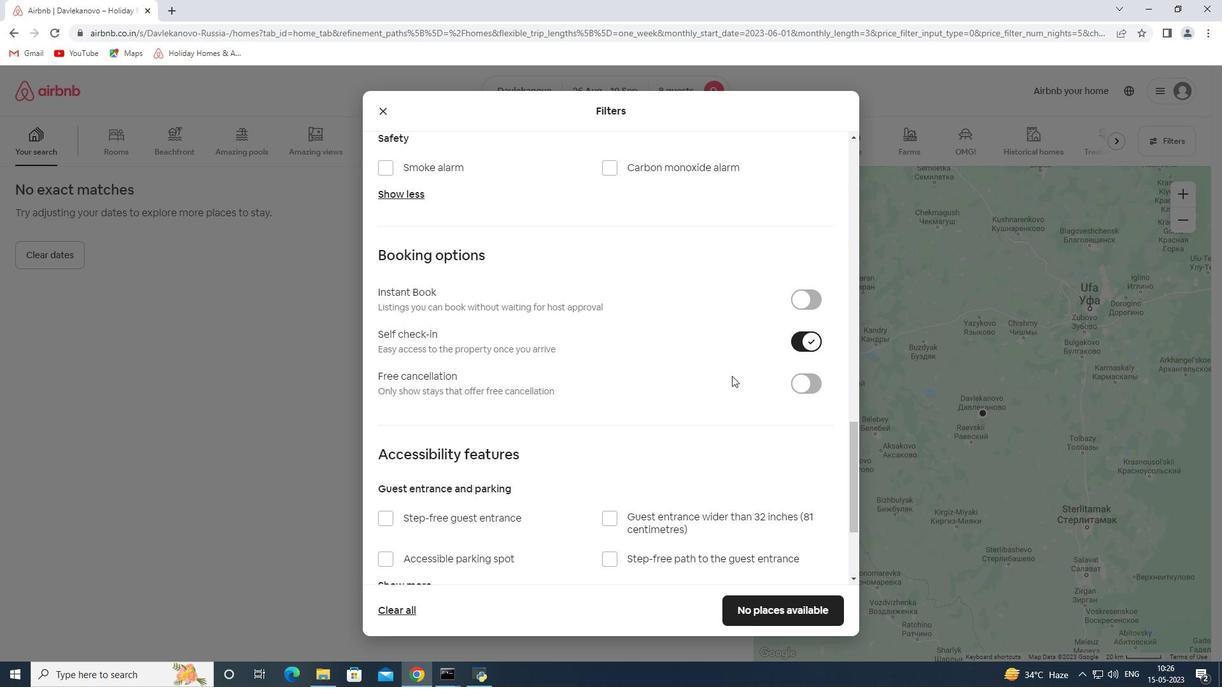 
Action: Mouse scrolled (691, 391) with delta (0, 0)
Screenshot: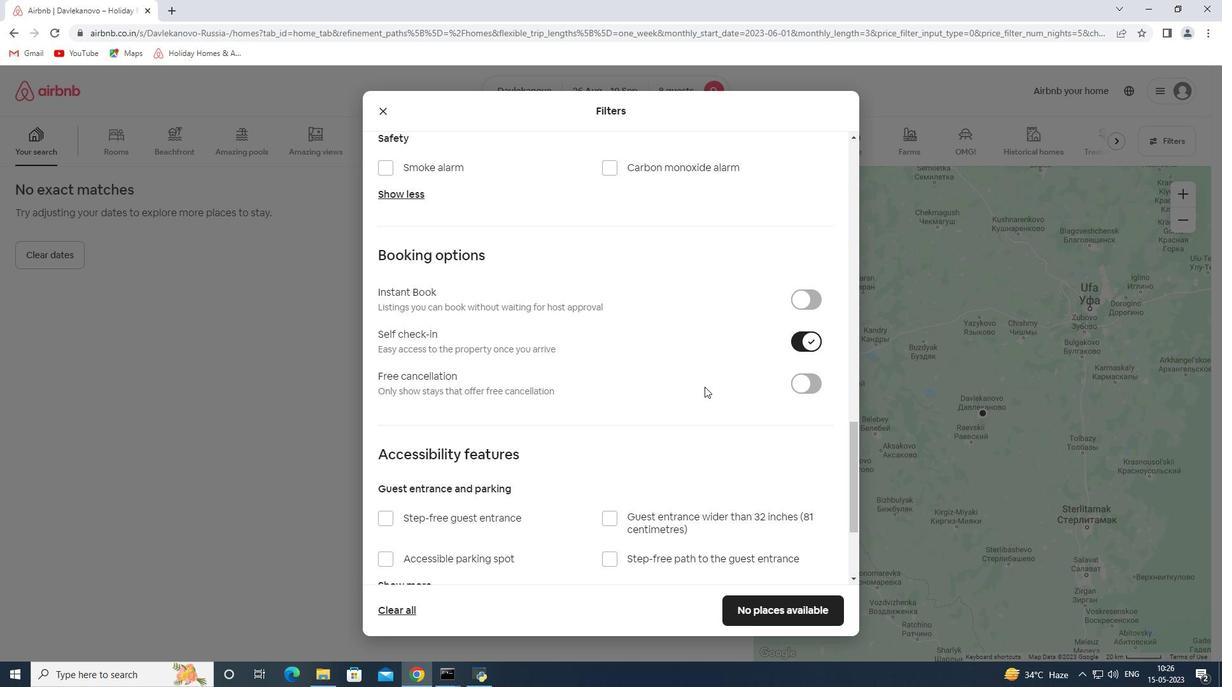 
Action: Mouse scrolled (691, 391) with delta (0, 0)
Screenshot: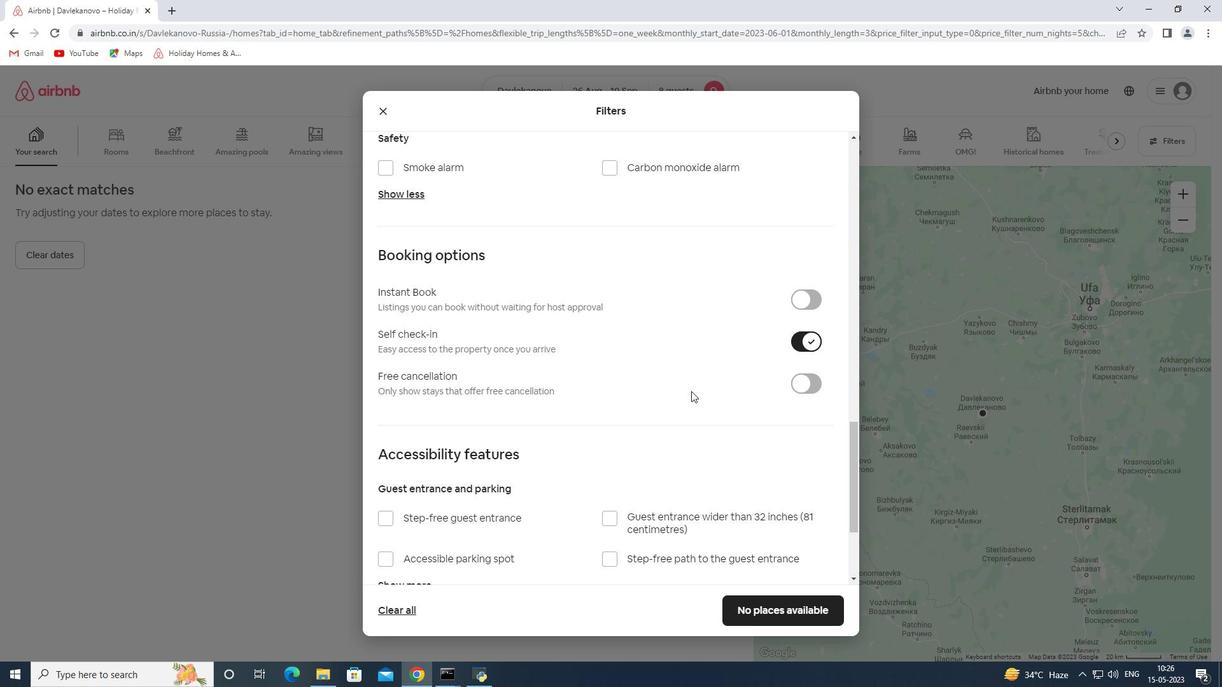 
Action: Mouse scrolled (691, 391) with delta (0, 0)
Screenshot: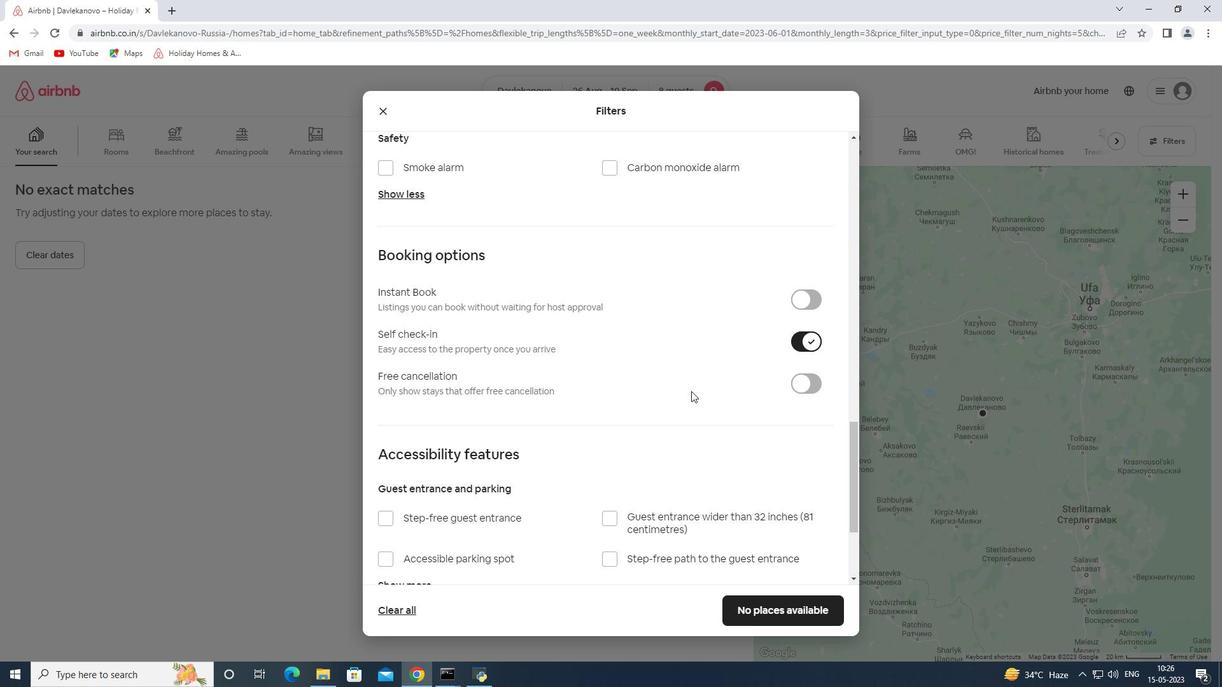
Action: Mouse moved to (599, 531)
Screenshot: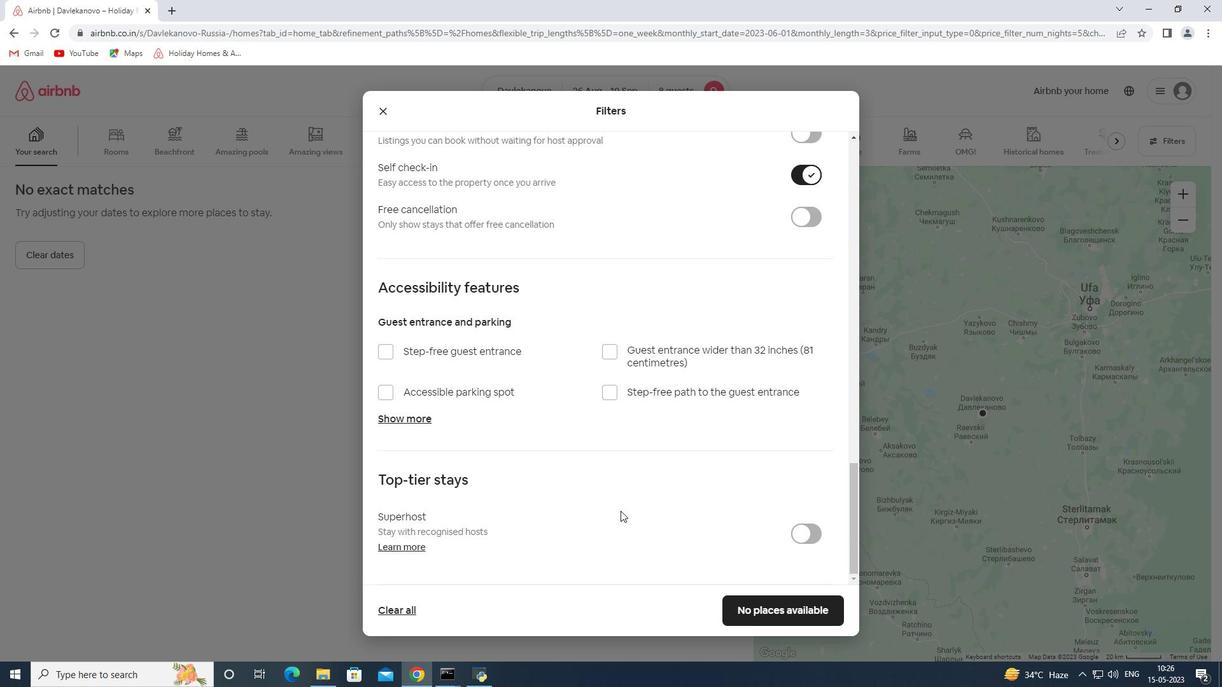 
Action: Mouse scrolled (599, 531) with delta (0, 0)
Screenshot: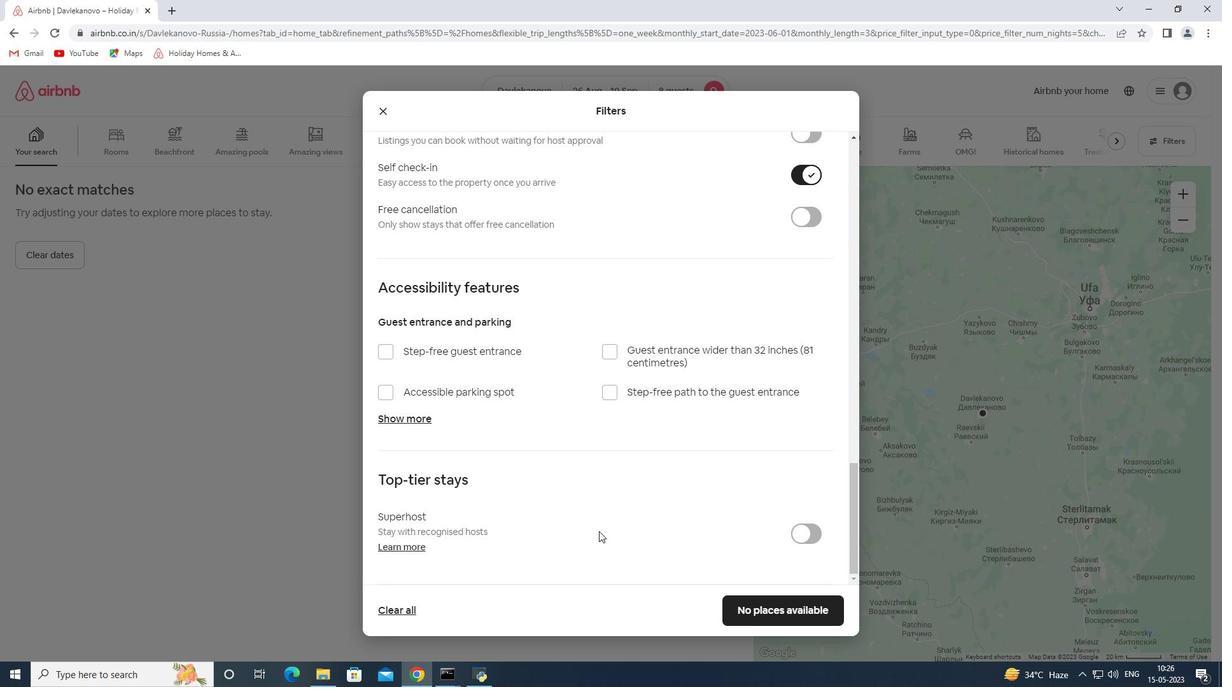 
Action: Mouse scrolled (599, 531) with delta (0, 0)
Screenshot: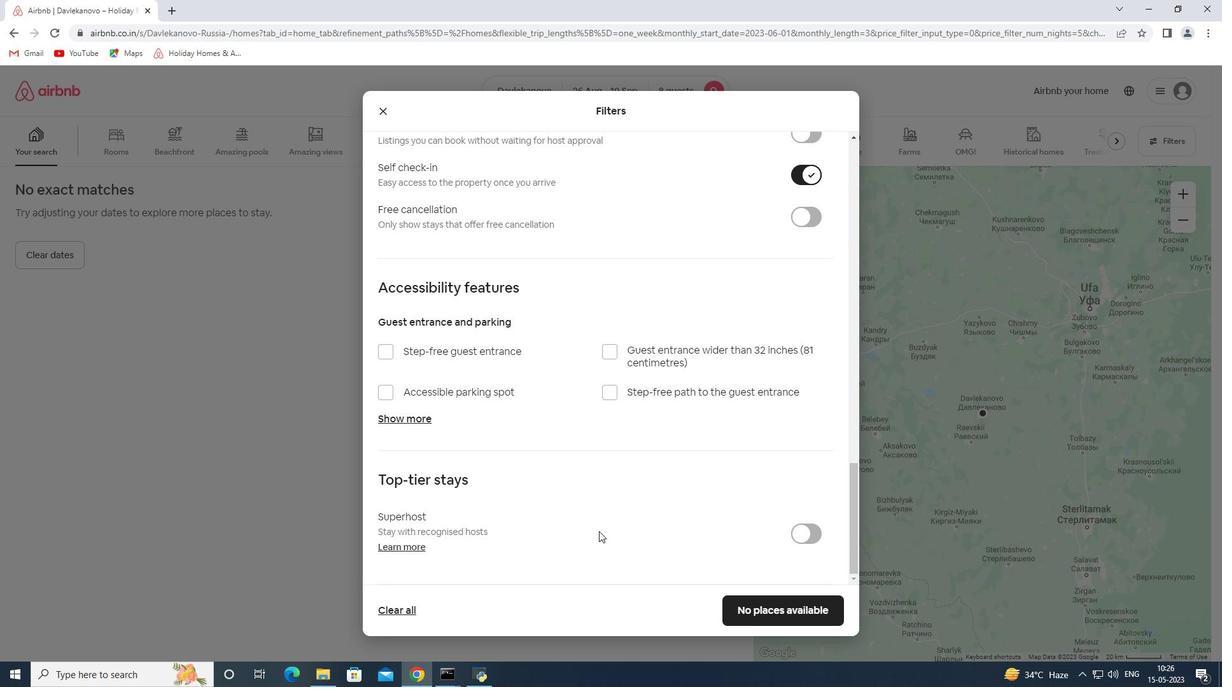 
Action: Mouse scrolled (599, 531) with delta (0, 0)
Screenshot: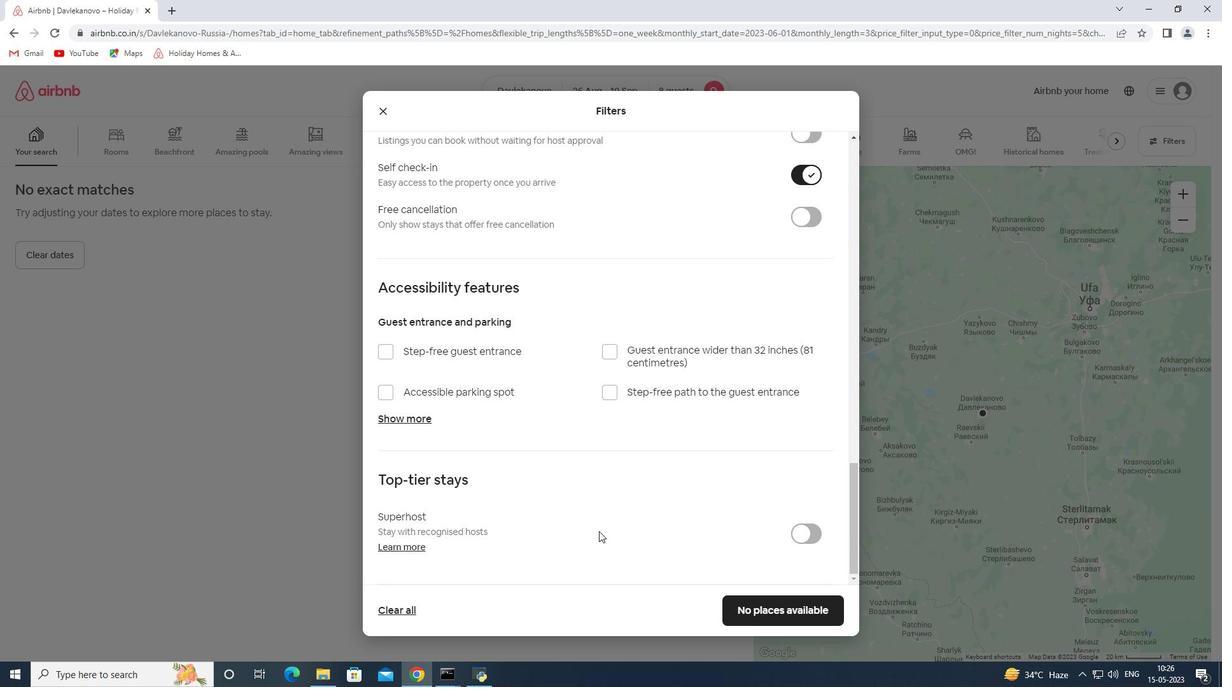 
Action: Mouse scrolled (599, 531) with delta (0, 0)
Screenshot: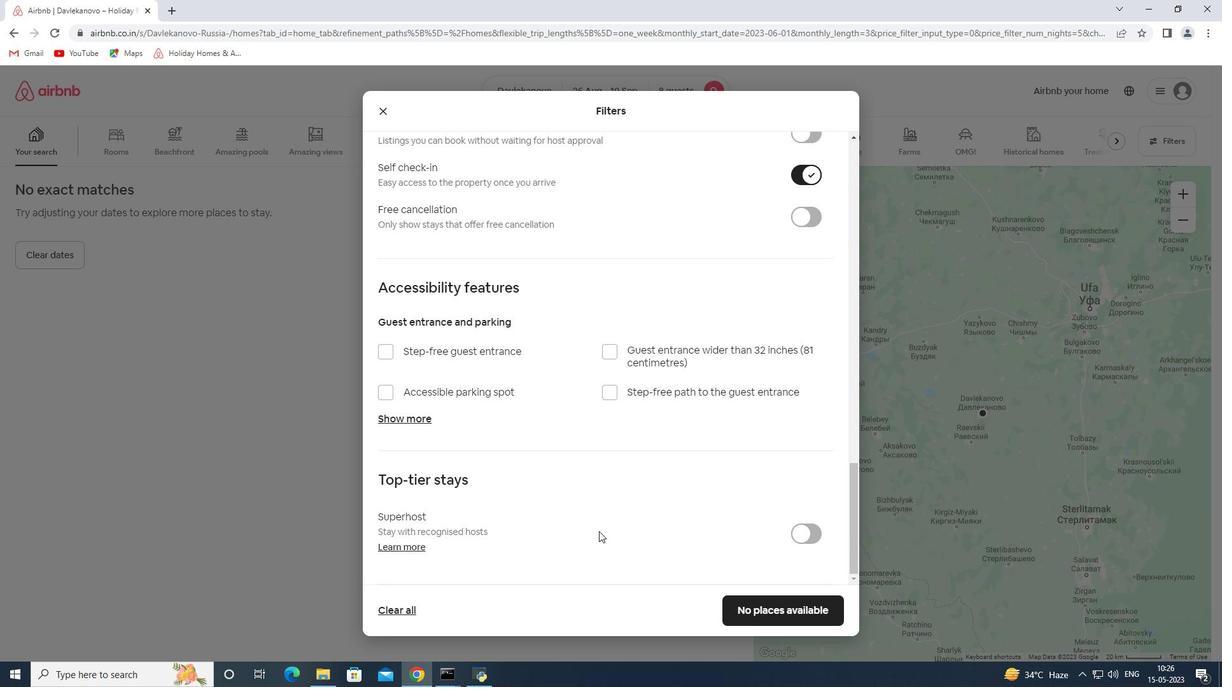 
Action: Mouse moved to (740, 609)
Screenshot: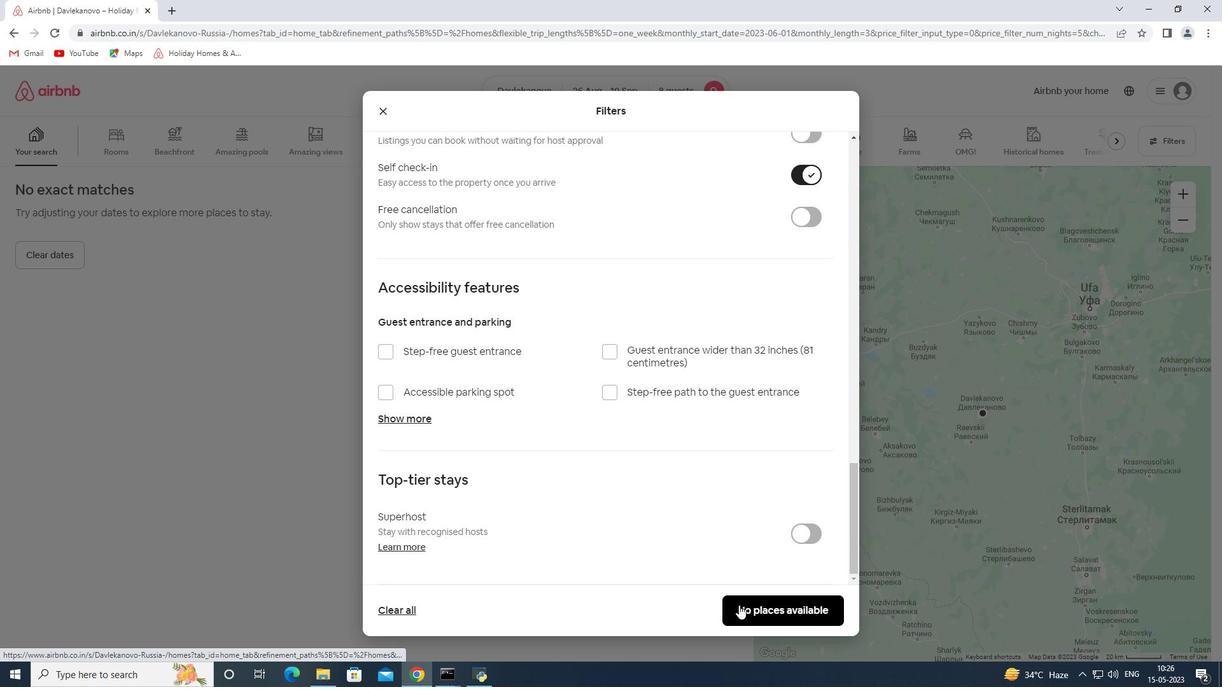 
Action: Mouse pressed left at (740, 609)
Screenshot: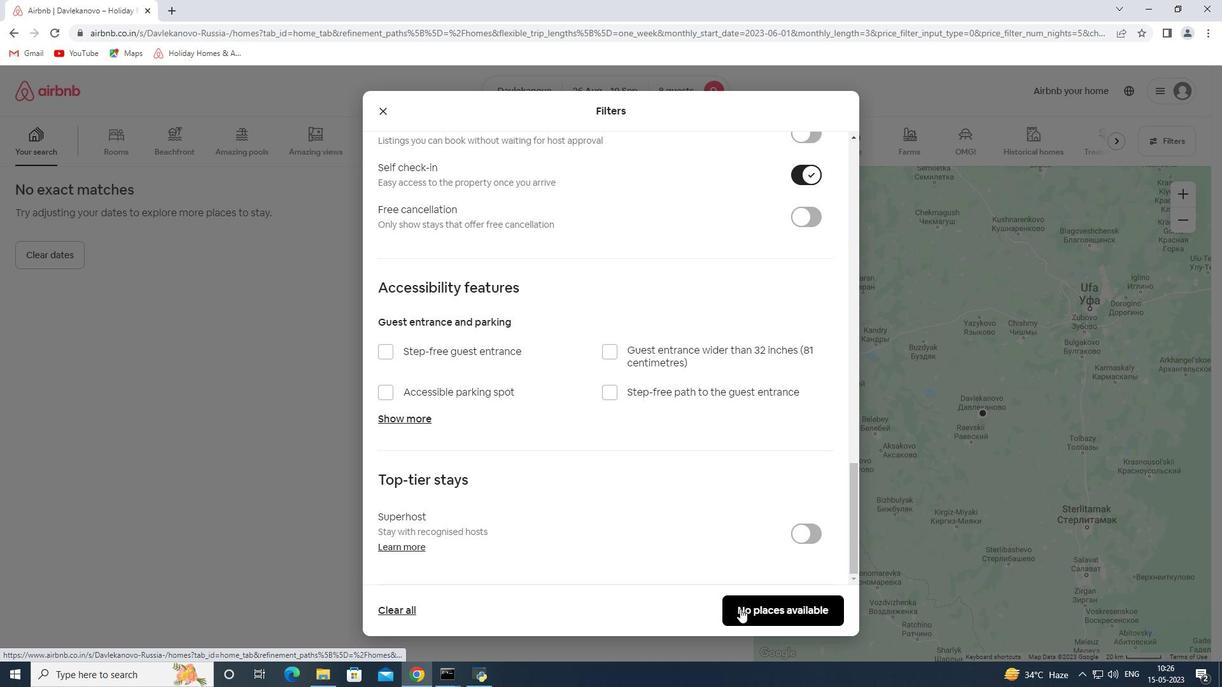 
Action: Mouse moved to (731, 570)
Screenshot: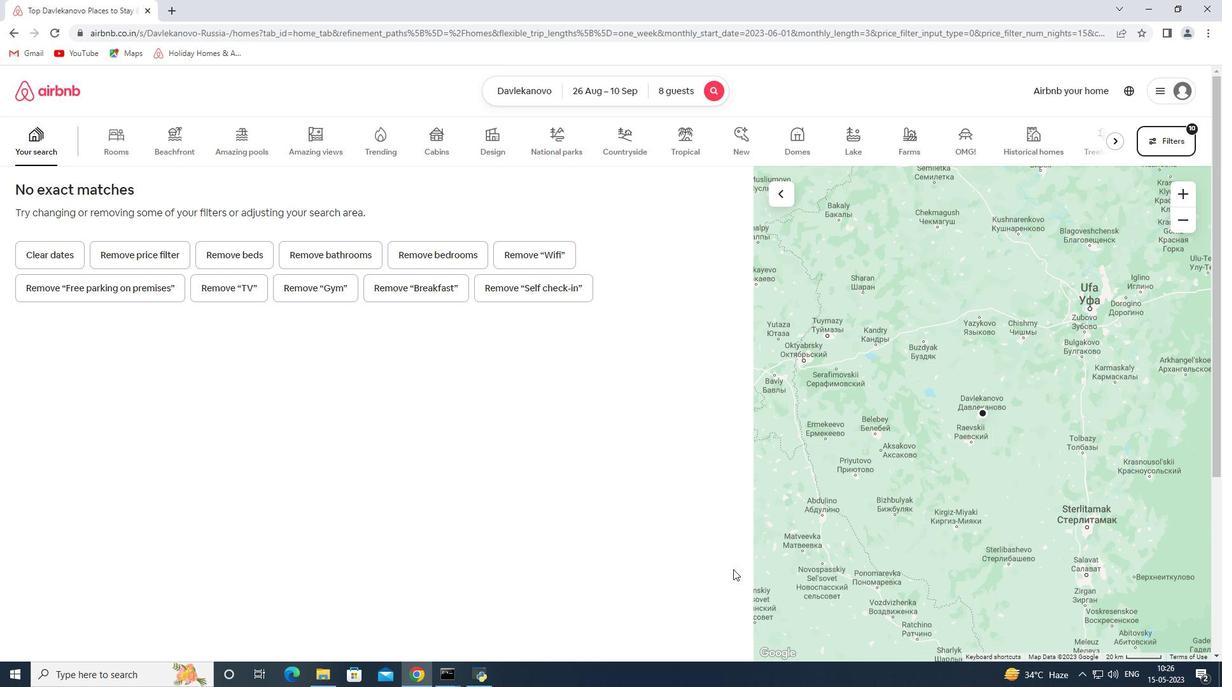 
